 Task: Search one way flight ticket for 4 adults, 1 infant in seat and 1 infant on lap in premium economy from Sioux City: Sioux Gateway Airport (brig. General Bud Day Field) to Riverton: Central Wyoming Regional Airport (was Riverton Regional) on 5-4-2023. Number of bags: 1 checked bag. Price is upto 83000. Outbound departure time preference is 23:00.
Action: Mouse moved to (379, 345)
Screenshot: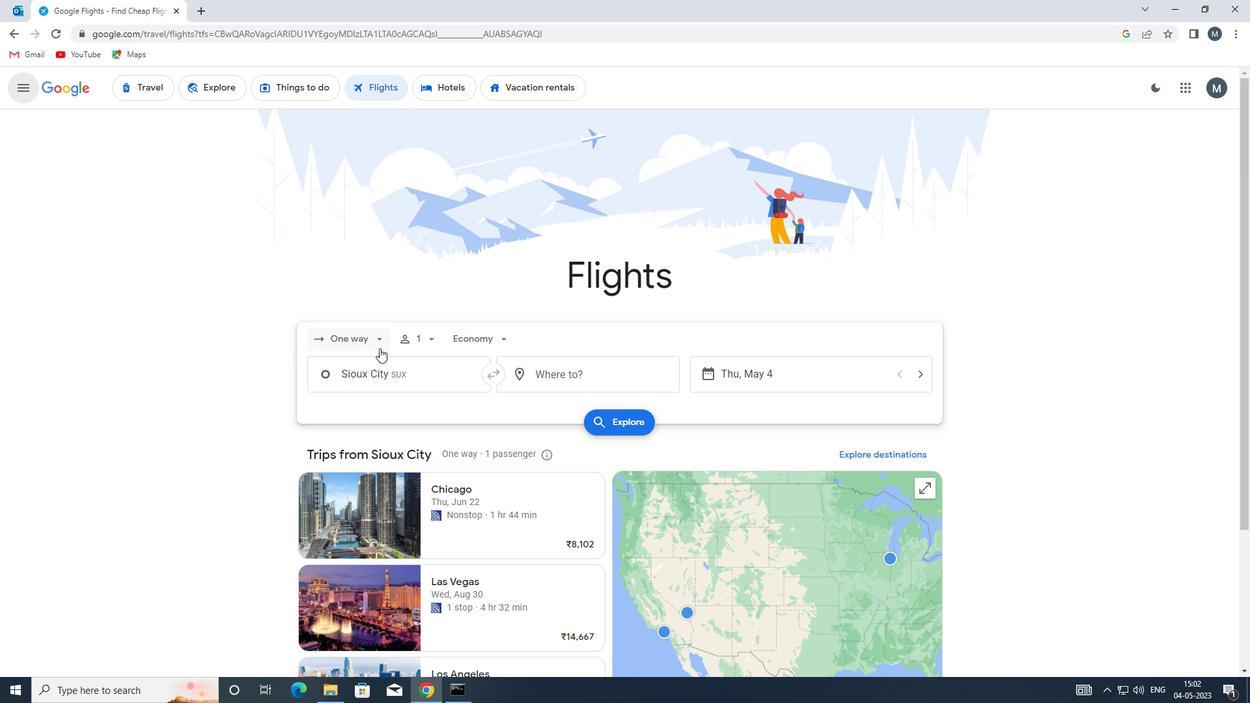 
Action: Mouse pressed left at (379, 345)
Screenshot: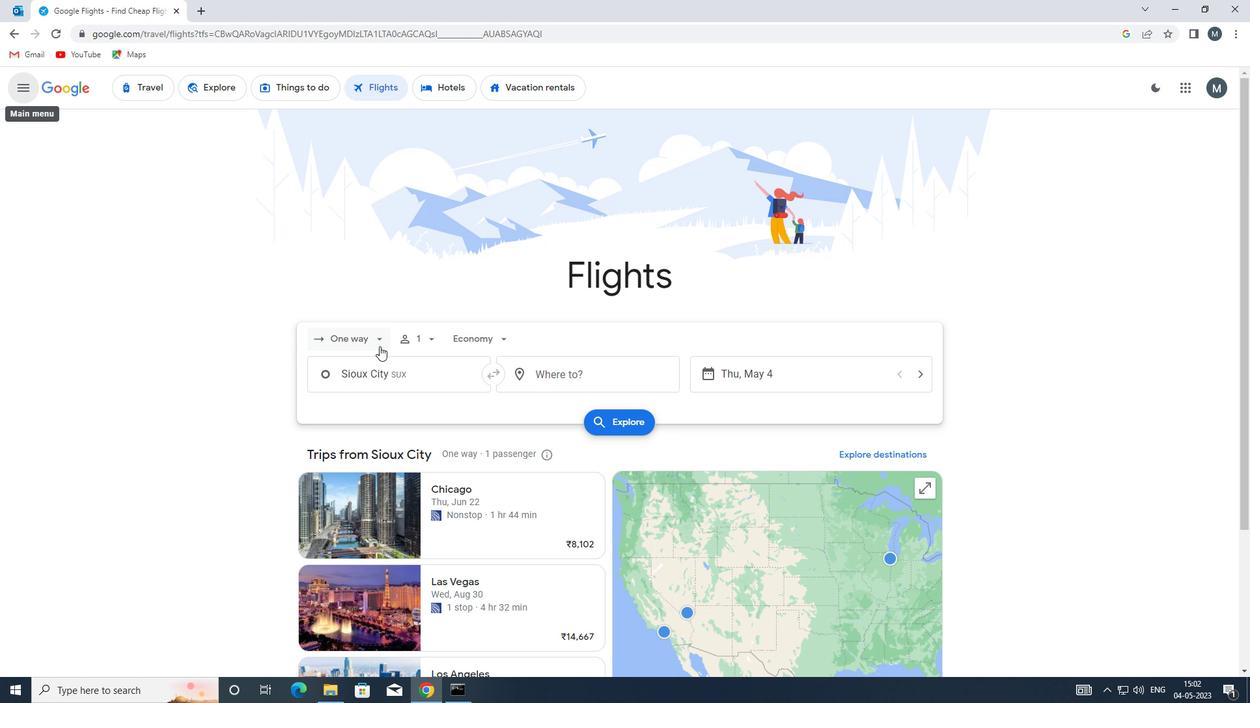 
Action: Mouse moved to (376, 398)
Screenshot: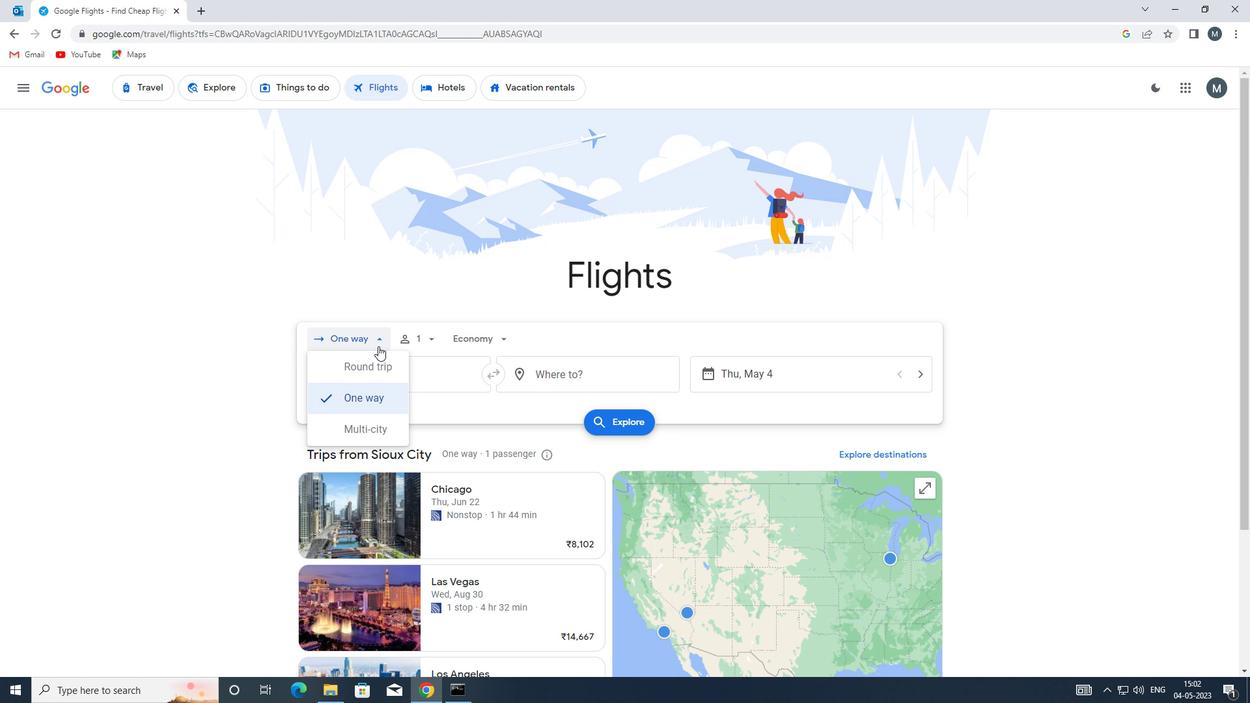 
Action: Mouse pressed left at (376, 398)
Screenshot: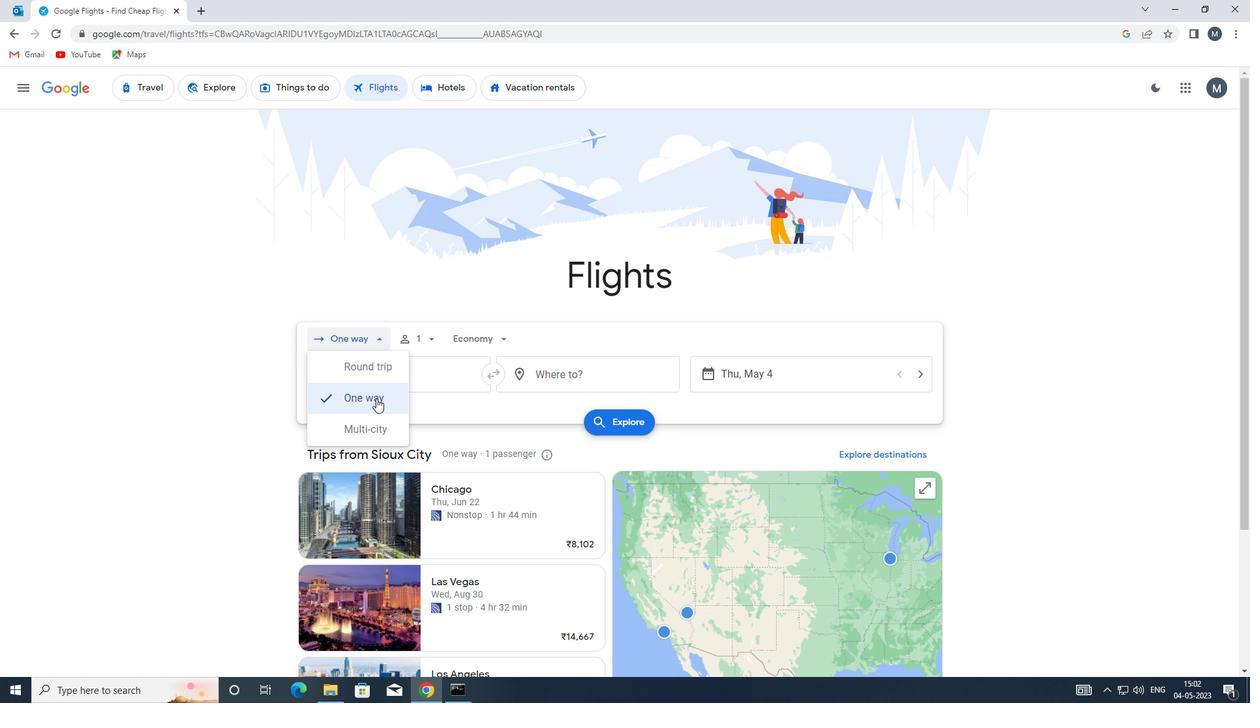 
Action: Mouse moved to (430, 337)
Screenshot: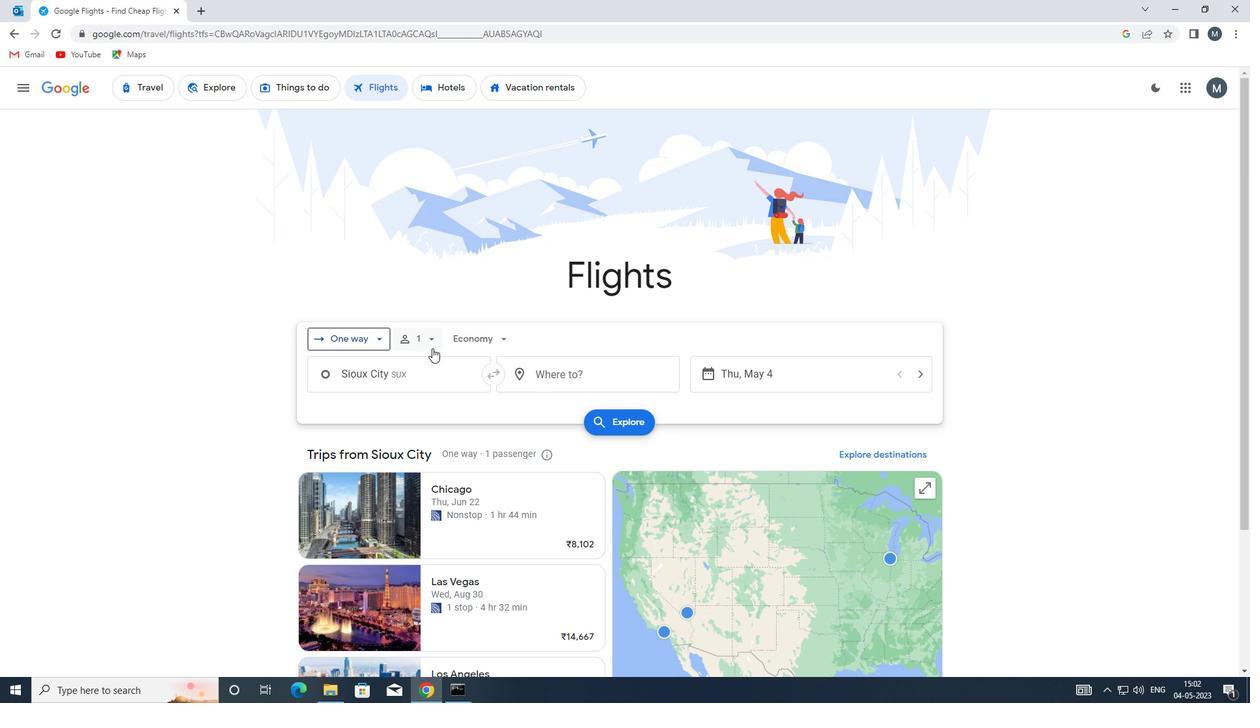
Action: Mouse pressed left at (430, 337)
Screenshot: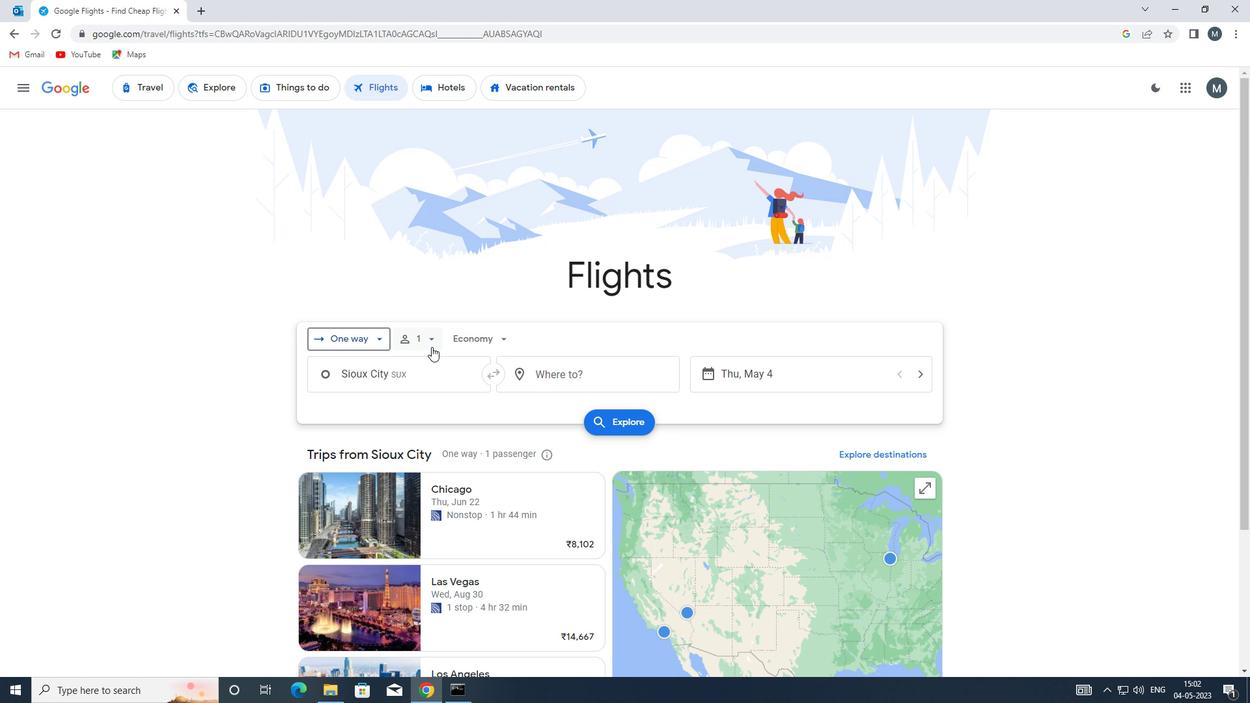 
Action: Mouse moved to (528, 369)
Screenshot: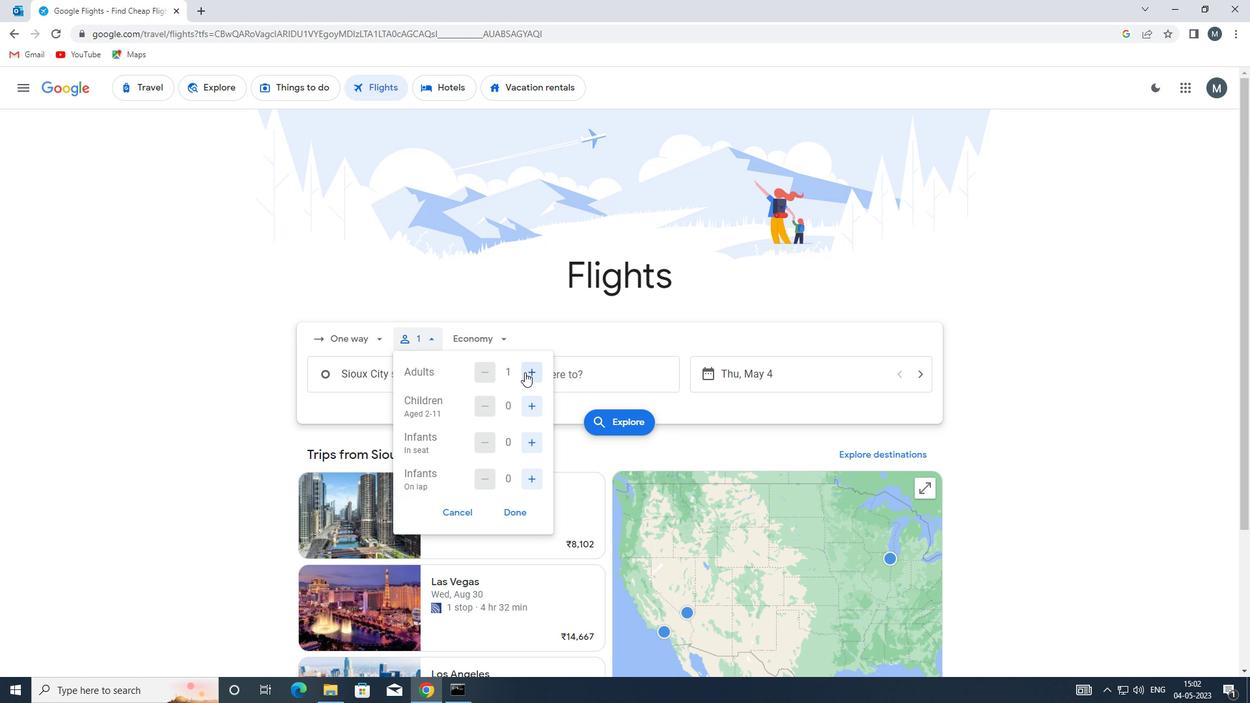 
Action: Mouse pressed left at (528, 369)
Screenshot: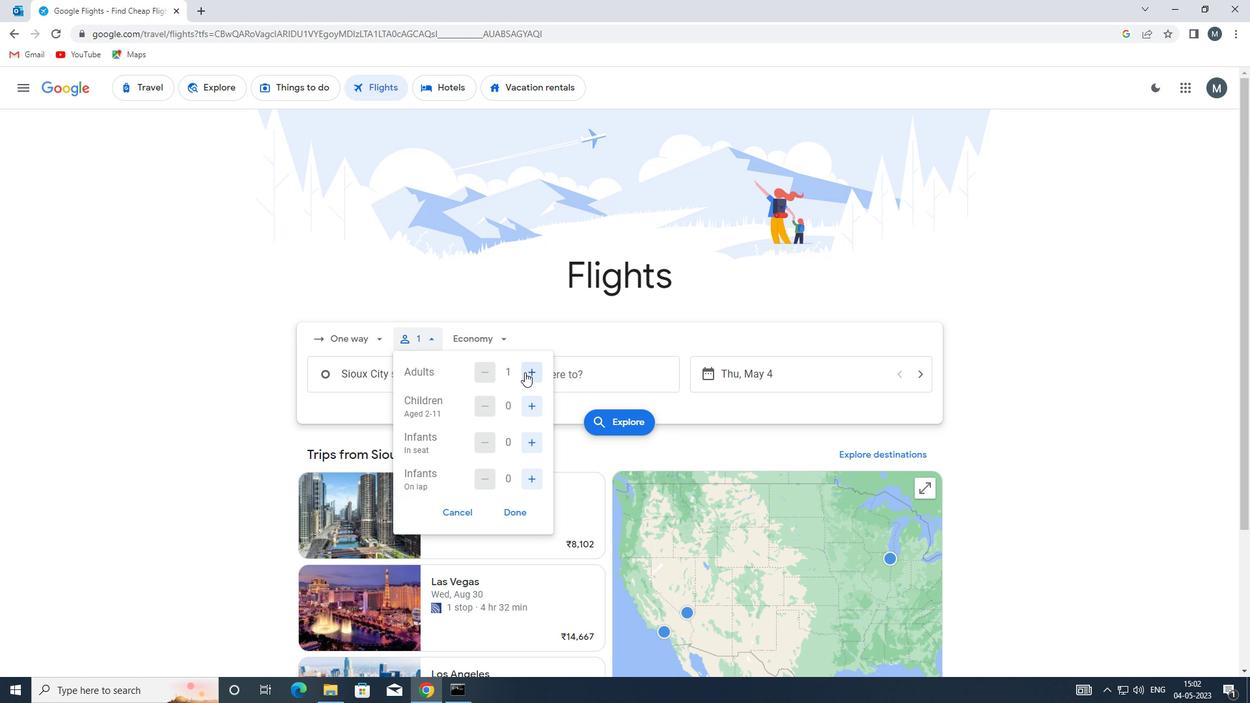 
Action: Mouse pressed left at (528, 369)
Screenshot: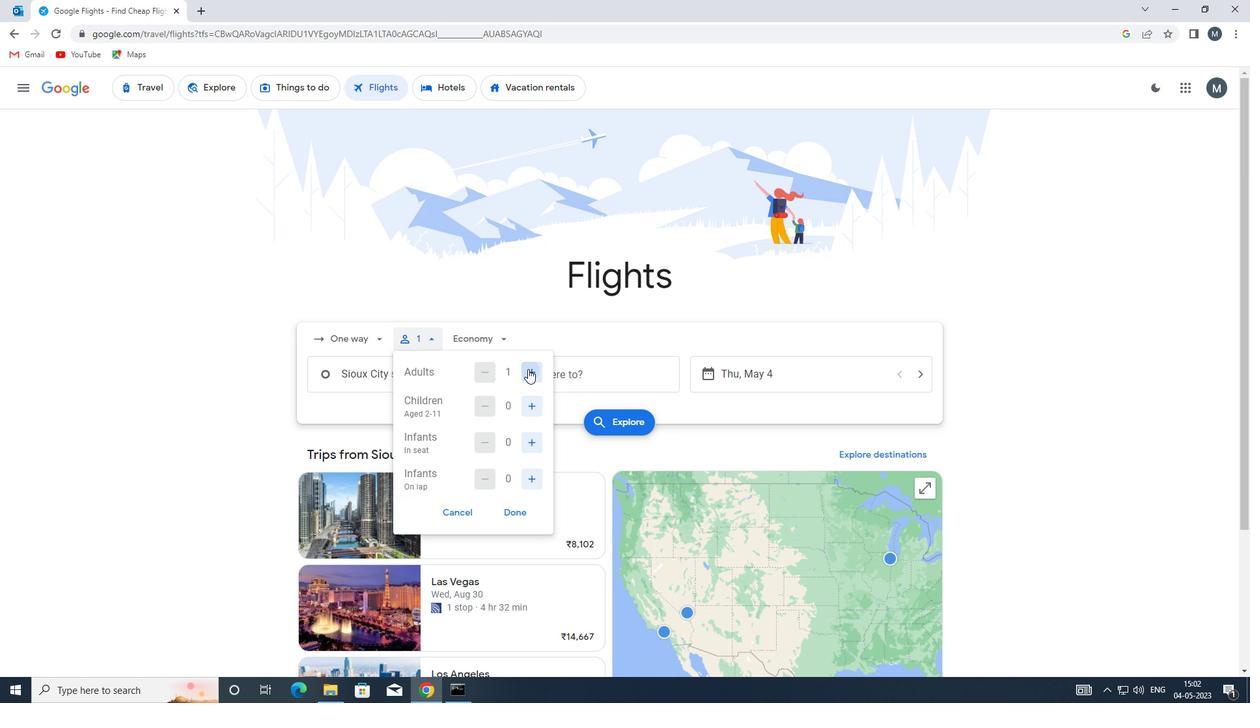 
Action: Mouse pressed left at (528, 369)
Screenshot: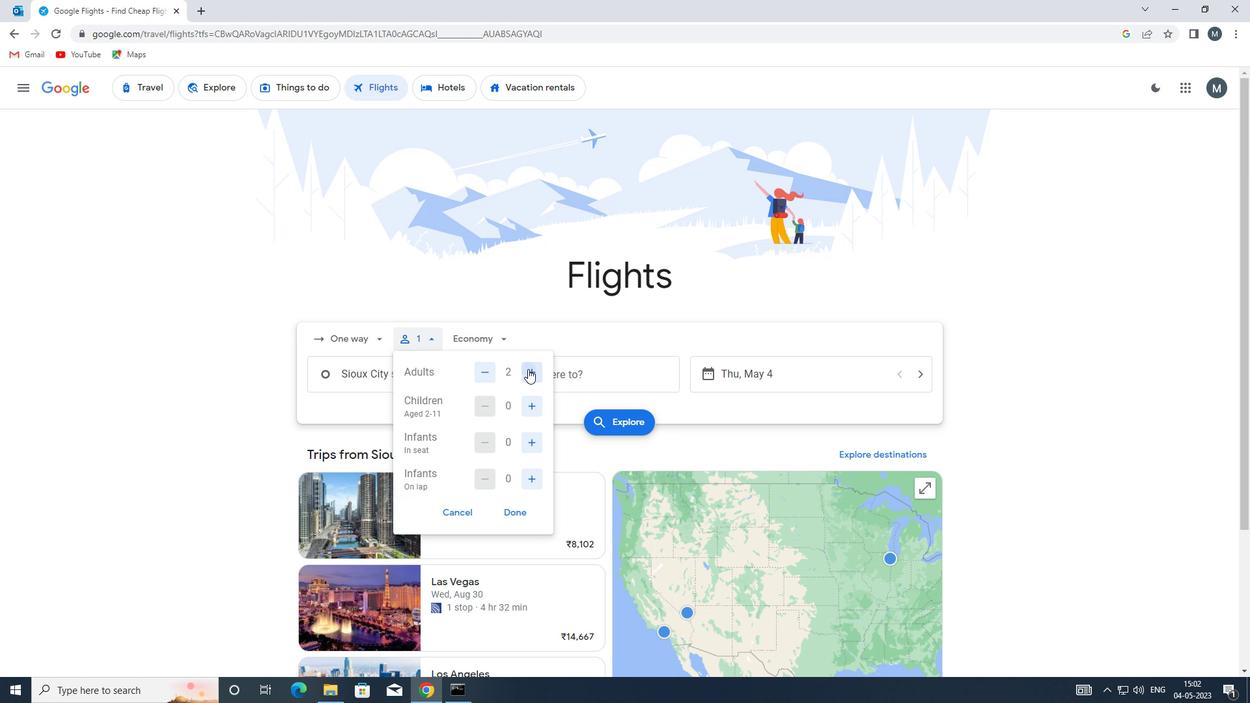 
Action: Mouse moved to (529, 443)
Screenshot: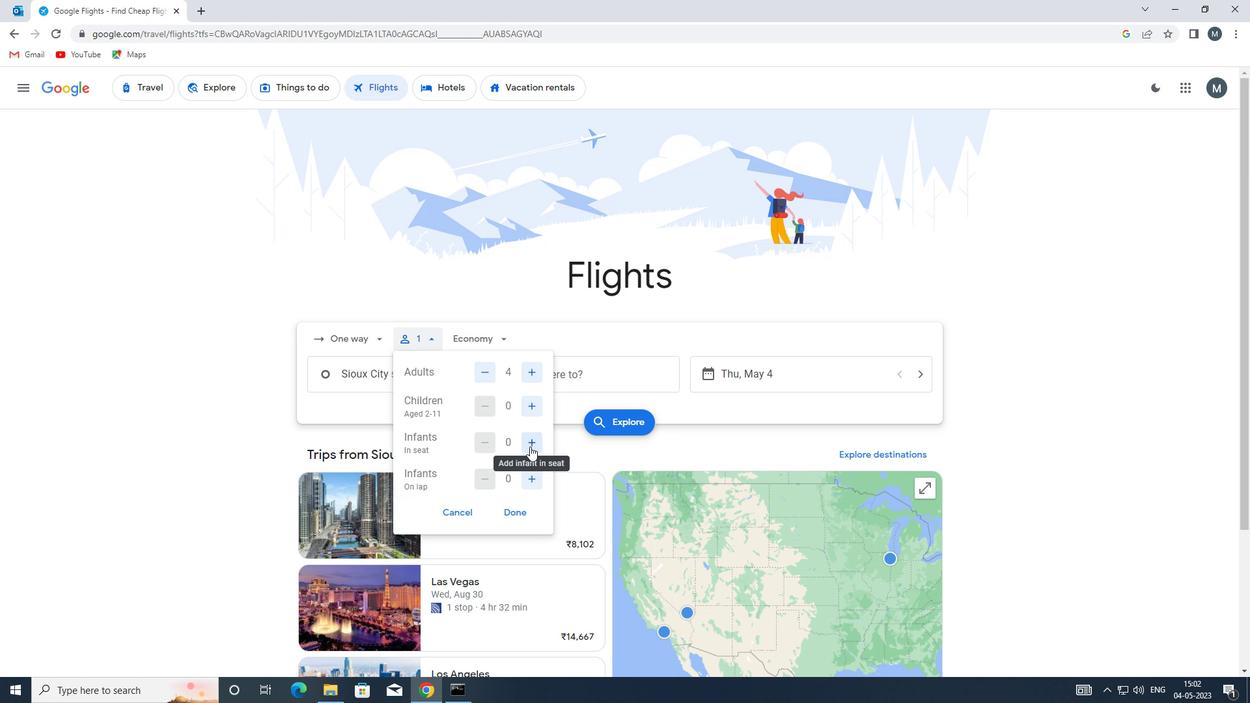 
Action: Mouse pressed left at (529, 443)
Screenshot: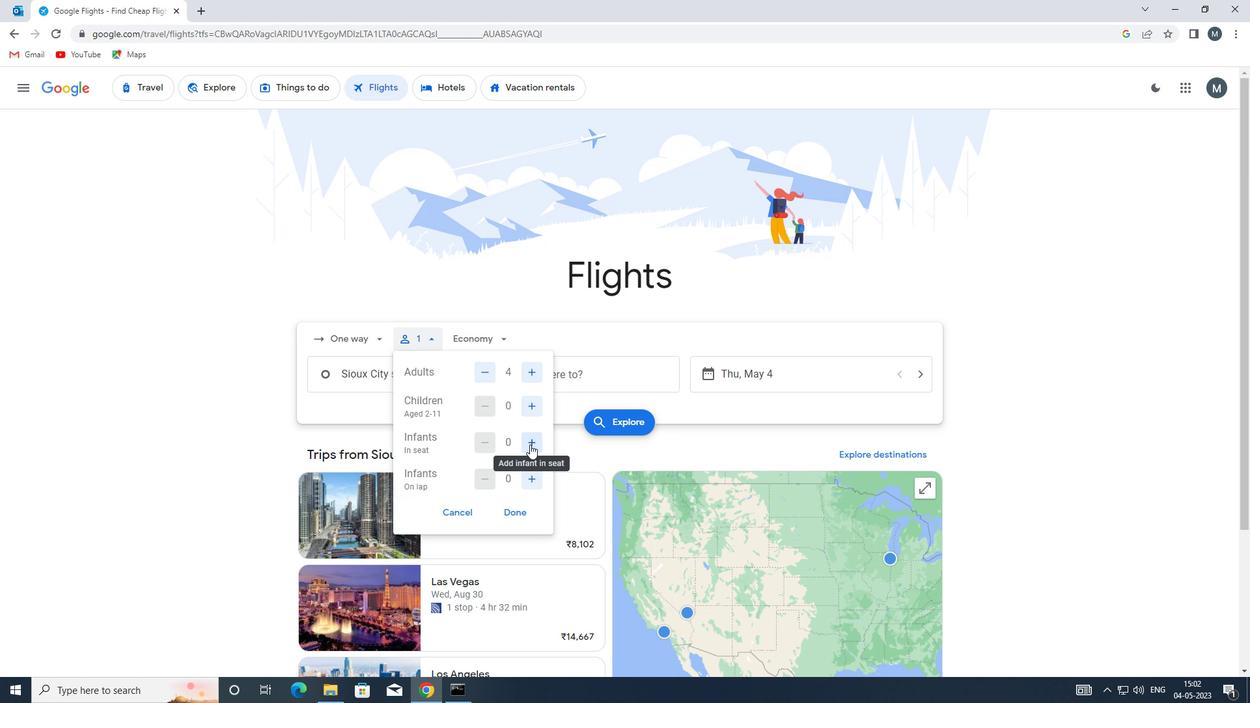 
Action: Mouse moved to (528, 475)
Screenshot: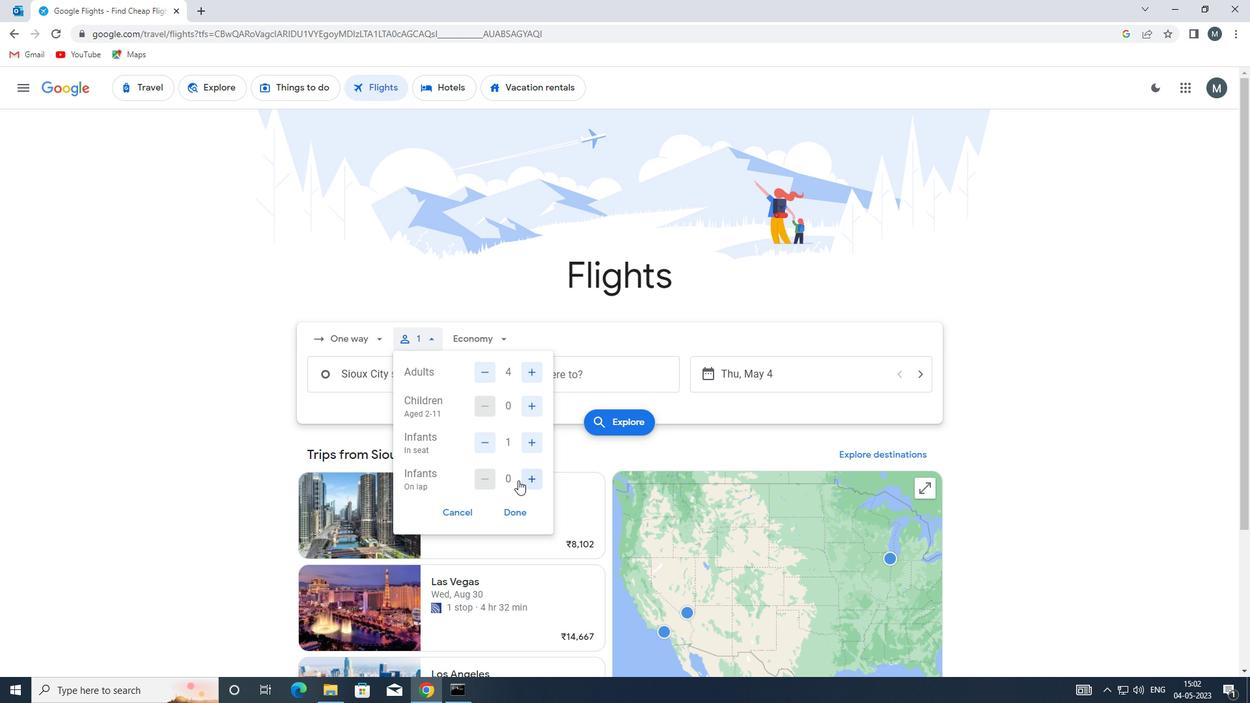 
Action: Mouse pressed left at (528, 475)
Screenshot: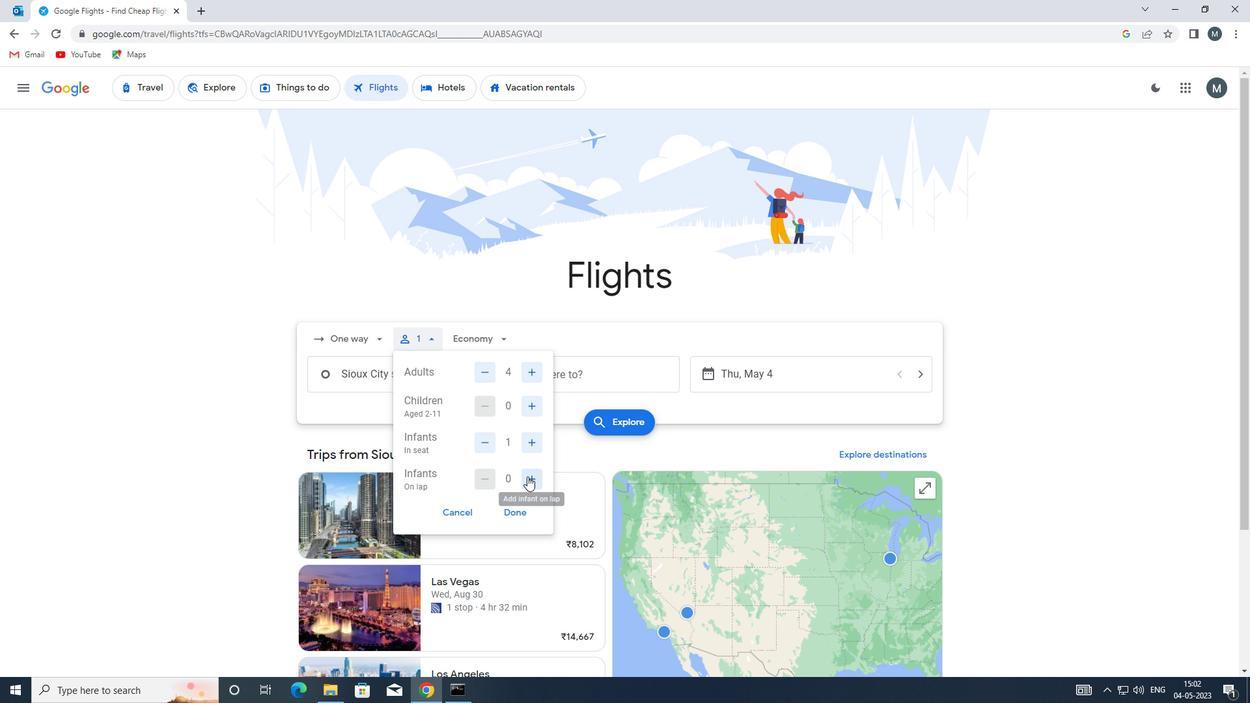 
Action: Mouse moved to (520, 514)
Screenshot: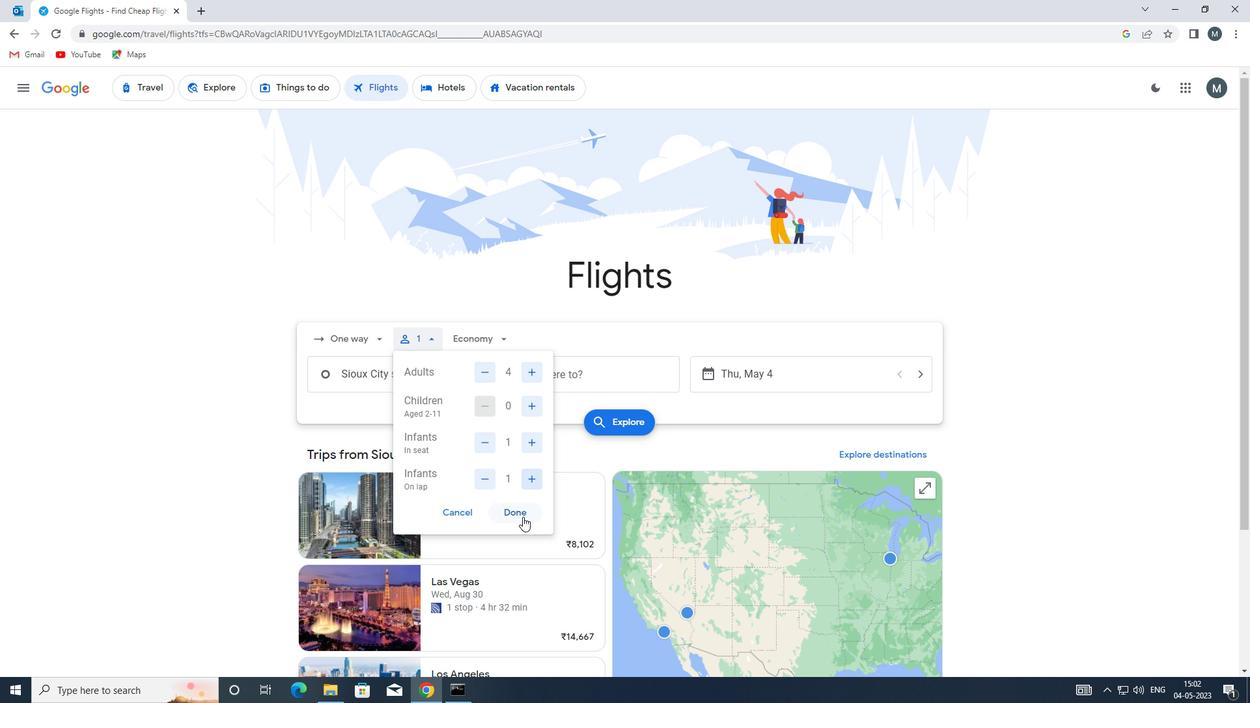 
Action: Mouse pressed left at (520, 514)
Screenshot: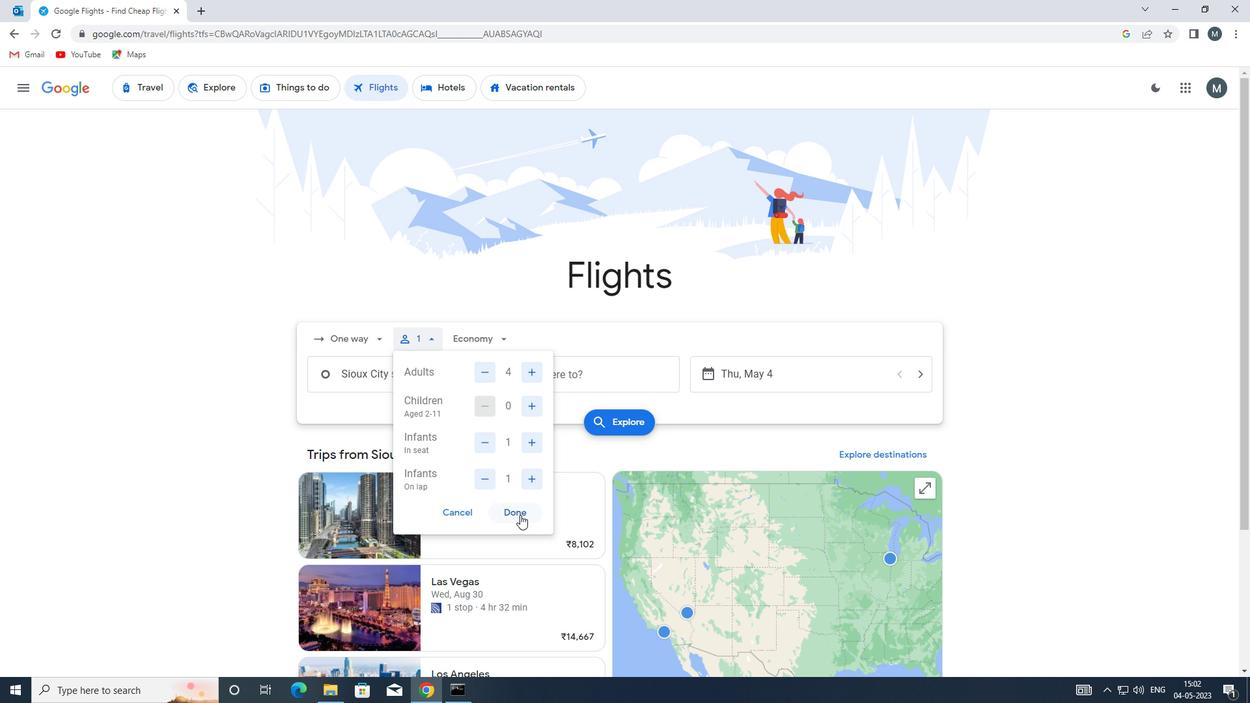 
Action: Mouse moved to (487, 342)
Screenshot: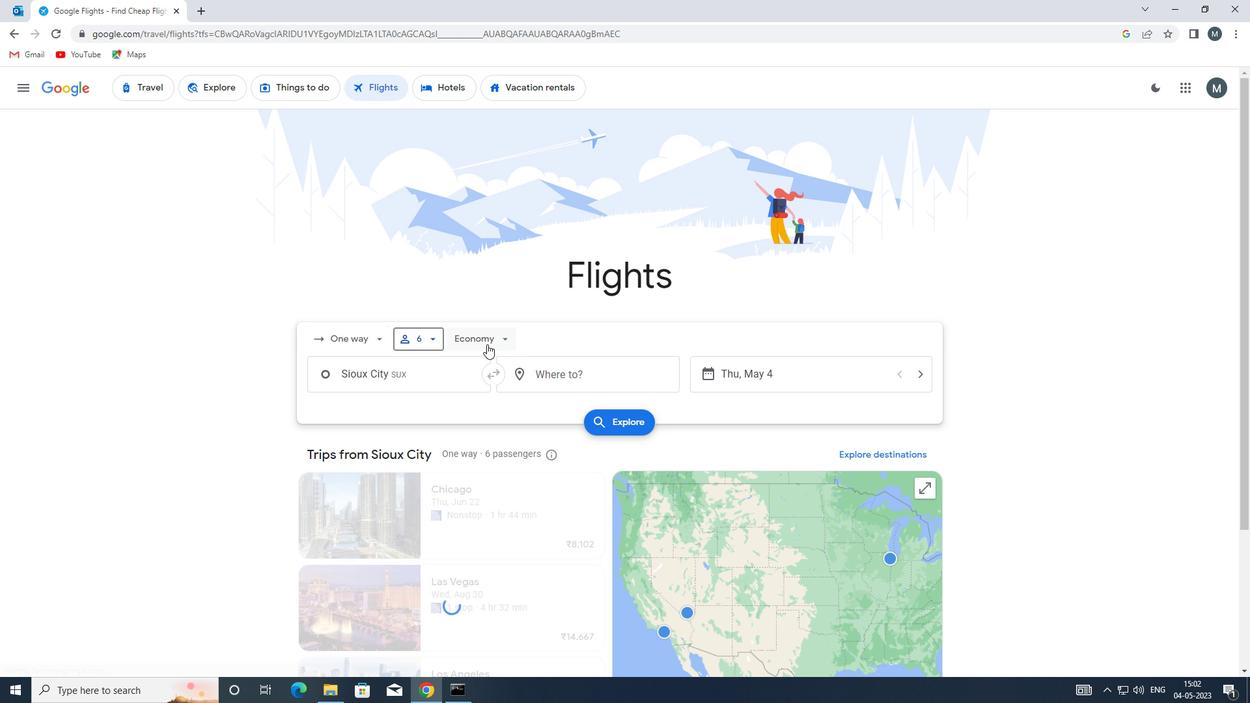 
Action: Mouse pressed left at (487, 342)
Screenshot: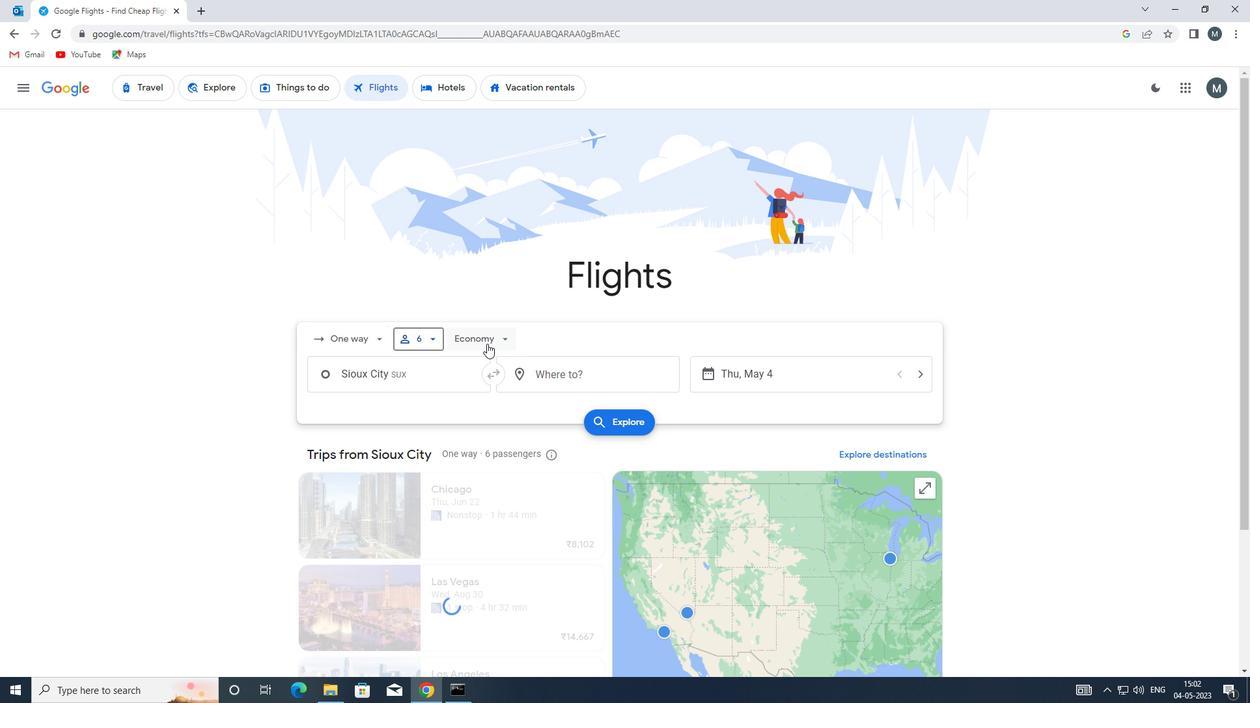 
Action: Mouse moved to (505, 396)
Screenshot: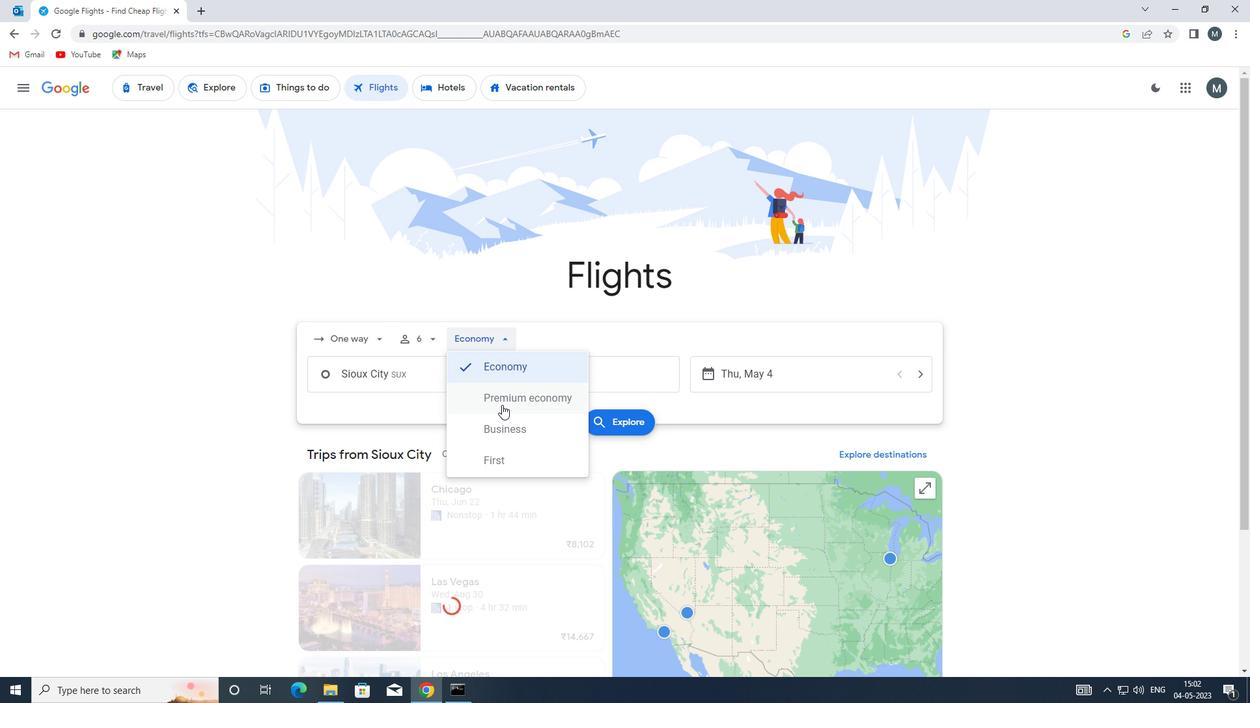 
Action: Mouse pressed left at (505, 396)
Screenshot: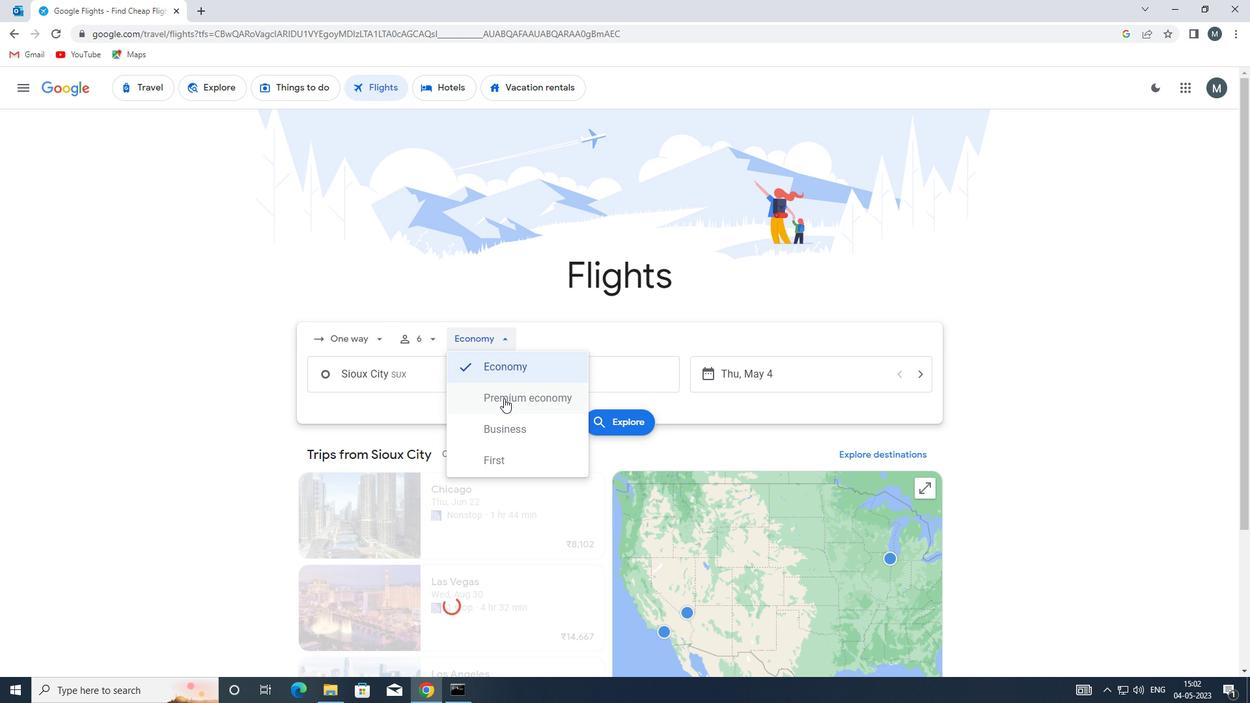 
Action: Mouse moved to (432, 378)
Screenshot: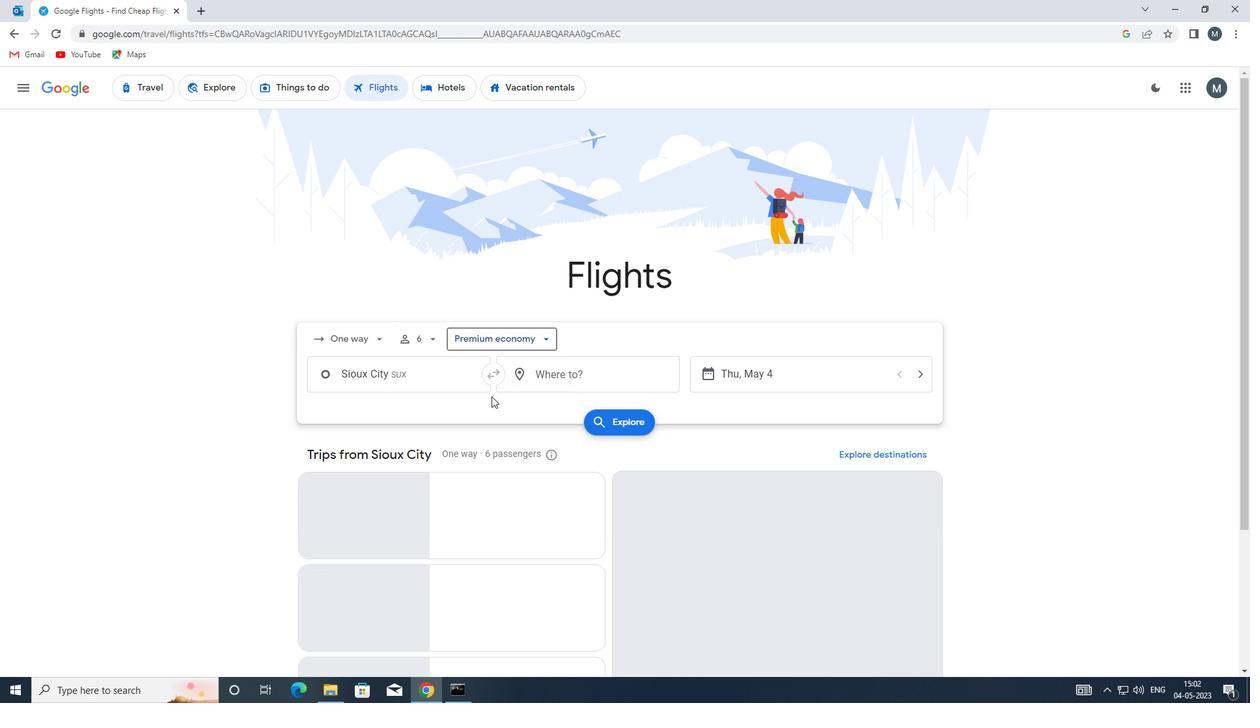 
Action: Mouse pressed left at (432, 378)
Screenshot: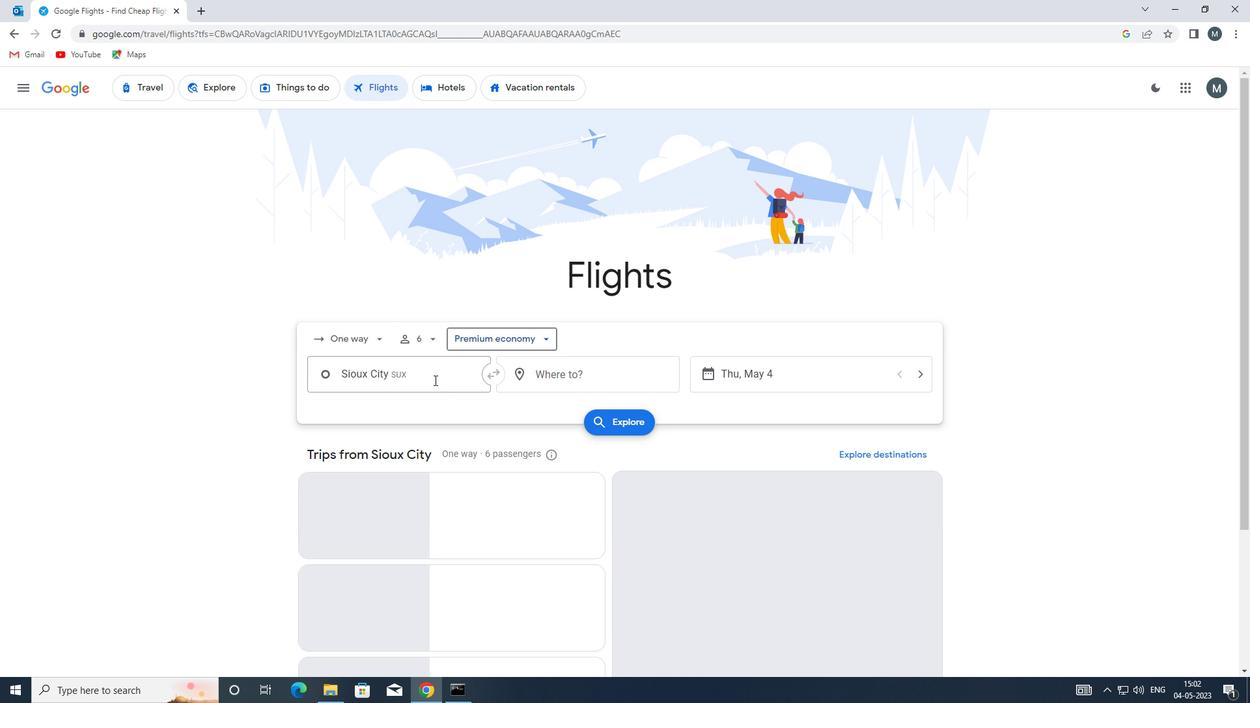 
Action: Mouse moved to (432, 378)
Screenshot: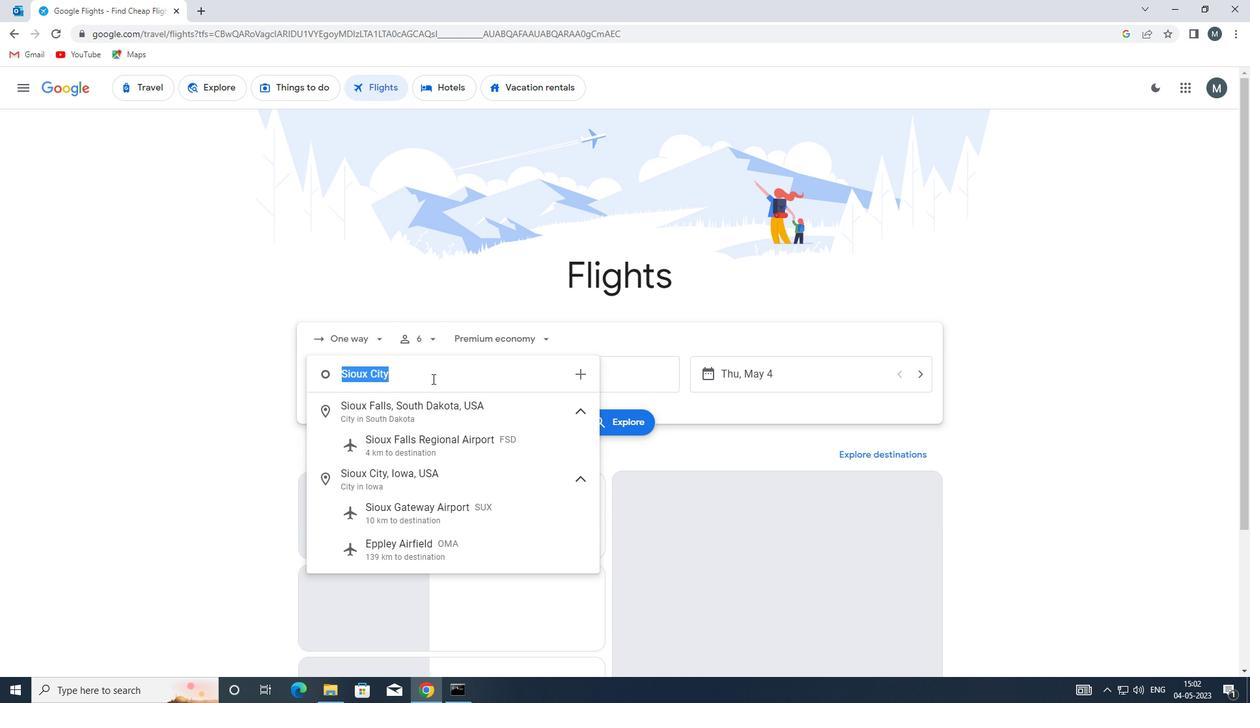 
Action: Key pressed sux
Screenshot: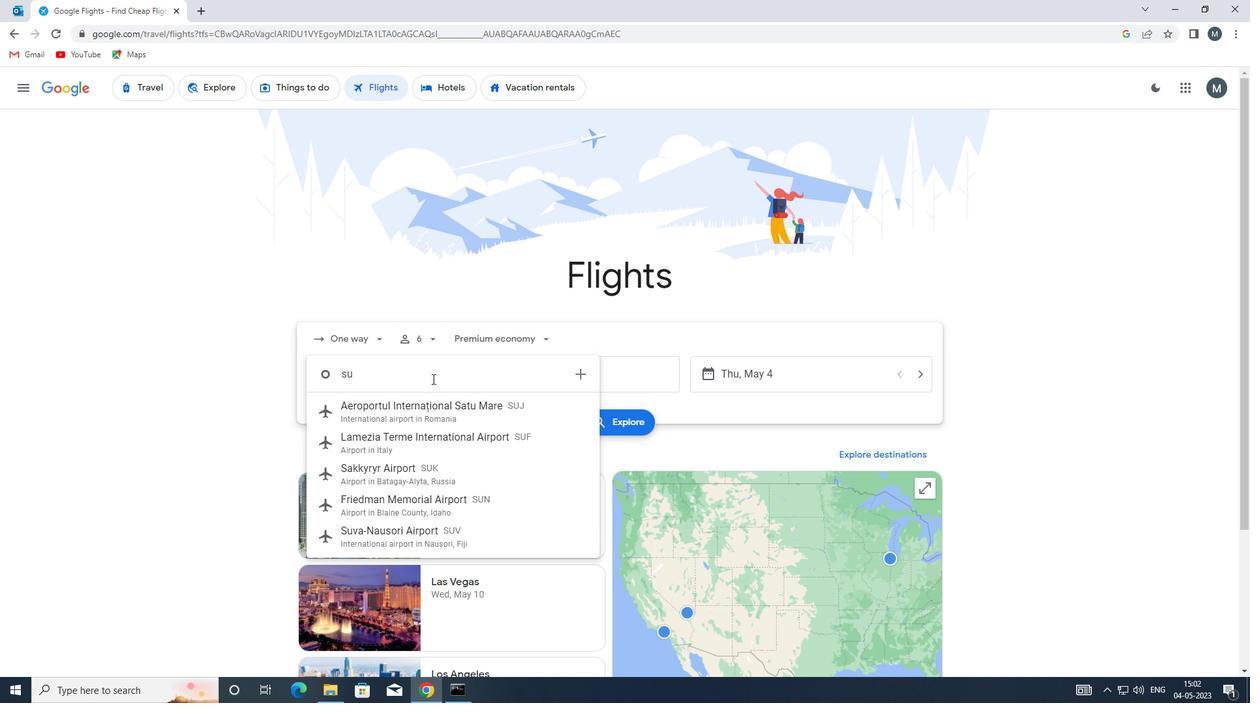 
Action: Mouse moved to (434, 413)
Screenshot: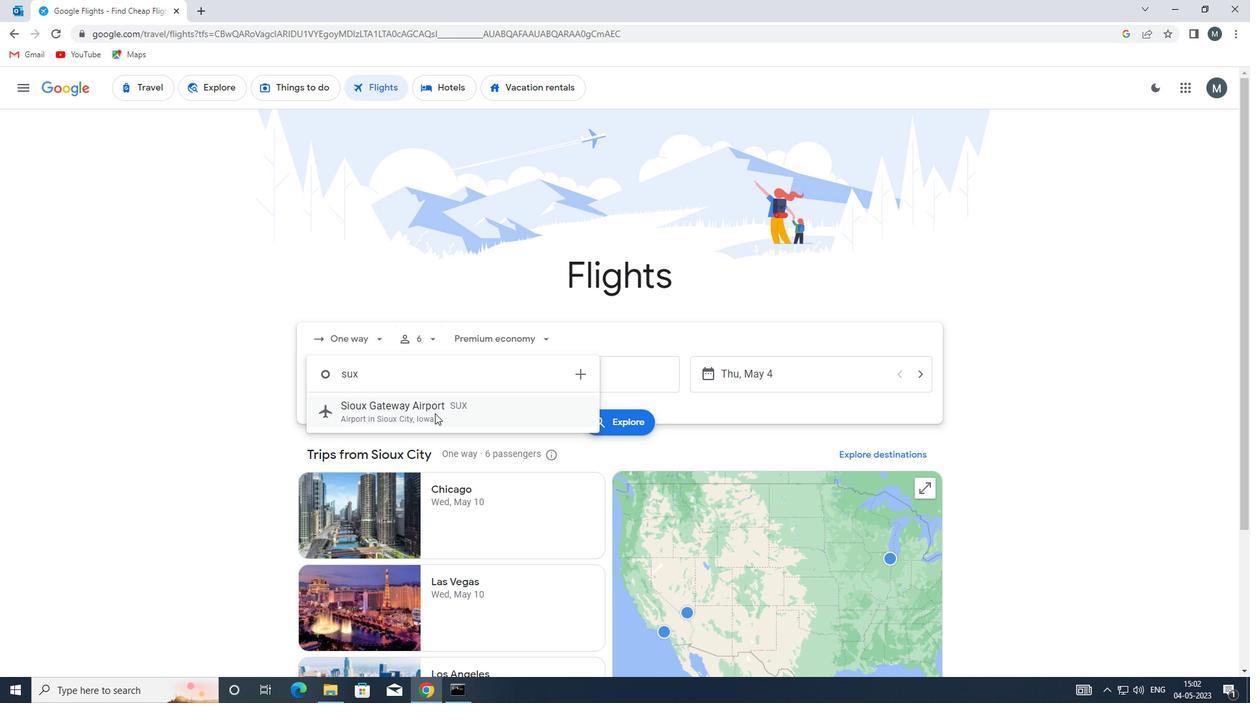 
Action: Mouse pressed left at (434, 413)
Screenshot: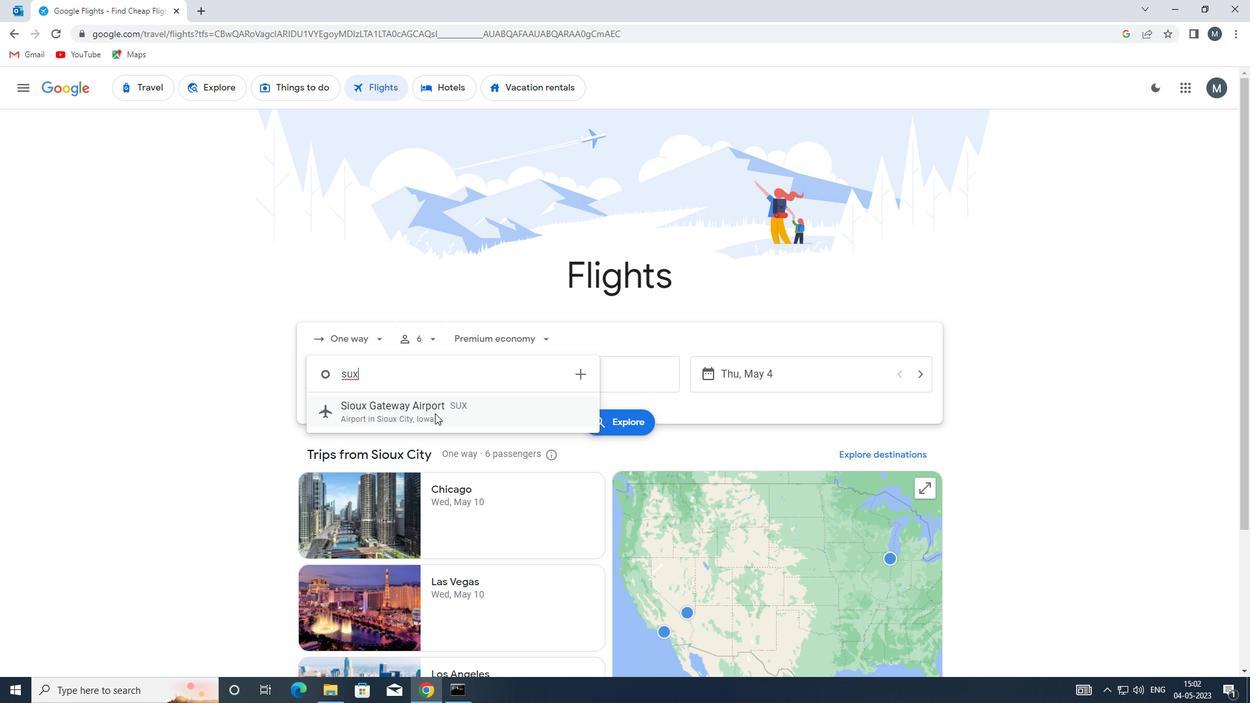 
Action: Mouse moved to (551, 375)
Screenshot: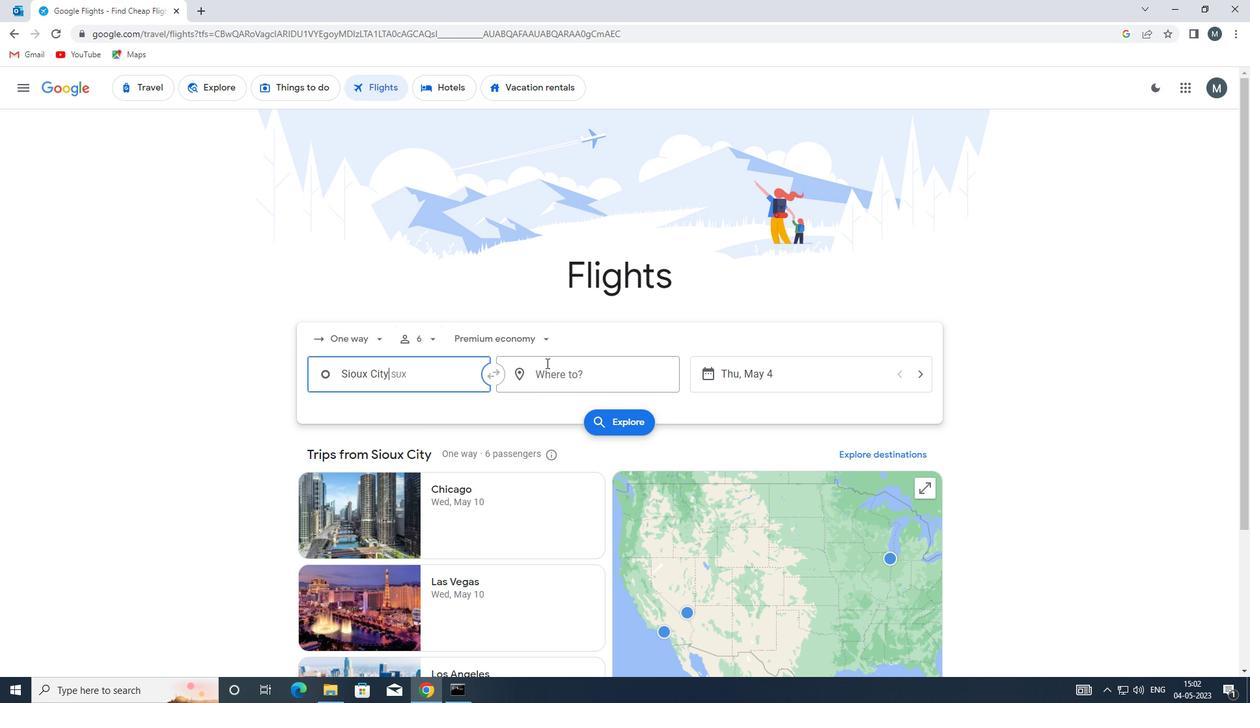 
Action: Mouse pressed left at (551, 375)
Screenshot: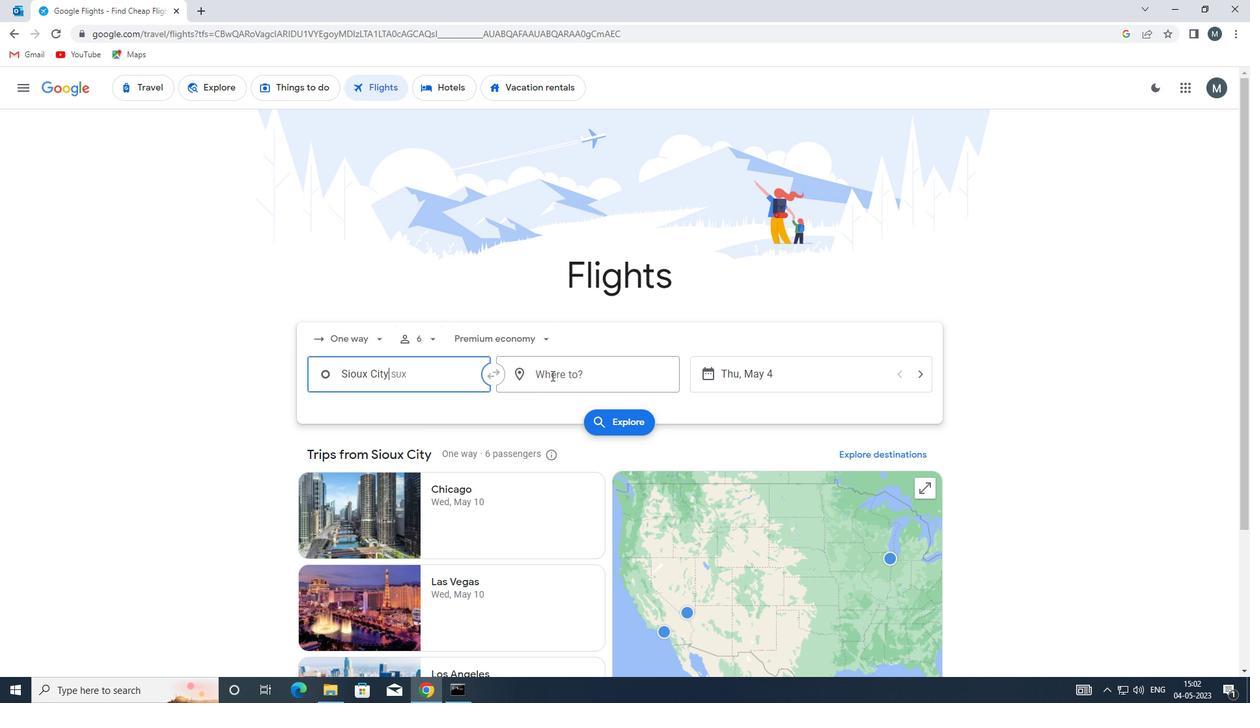 
Action: Mouse moved to (551, 375)
Screenshot: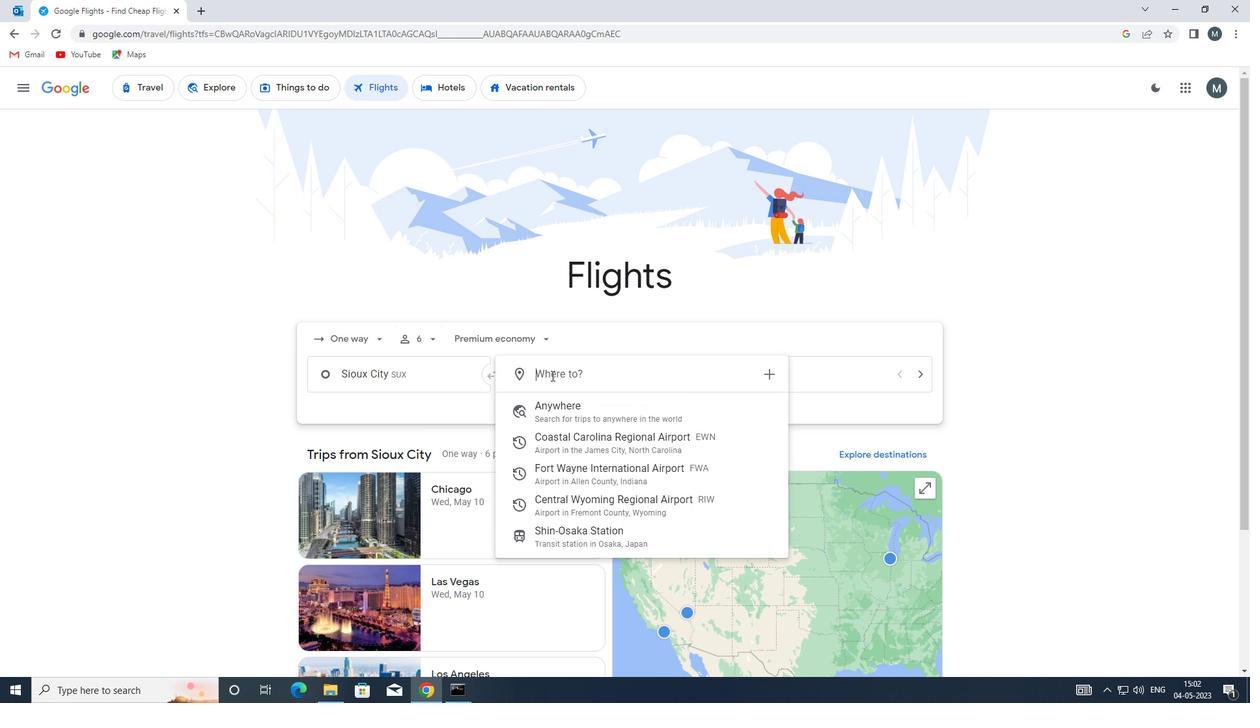 
Action: Key pressed riw
Screenshot: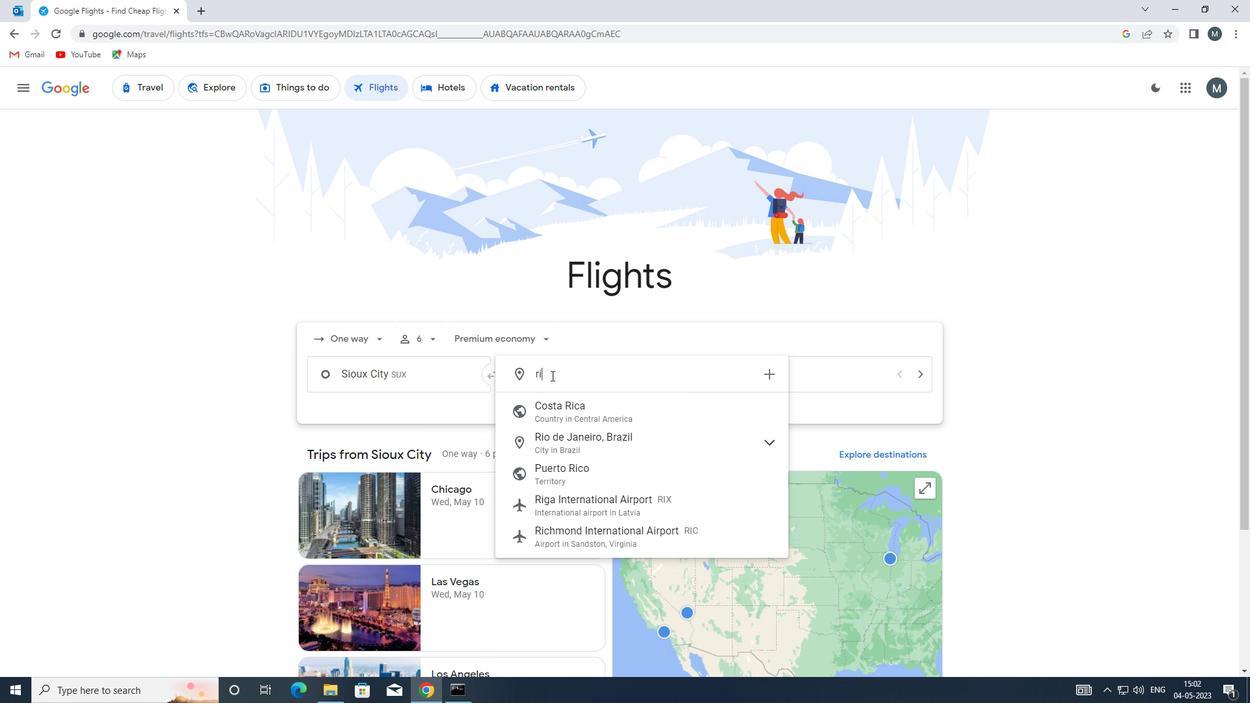 
Action: Mouse moved to (581, 406)
Screenshot: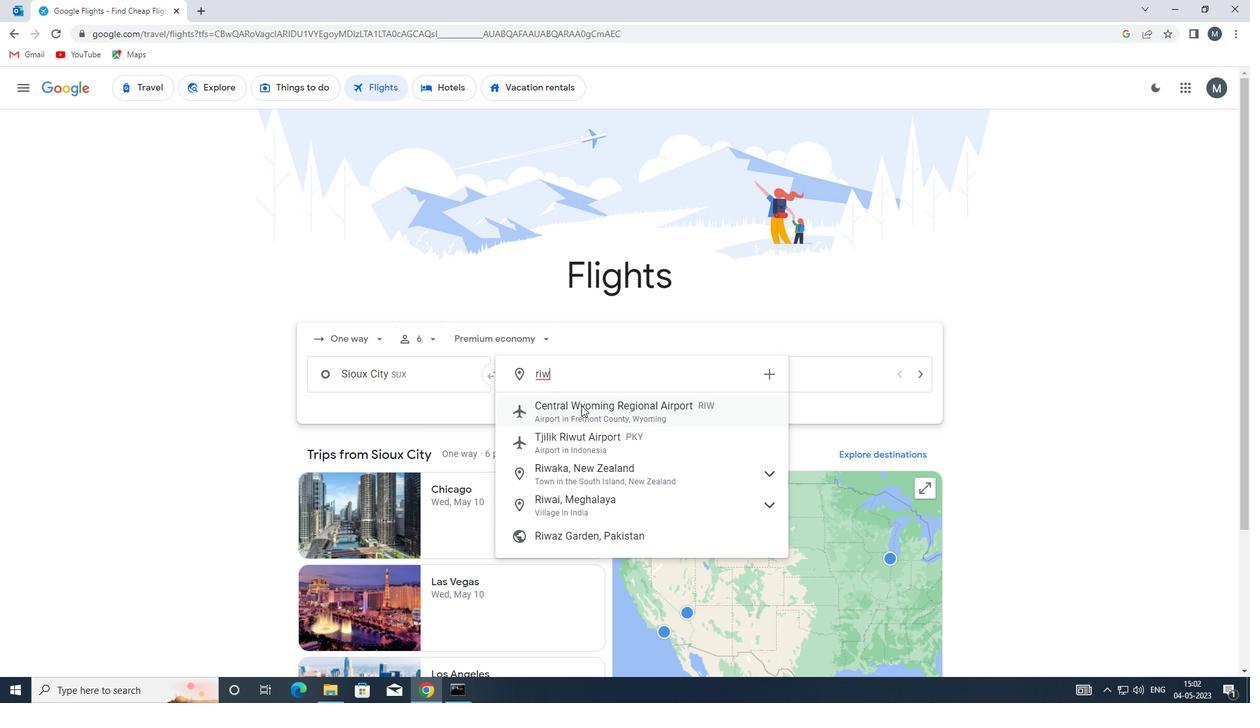 
Action: Mouse pressed left at (581, 406)
Screenshot: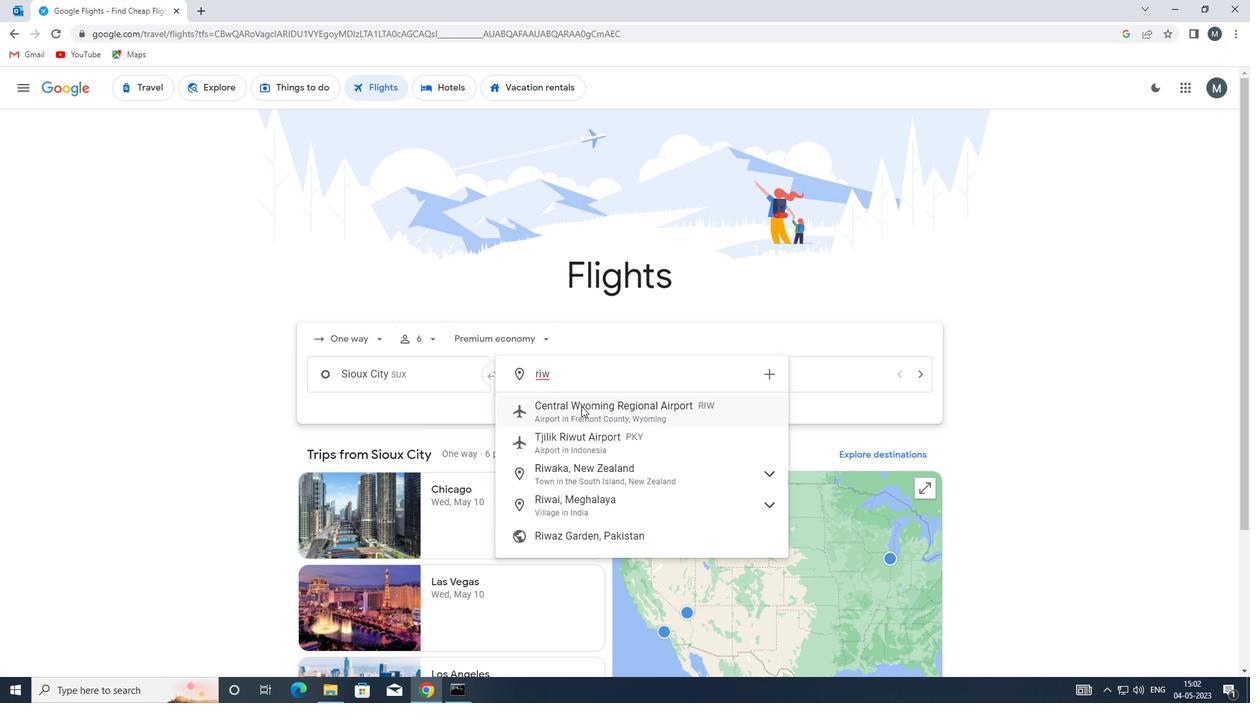 
Action: Mouse moved to (599, 413)
Screenshot: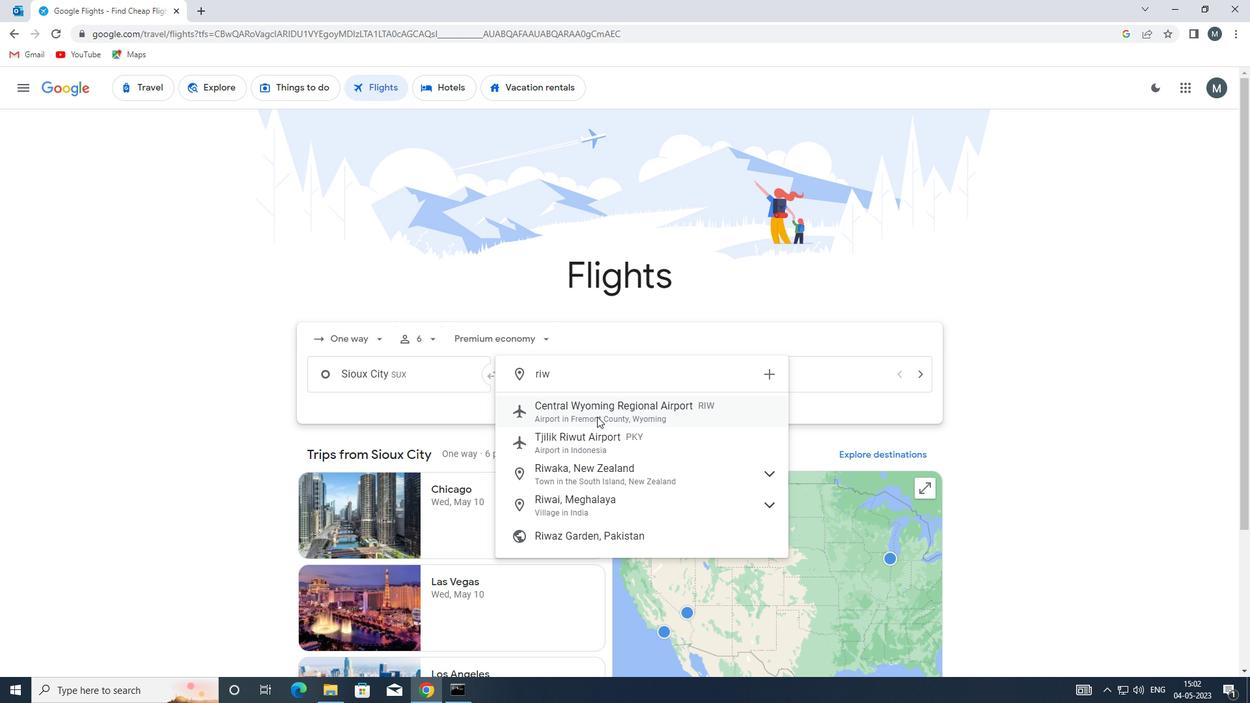 
Action: Mouse pressed left at (599, 413)
Screenshot: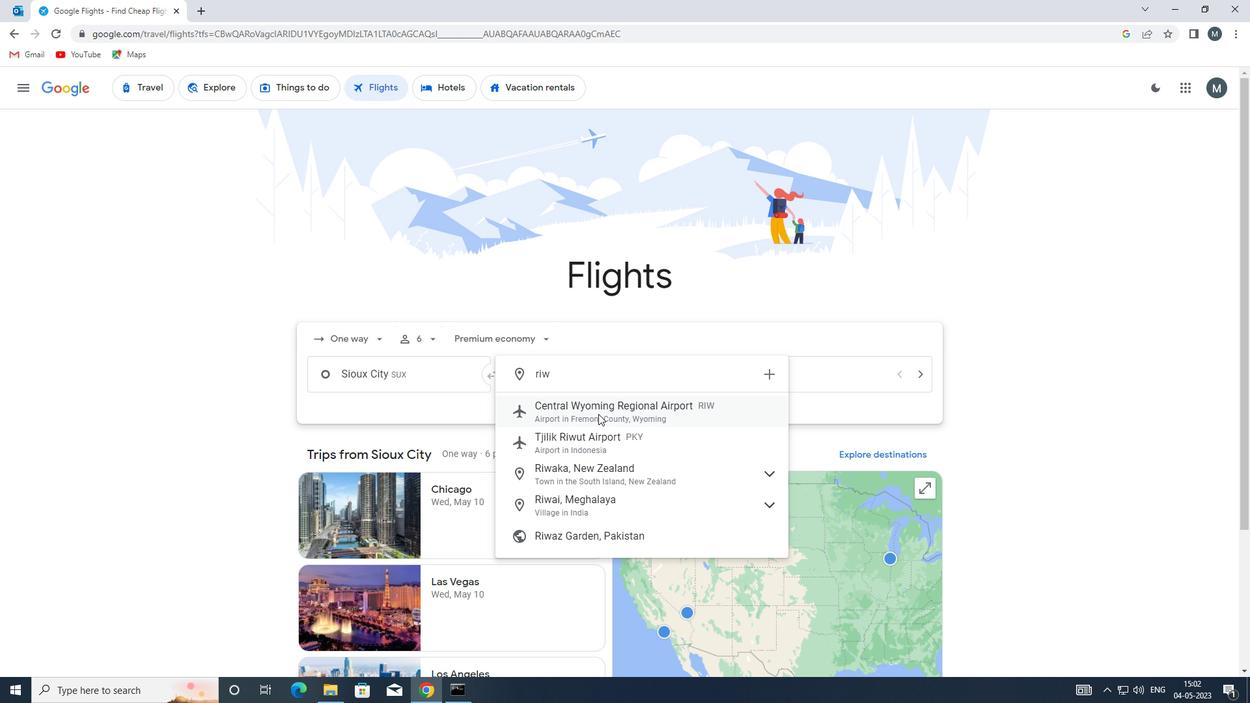 
Action: Mouse moved to (600, 175)
Screenshot: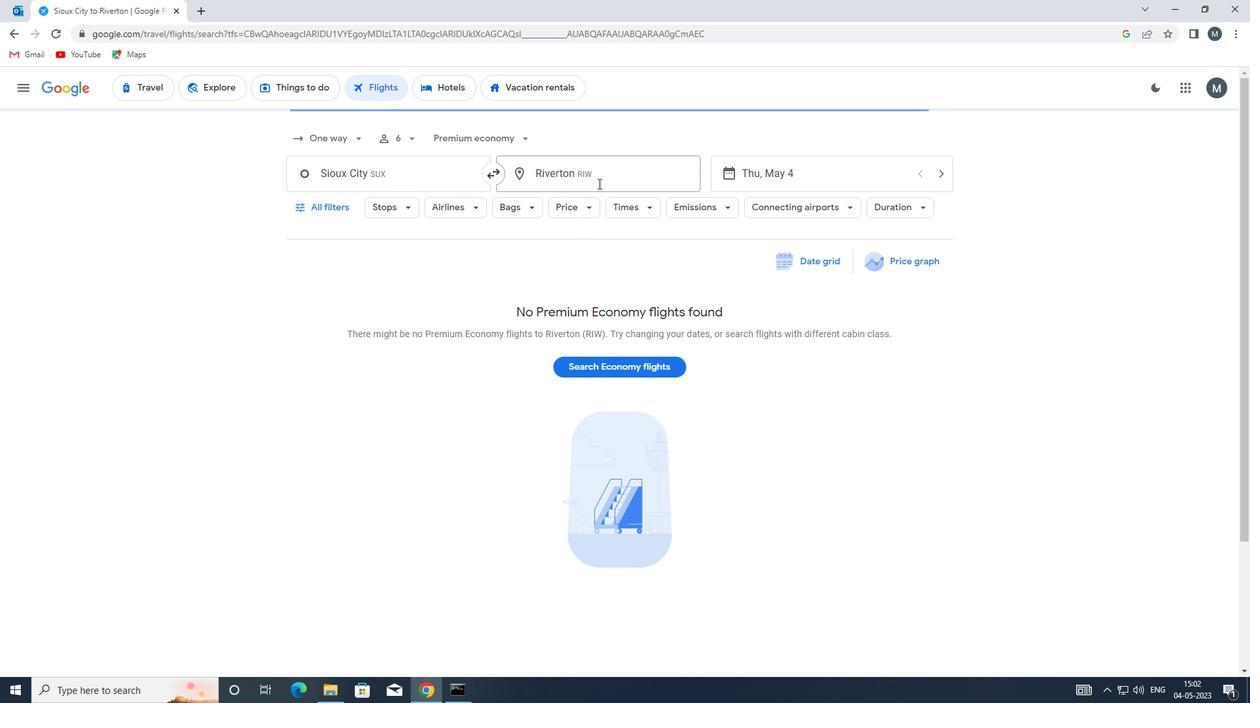 
Action: Mouse pressed left at (600, 175)
Screenshot: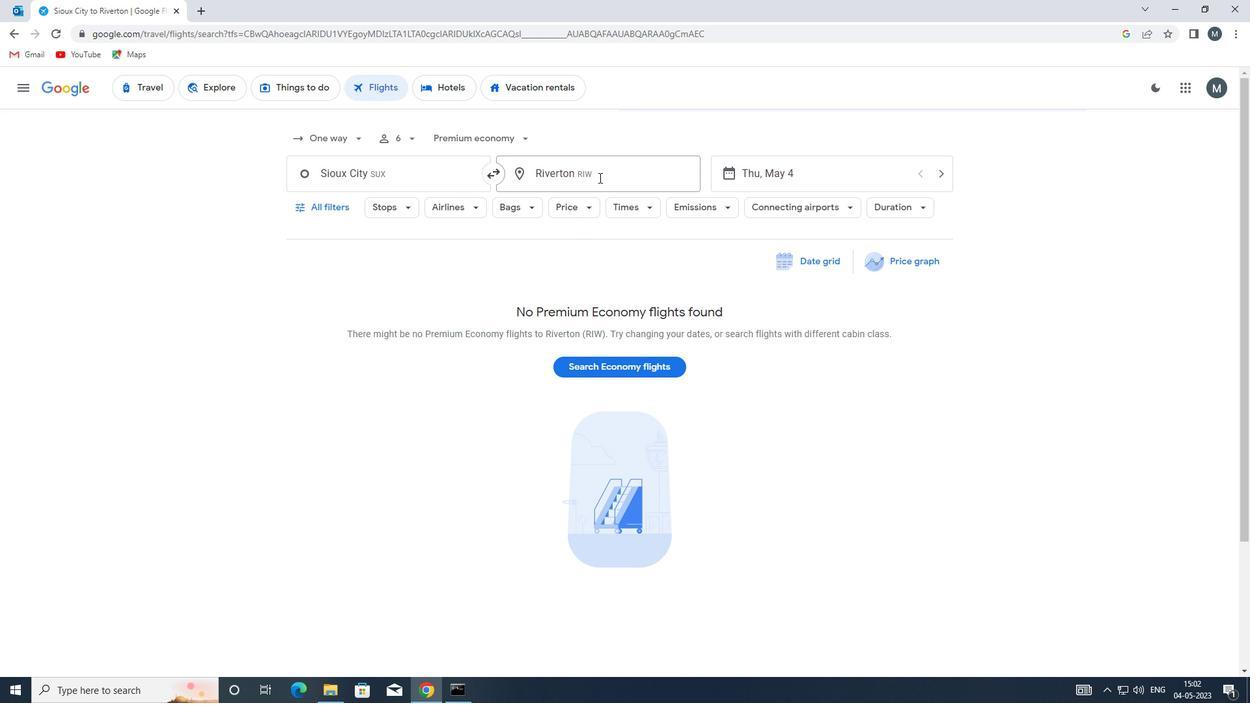 
Action: Mouse moved to (595, 241)
Screenshot: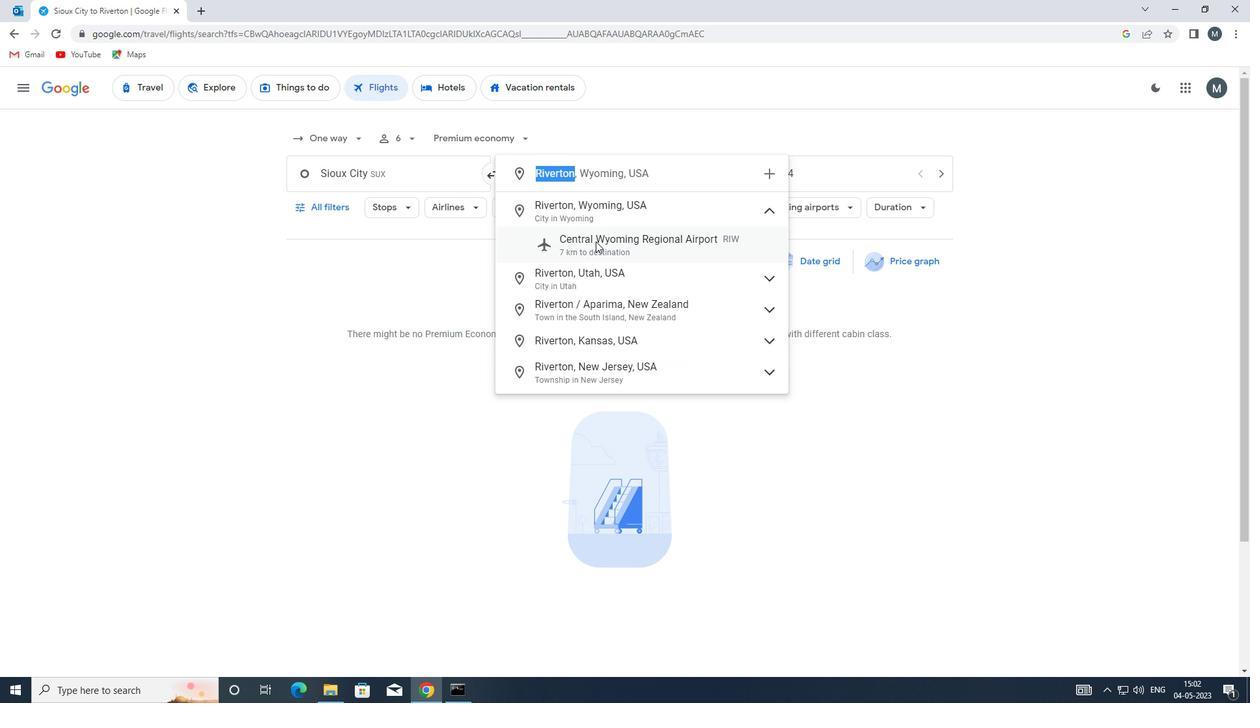 
Action: Mouse pressed left at (595, 241)
Screenshot: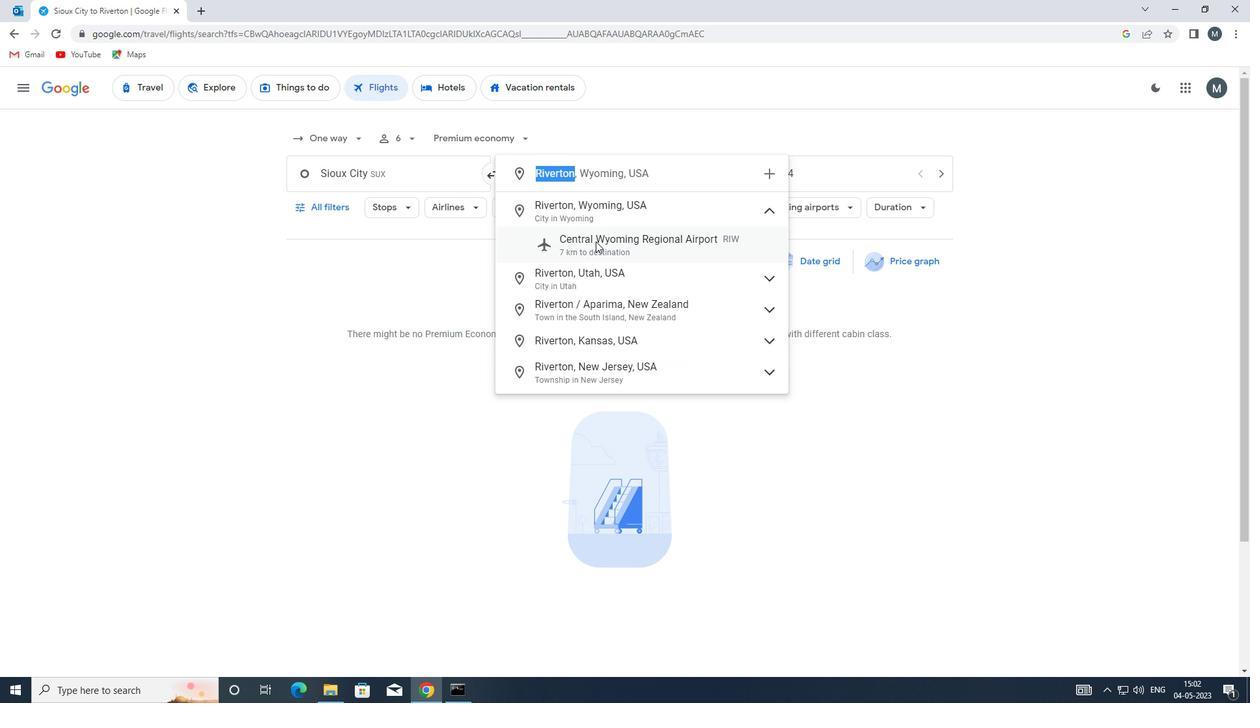 
Action: Mouse moved to (756, 173)
Screenshot: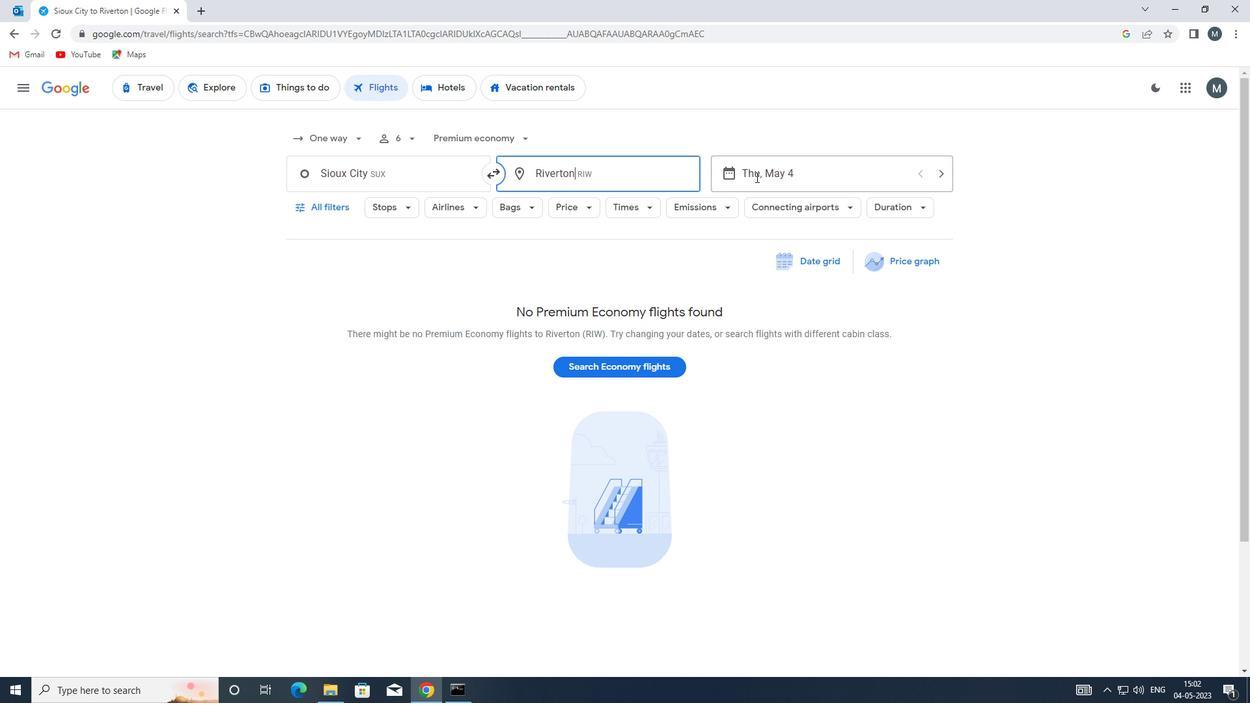
Action: Mouse pressed left at (756, 173)
Screenshot: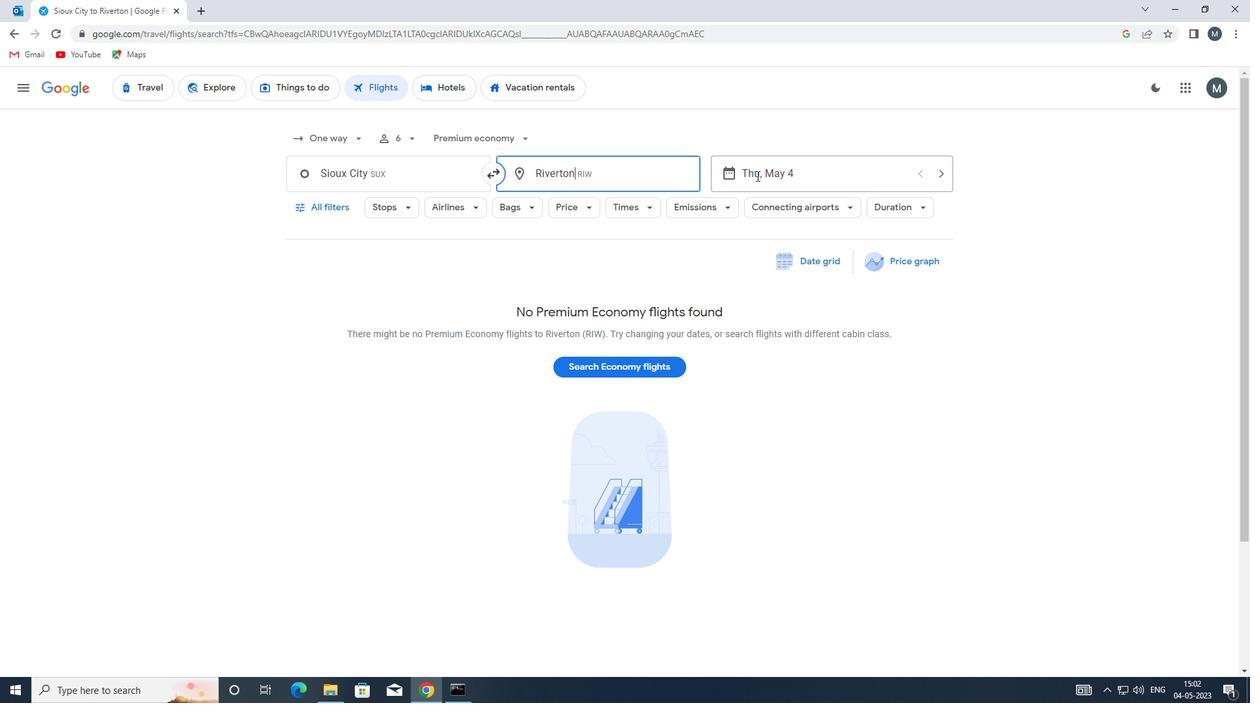 
Action: Mouse moved to (615, 281)
Screenshot: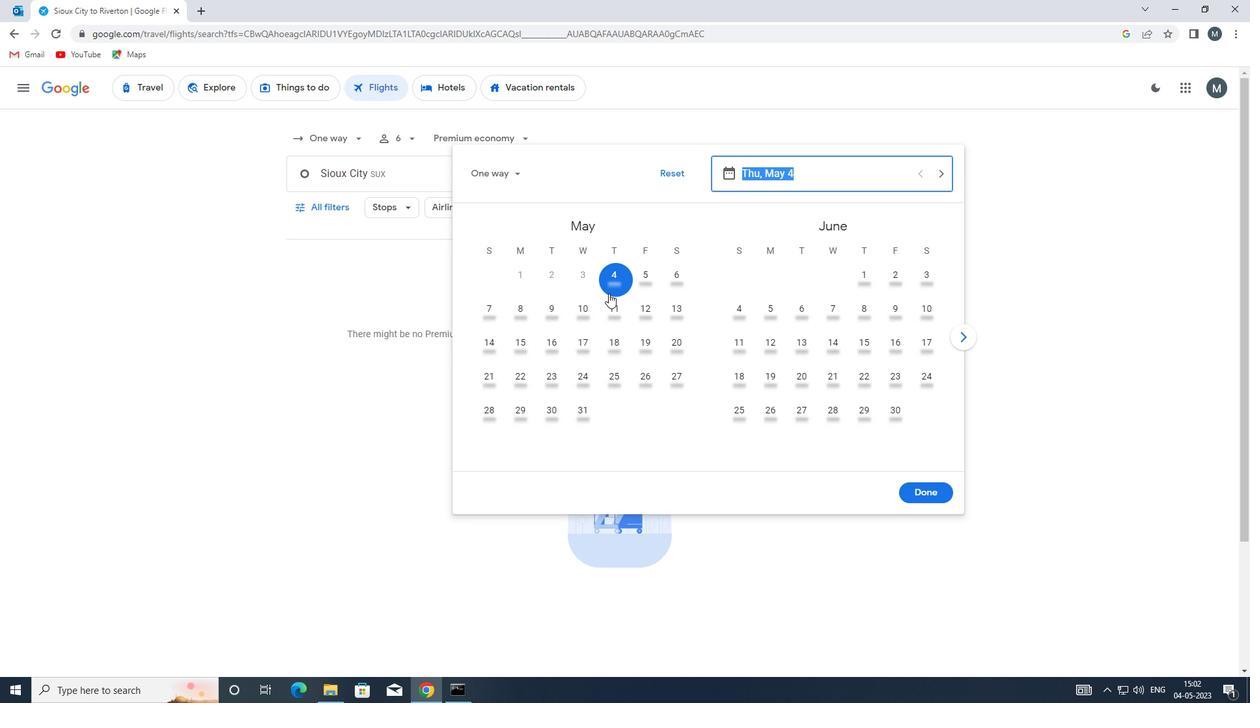 
Action: Mouse pressed left at (615, 281)
Screenshot: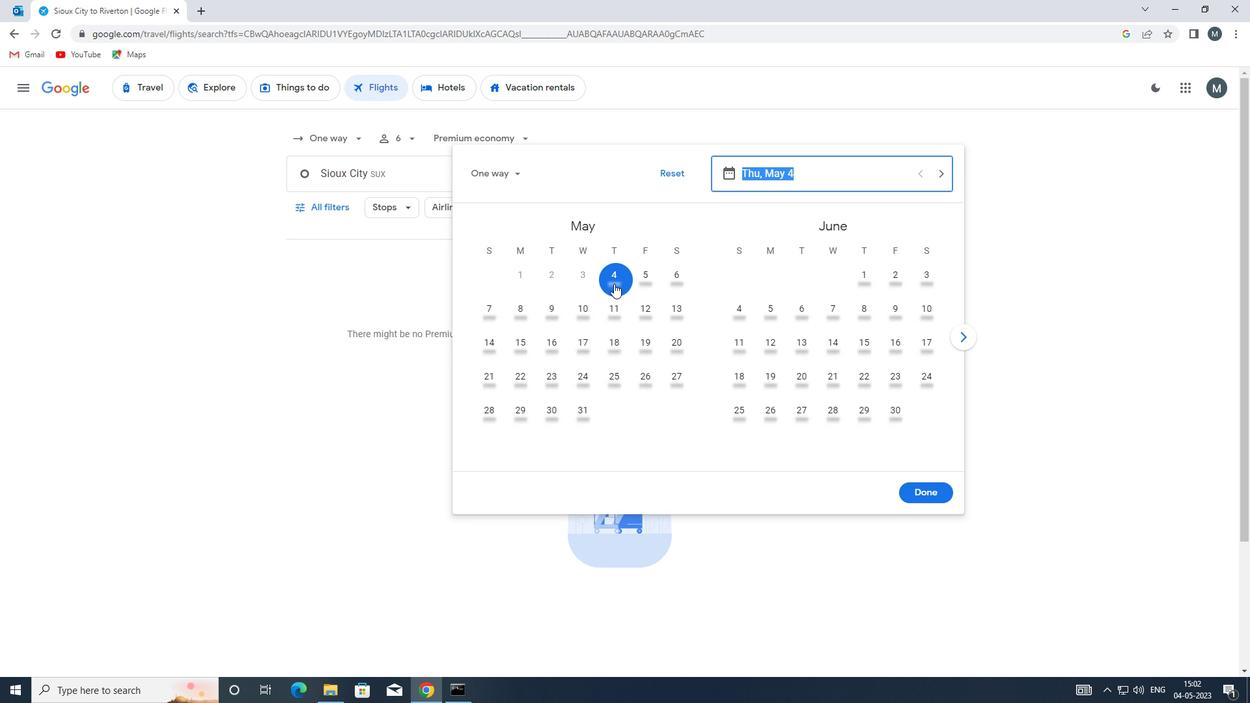 
Action: Mouse moved to (905, 490)
Screenshot: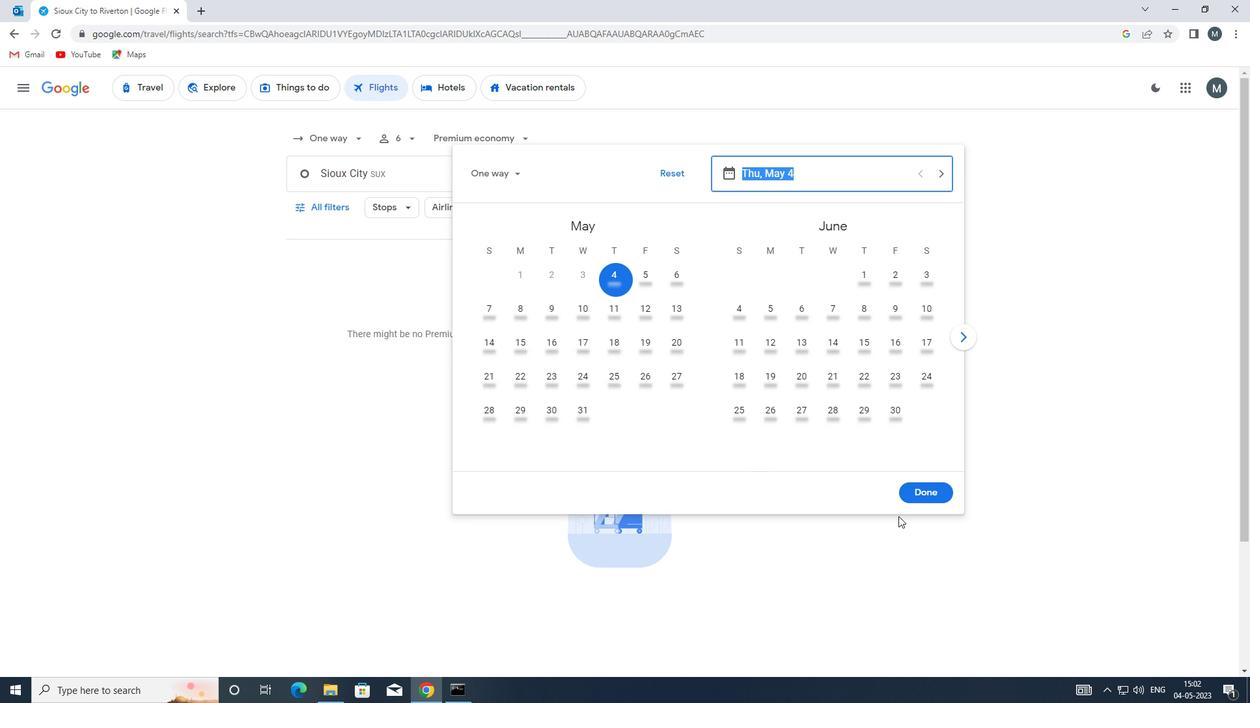 
Action: Mouse pressed left at (905, 490)
Screenshot: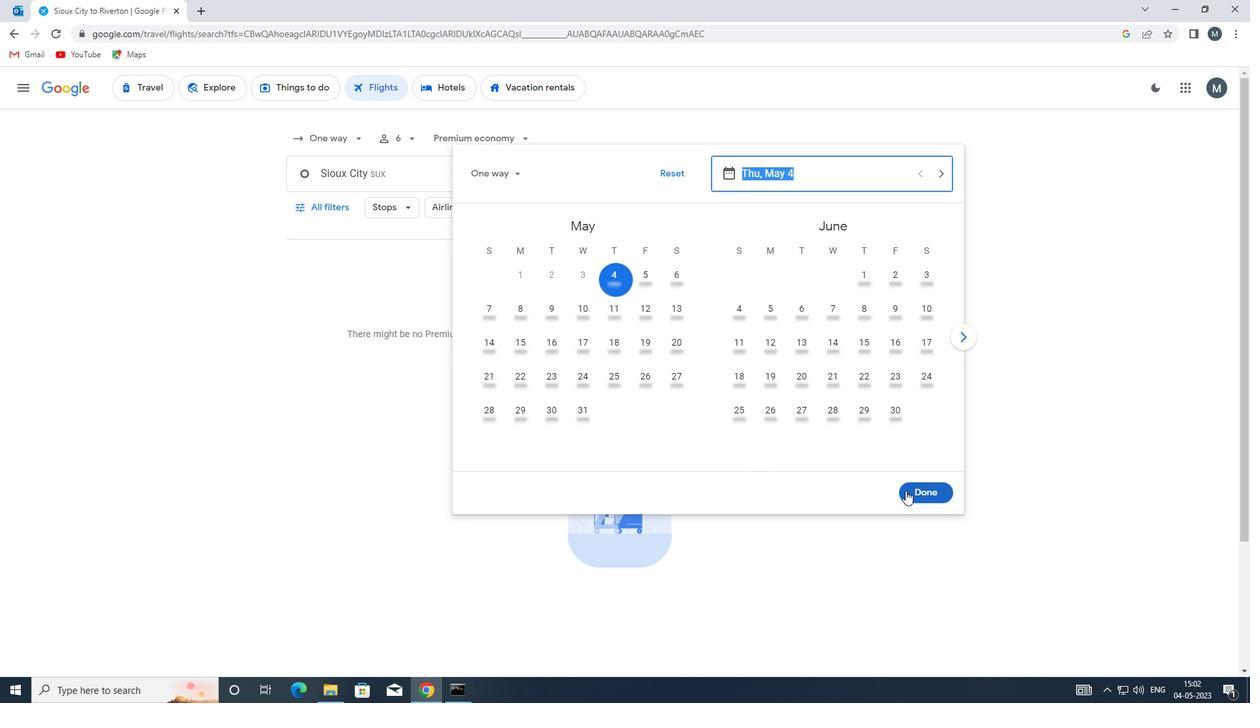
Action: Mouse moved to (323, 201)
Screenshot: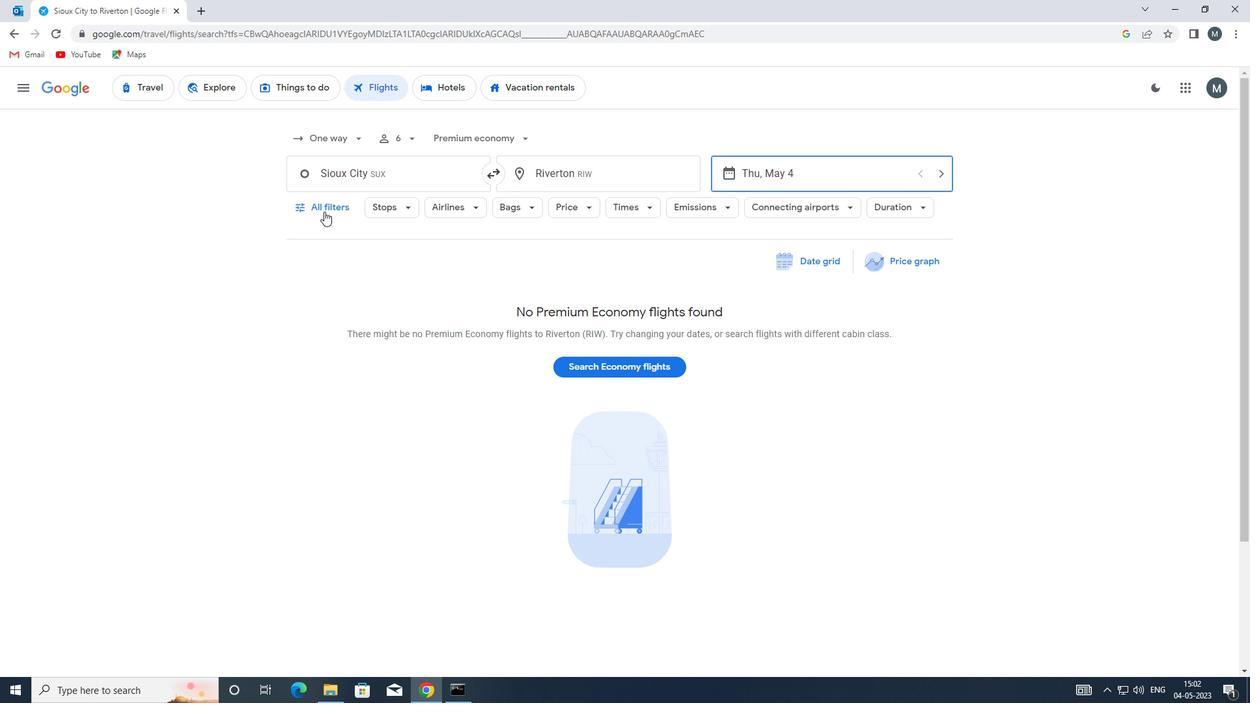 
Action: Mouse pressed left at (323, 201)
Screenshot: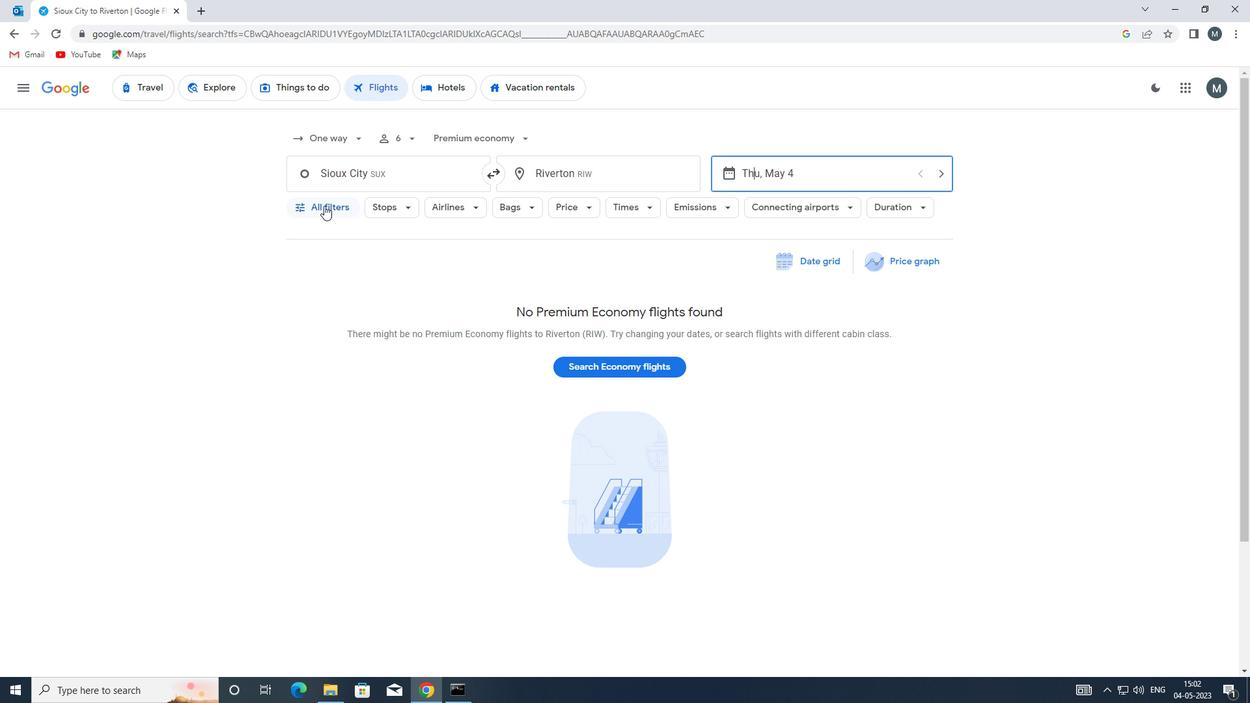 
Action: Mouse moved to (397, 333)
Screenshot: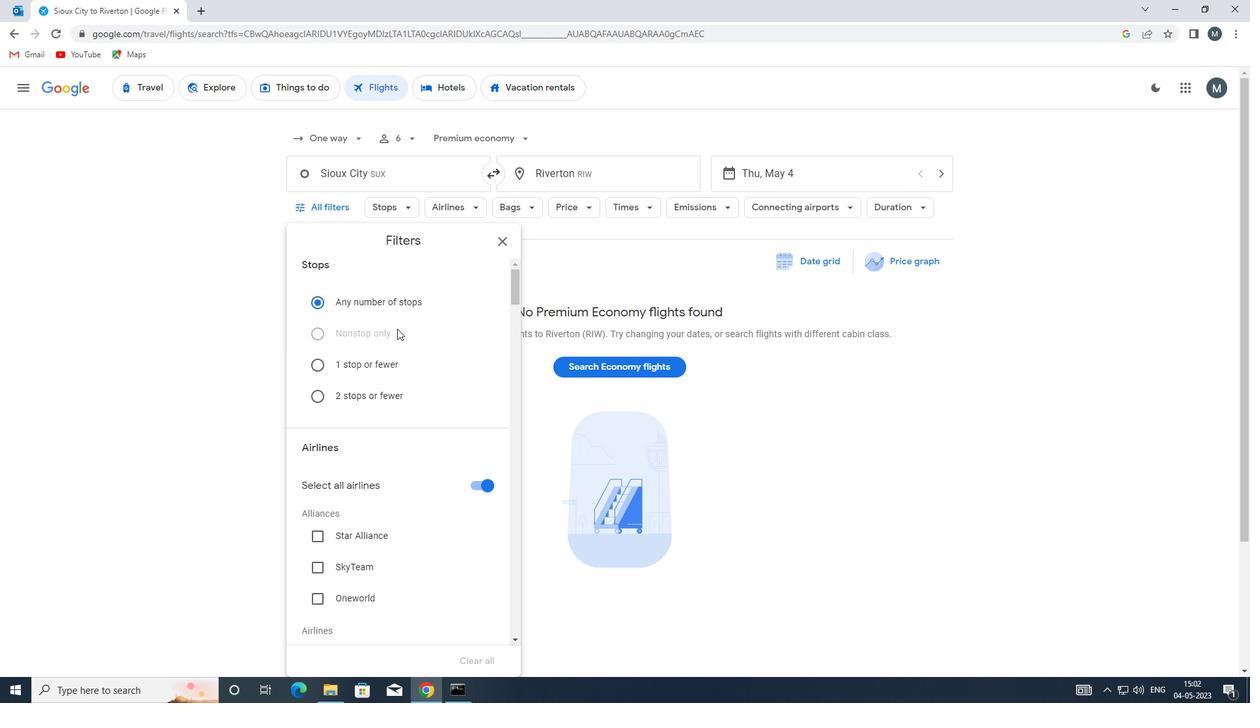 
Action: Mouse scrolled (397, 332) with delta (0, 0)
Screenshot: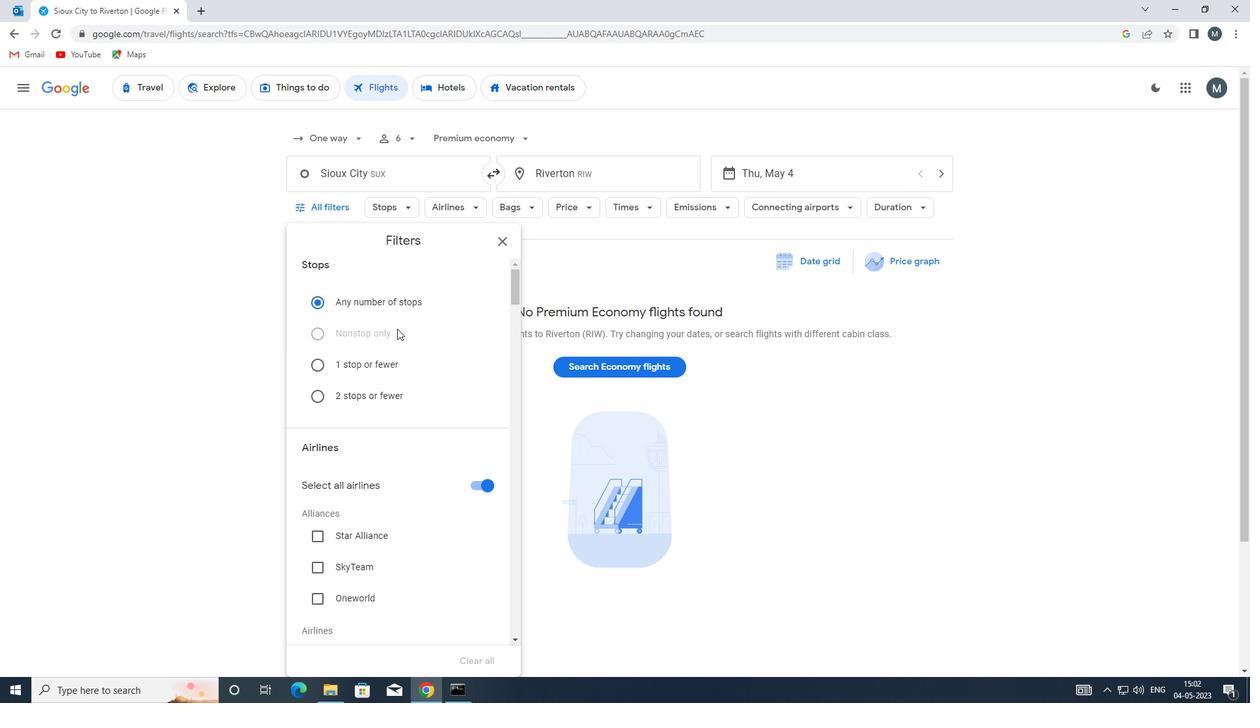 
Action: Mouse moved to (478, 421)
Screenshot: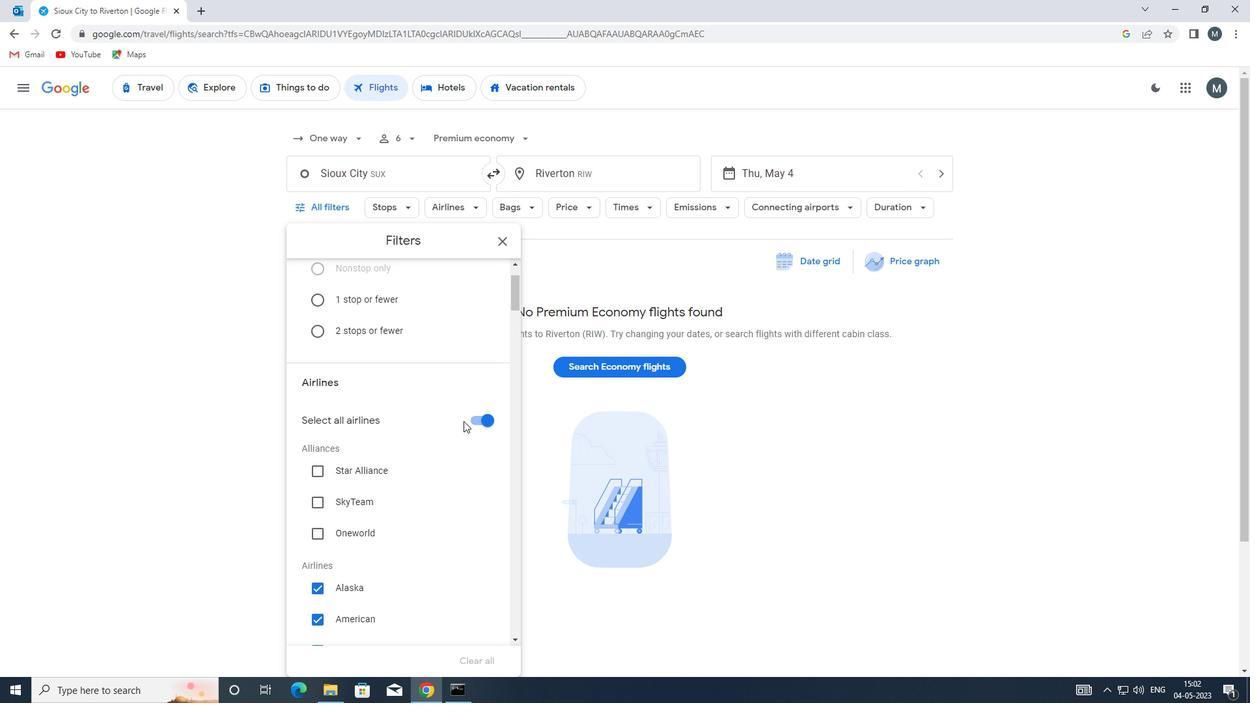 
Action: Mouse pressed left at (478, 421)
Screenshot: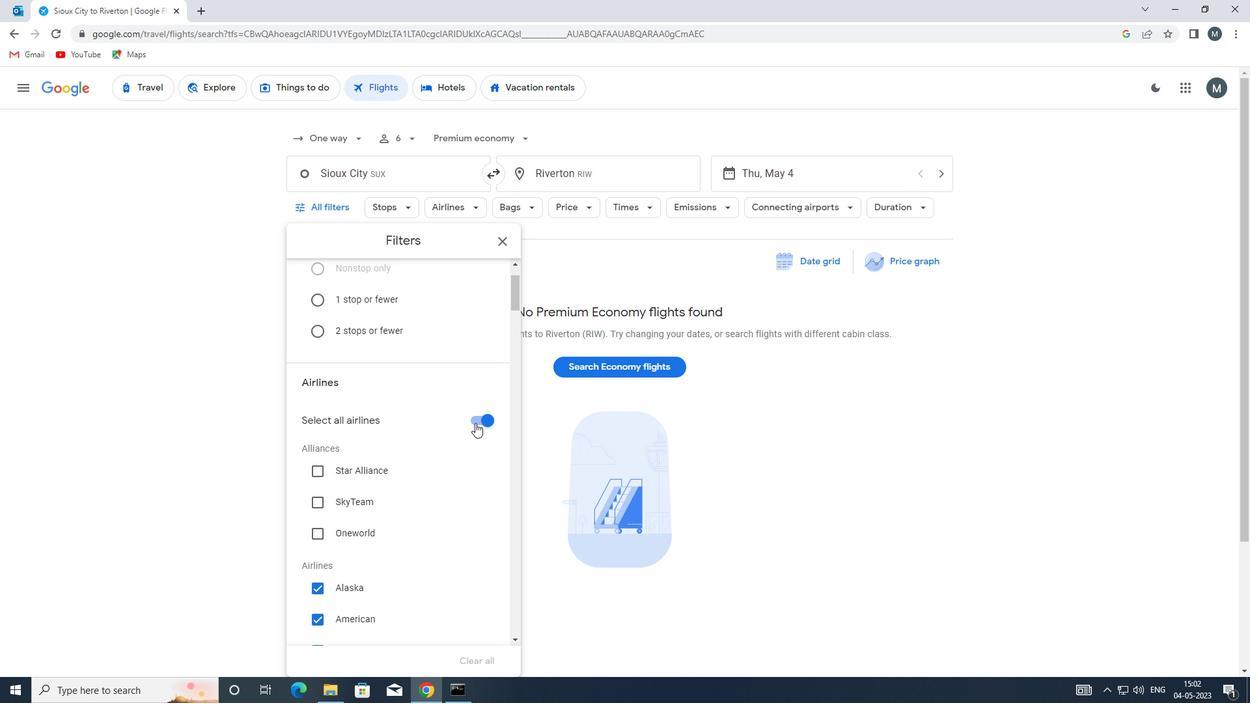 
Action: Mouse moved to (441, 419)
Screenshot: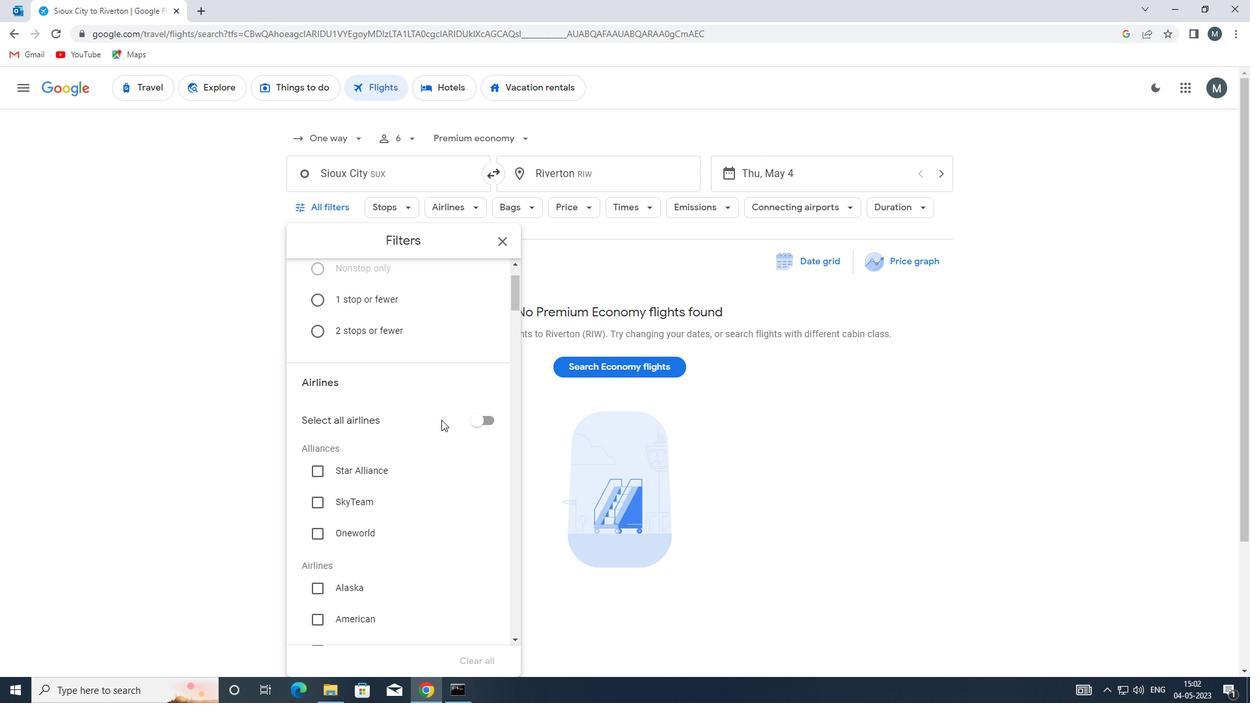 
Action: Mouse scrolled (441, 419) with delta (0, 0)
Screenshot: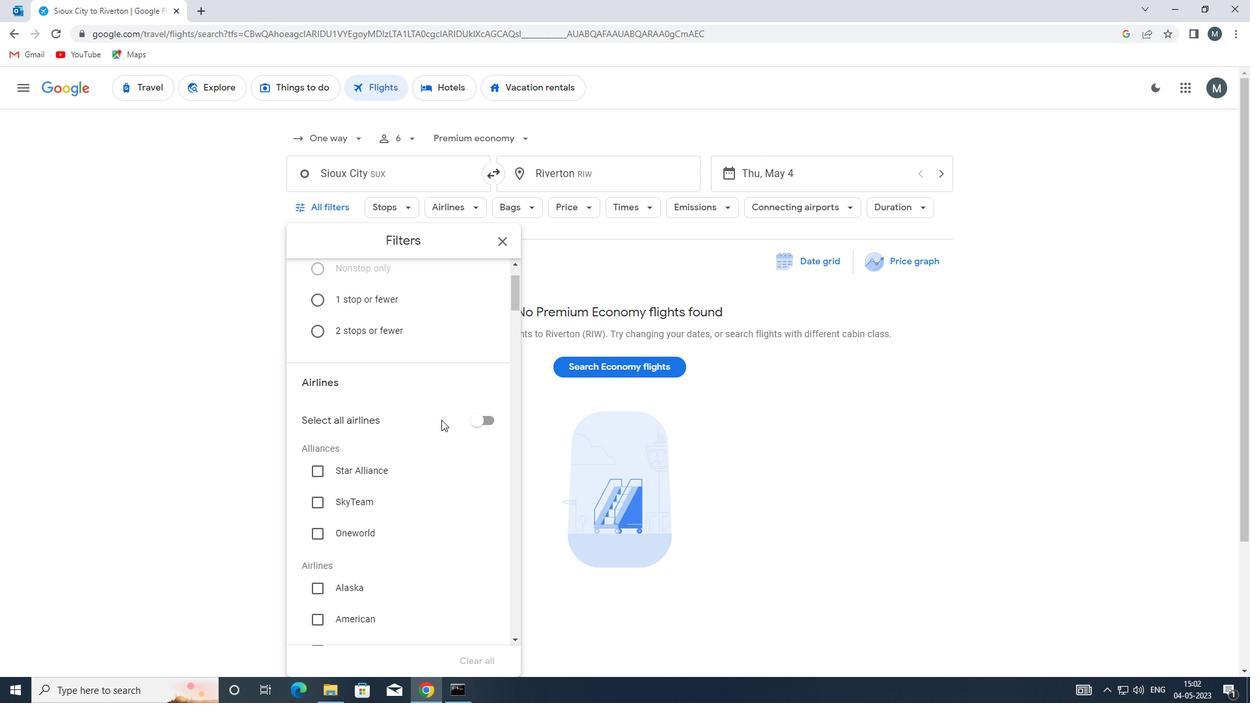 
Action: Mouse moved to (442, 422)
Screenshot: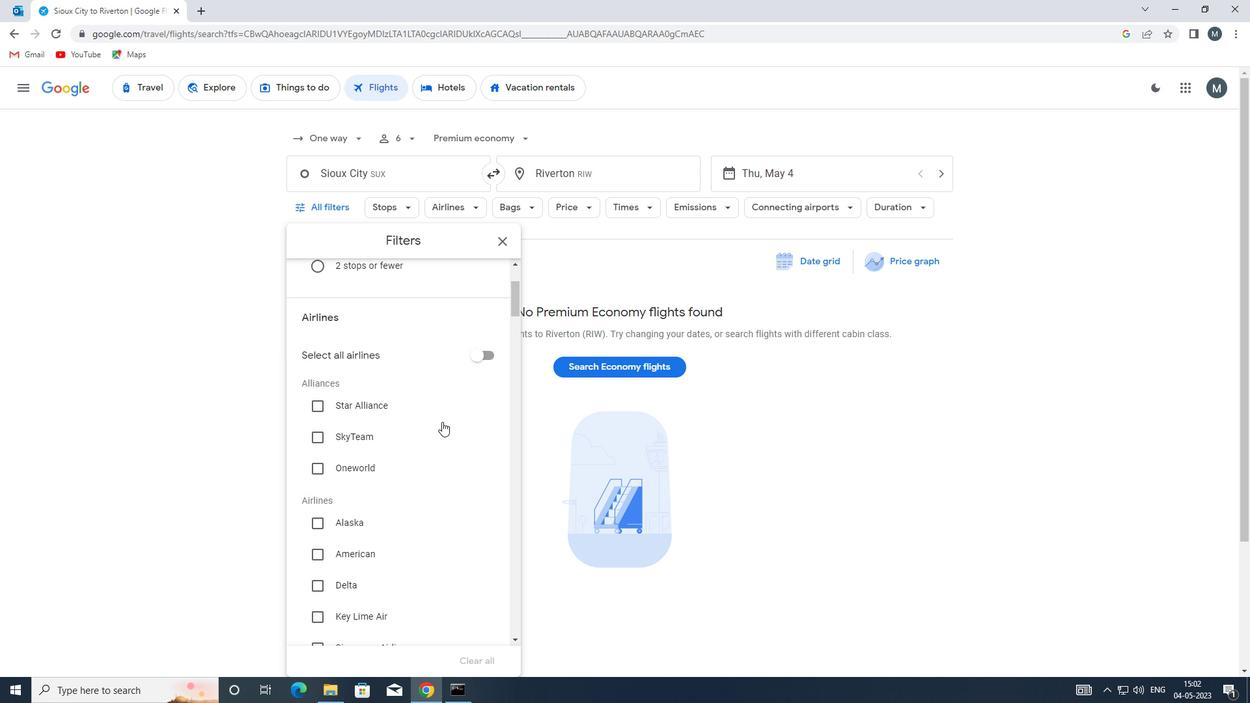 
Action: Mouse scrolled (442, 421) with delta (0, 0)
Screenshot: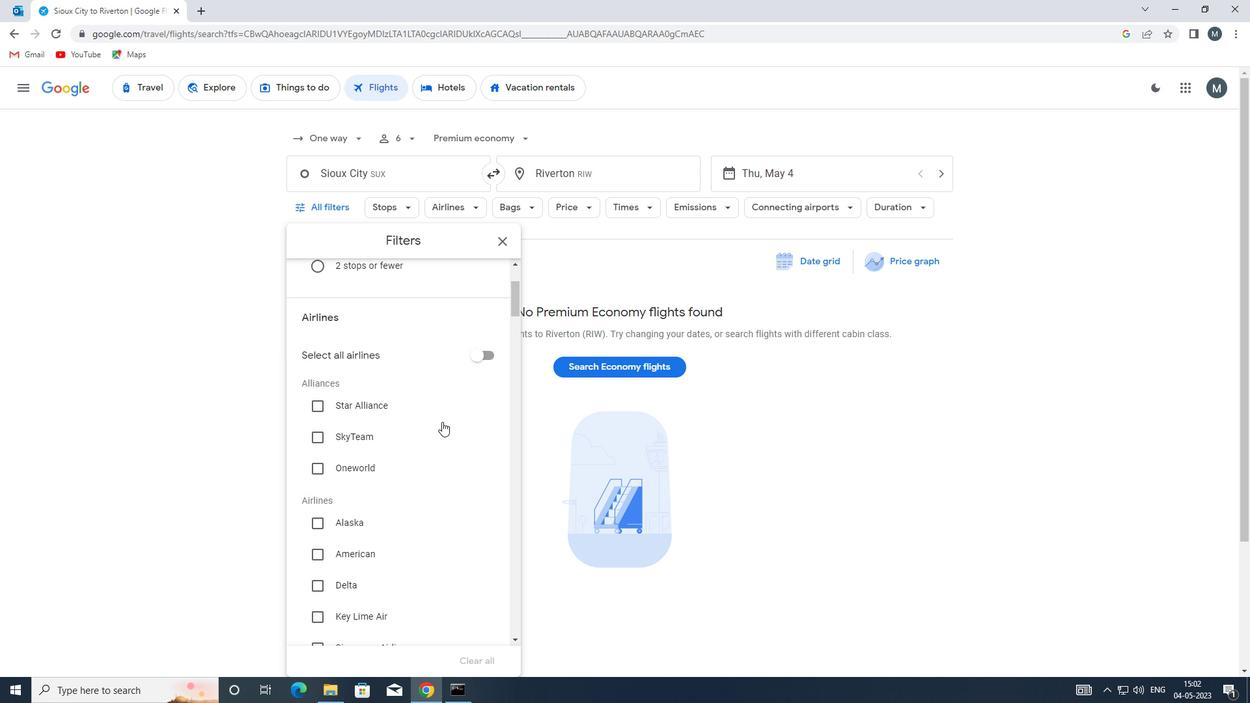 
Action: Mouse moved to (442, 423)
Screenshot: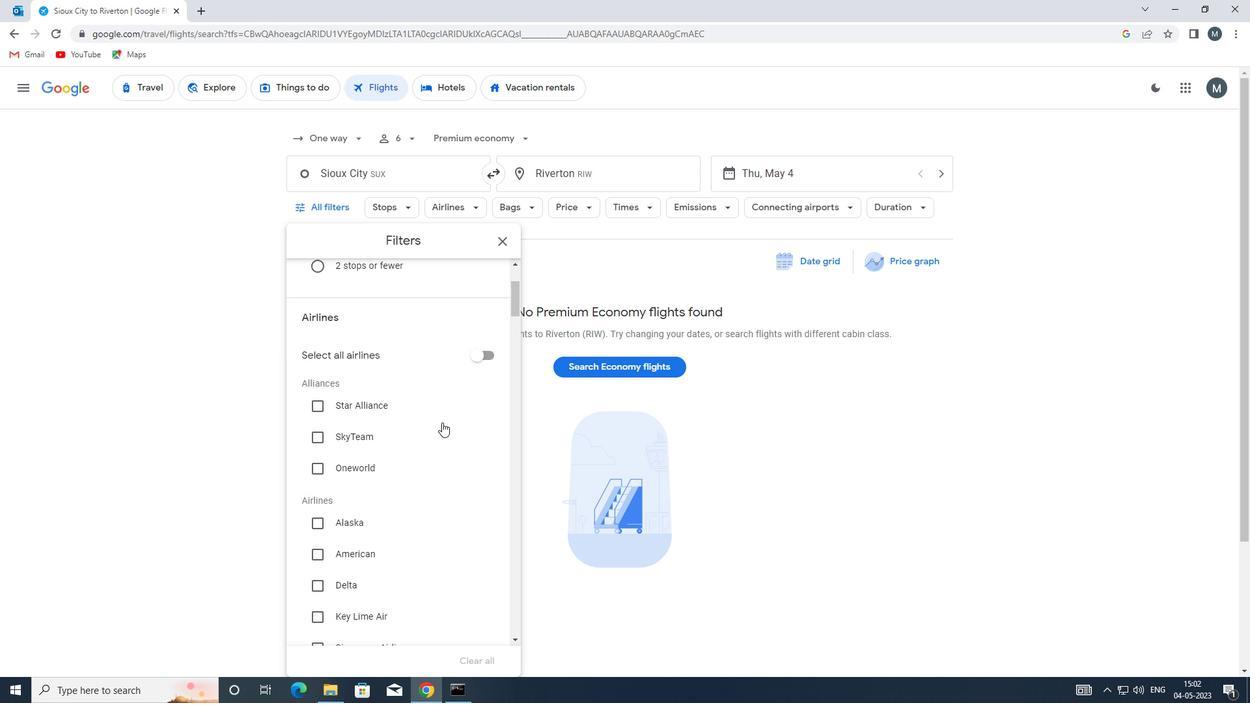 
Action: Mouse scrolled (442, 422) with delta (0, 0)
Screenshot: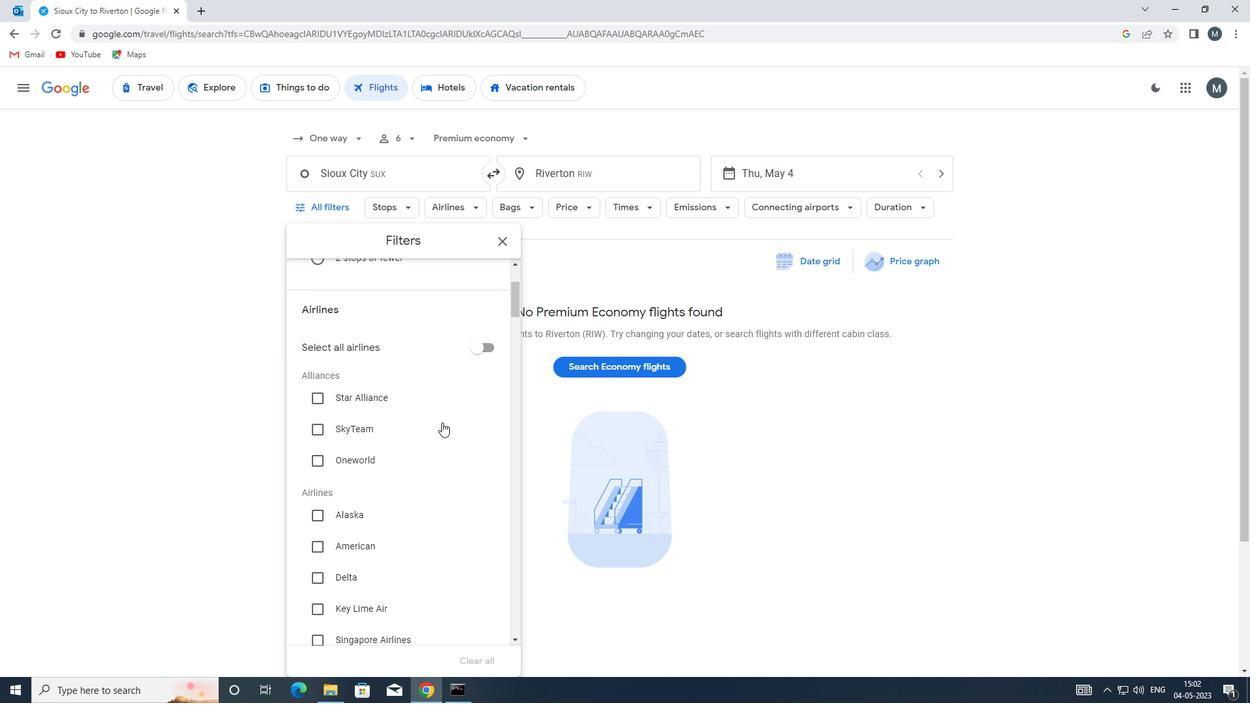 
Action: Mouse scrolled (442, 422) with delta (0, 0)
Screenshot: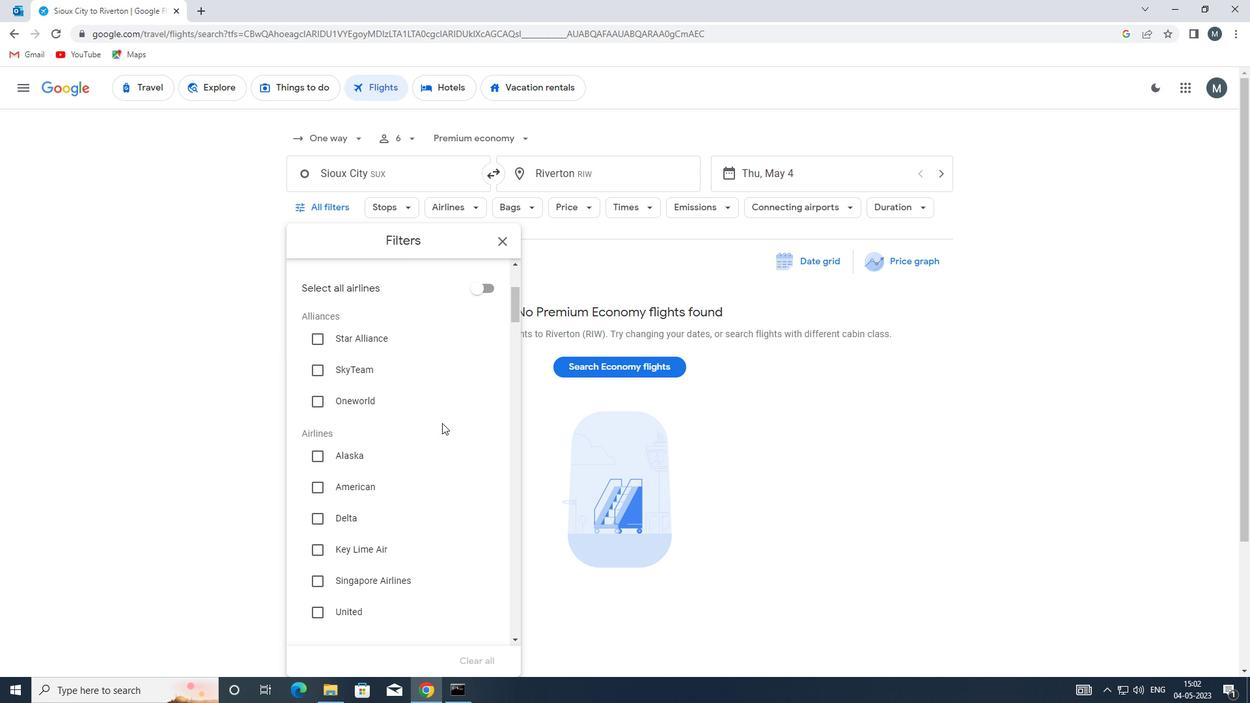 
Action: Mouse moved to (442, 423)
Screenshot: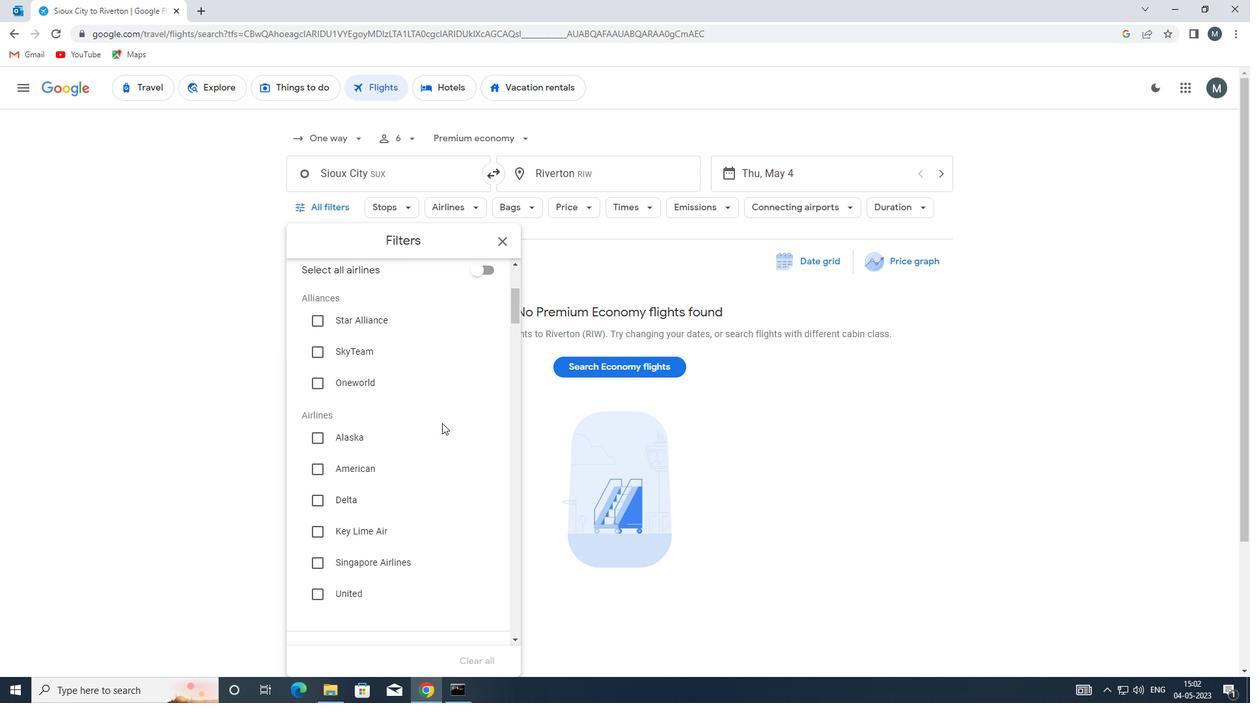 
Action: Mouse scrolled (442, 422) with delta (0, 0)
Screenshot: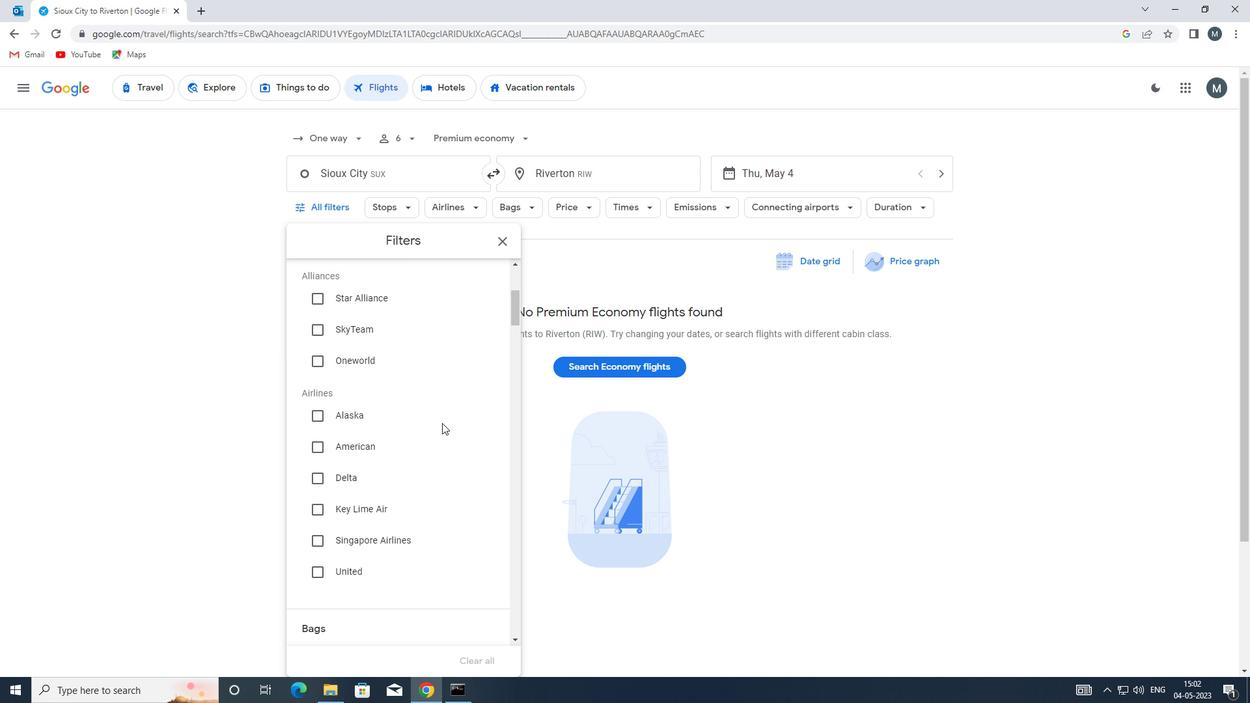 
Action: Mouse moved to (442, 424)
Screenshot: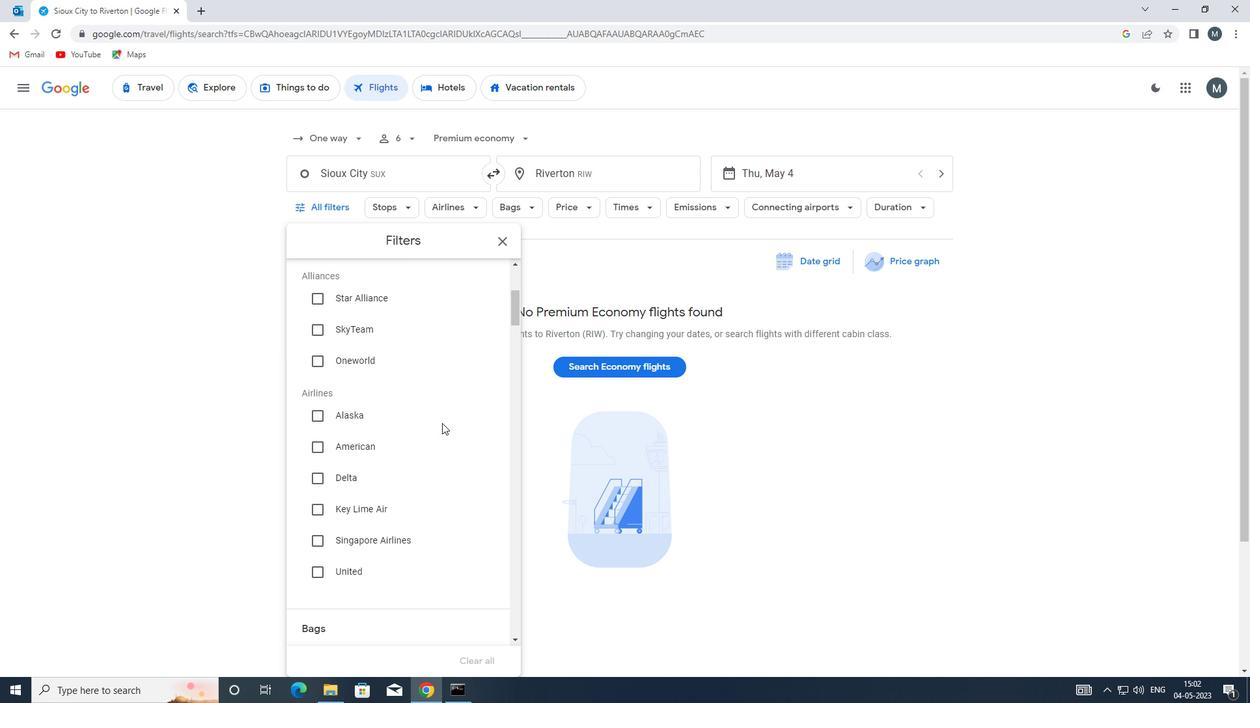 
Action: Mouse scrolled (442, 423) with delta (0, 0)
Screenshot: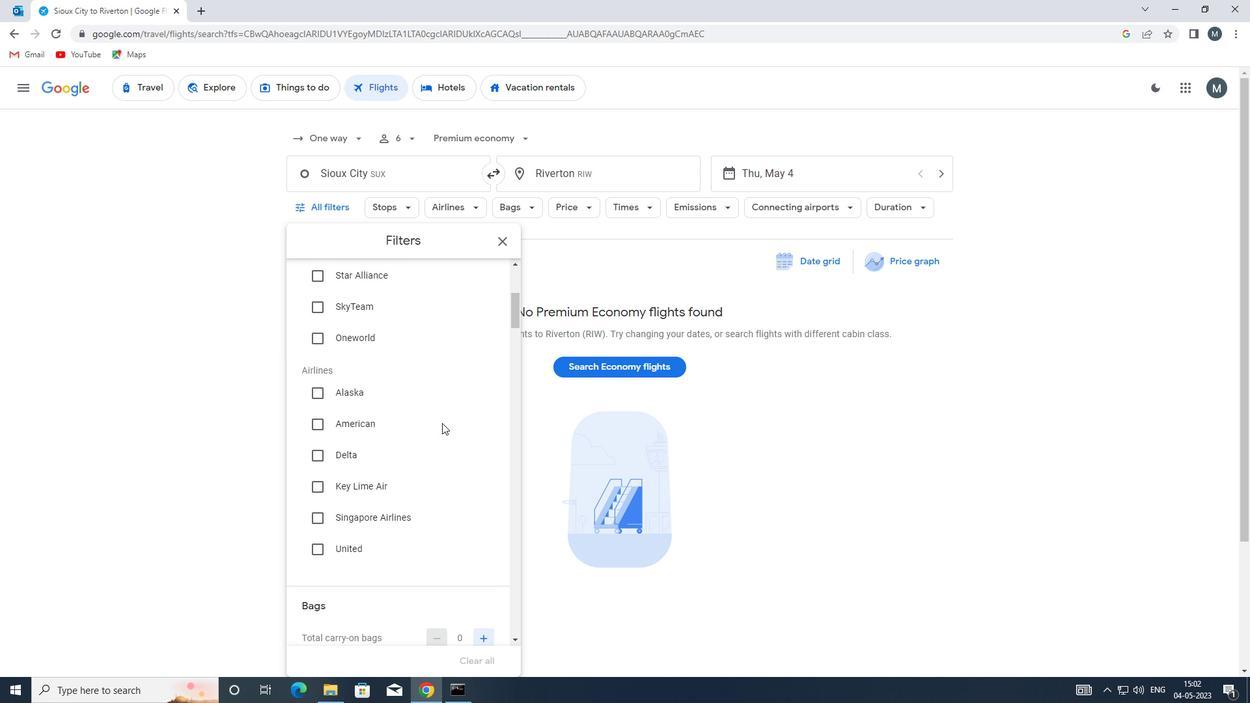 
Action: Mouse moved to (484, 468)
Screenshot: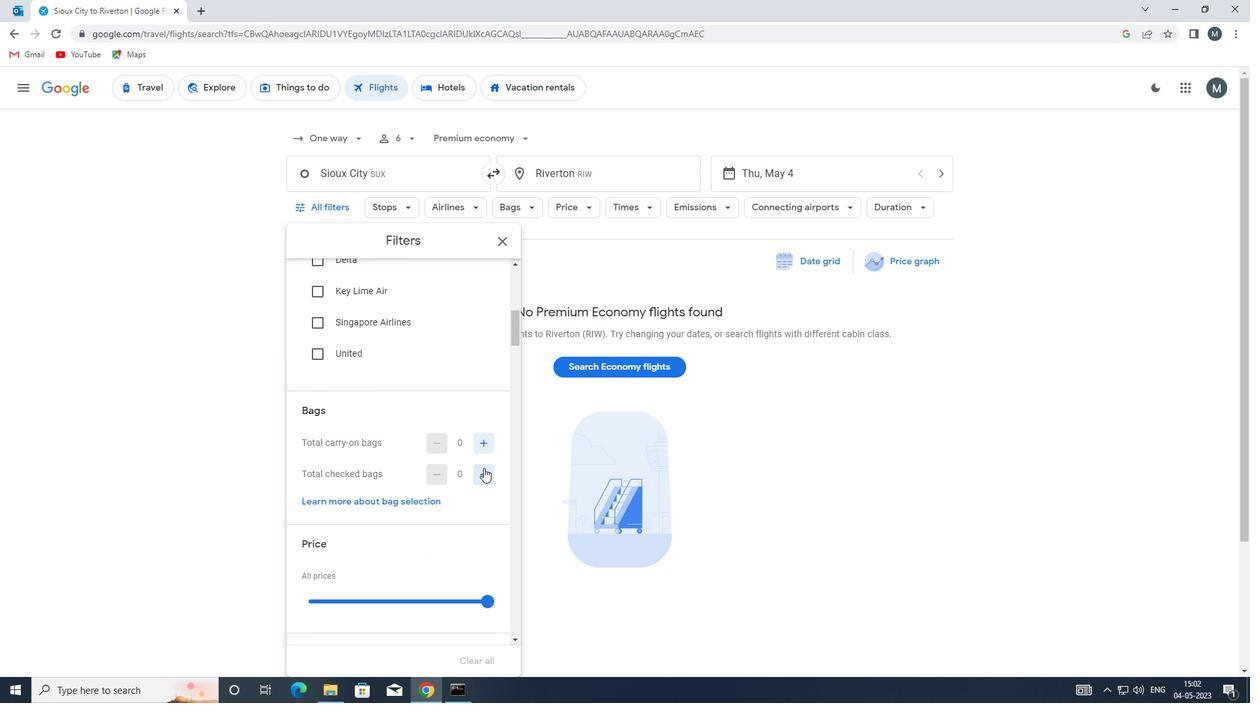 
Action: Mouse pressed left at (484, 468)
Screenshot: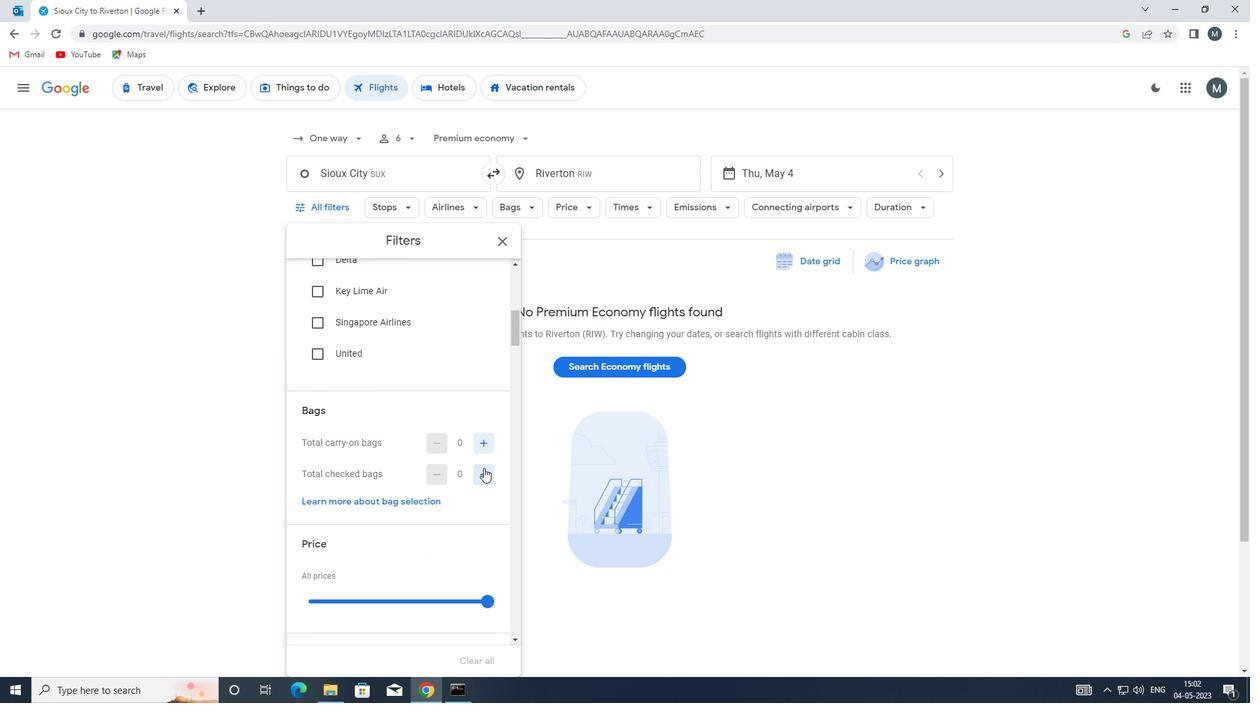 
Action: Mouse moved to (446, 453)
Screenshot: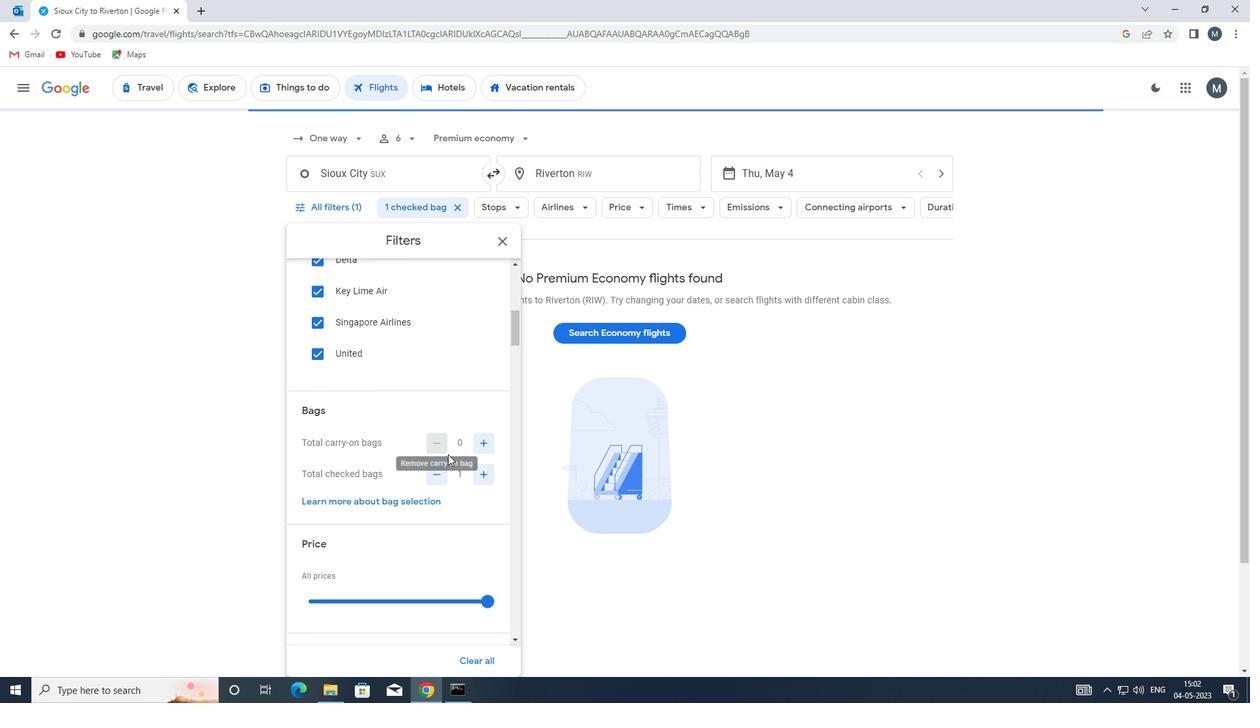 
Action: Mouse scrolled (446, 452) with delta (0, 0)
Screenshot: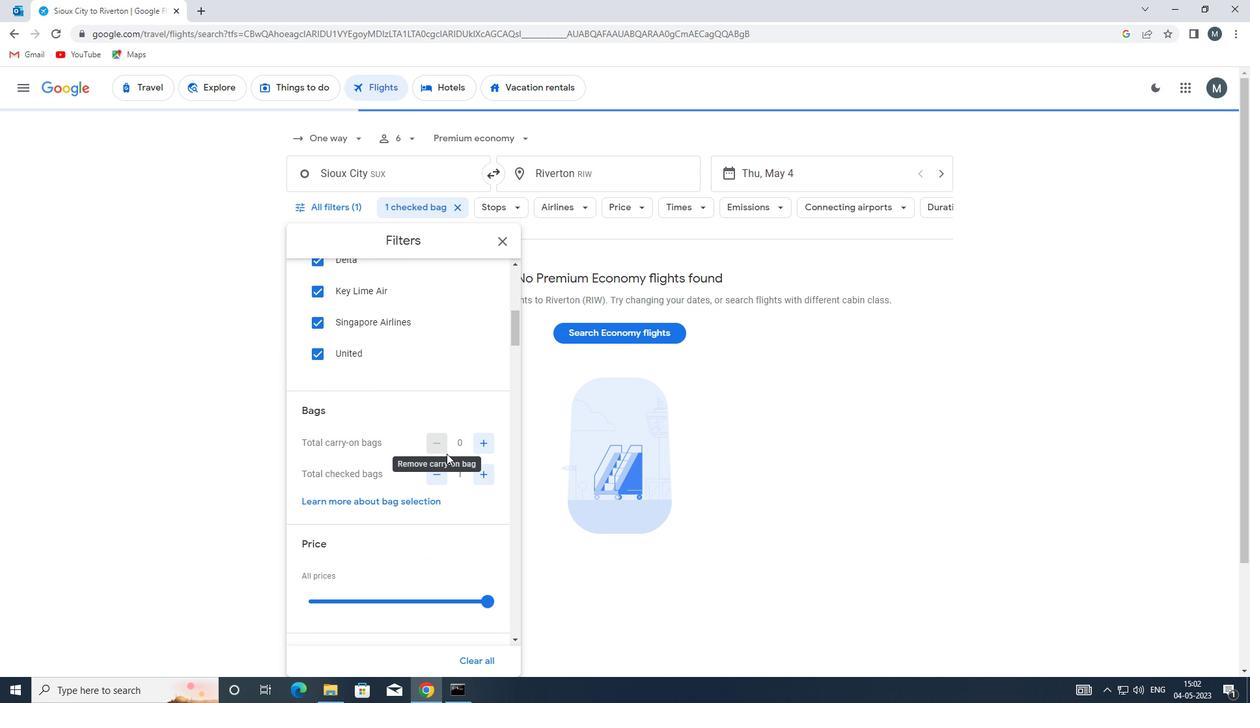
Action: Mouse moved to (445, 453)
Screenshot: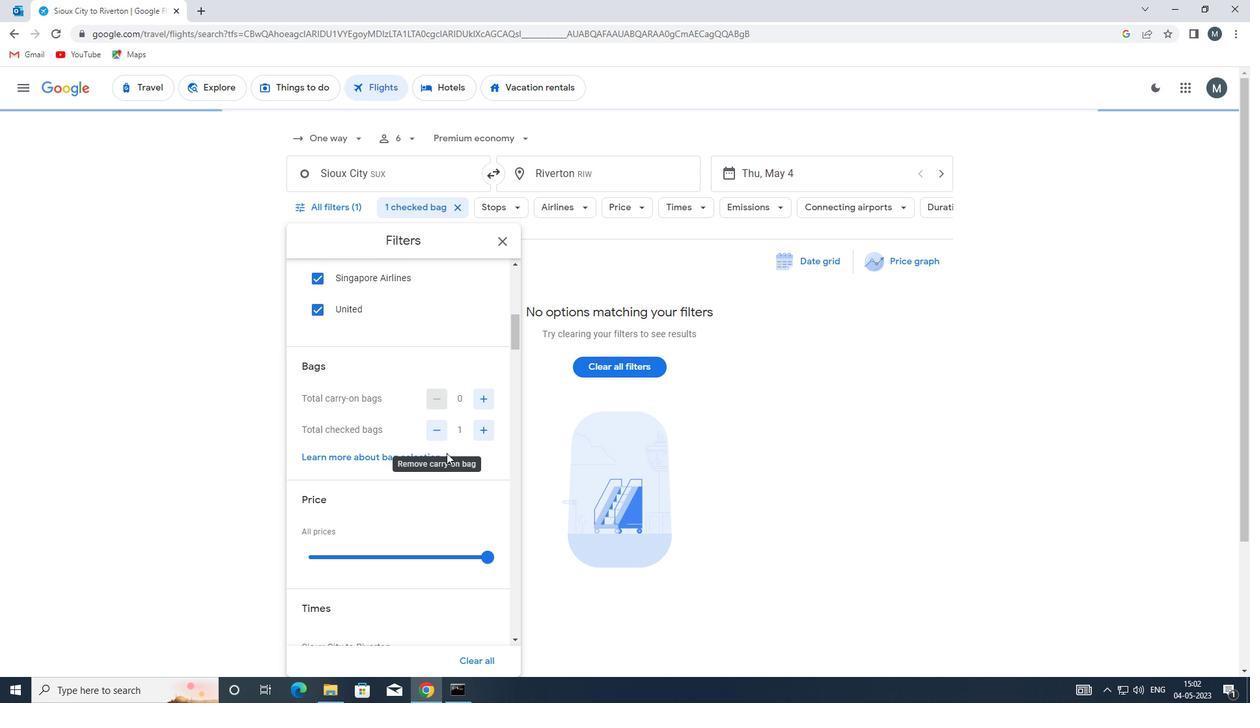 
Action: Mouse scrolled (445, 452) with delta (0, 0)
Screenshot: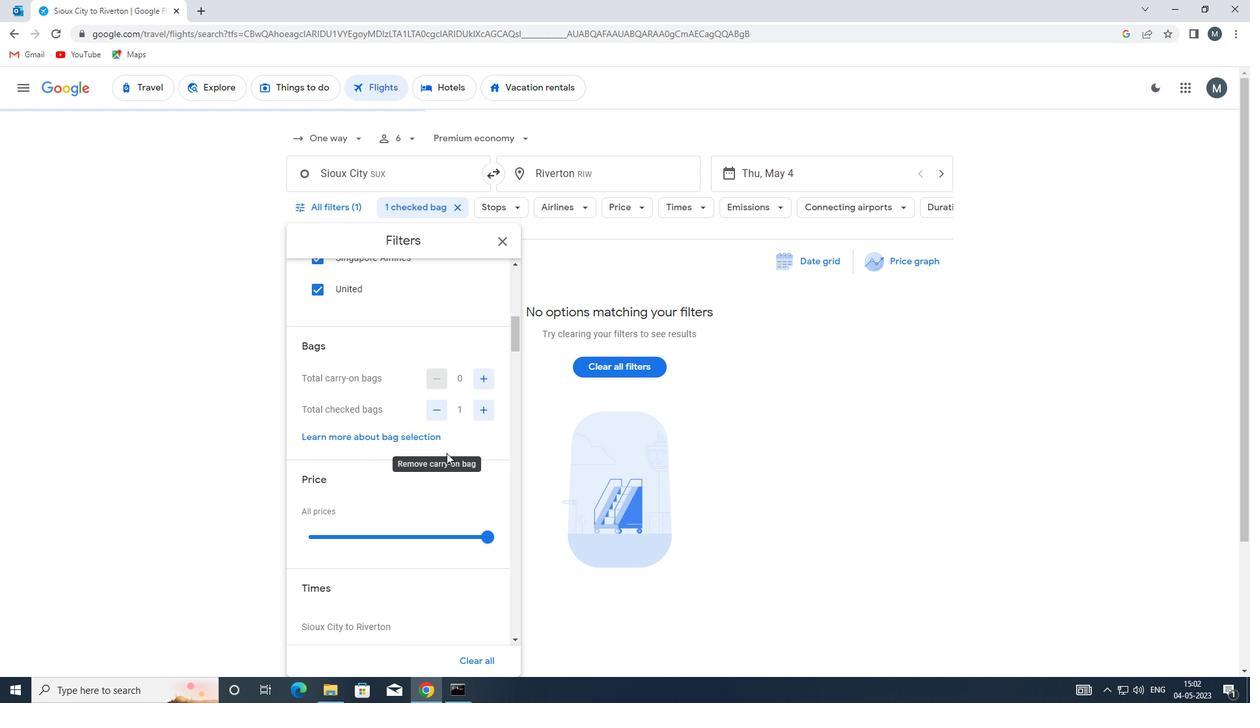 
Action: Mouse moved to (391, 469)
Screenshot: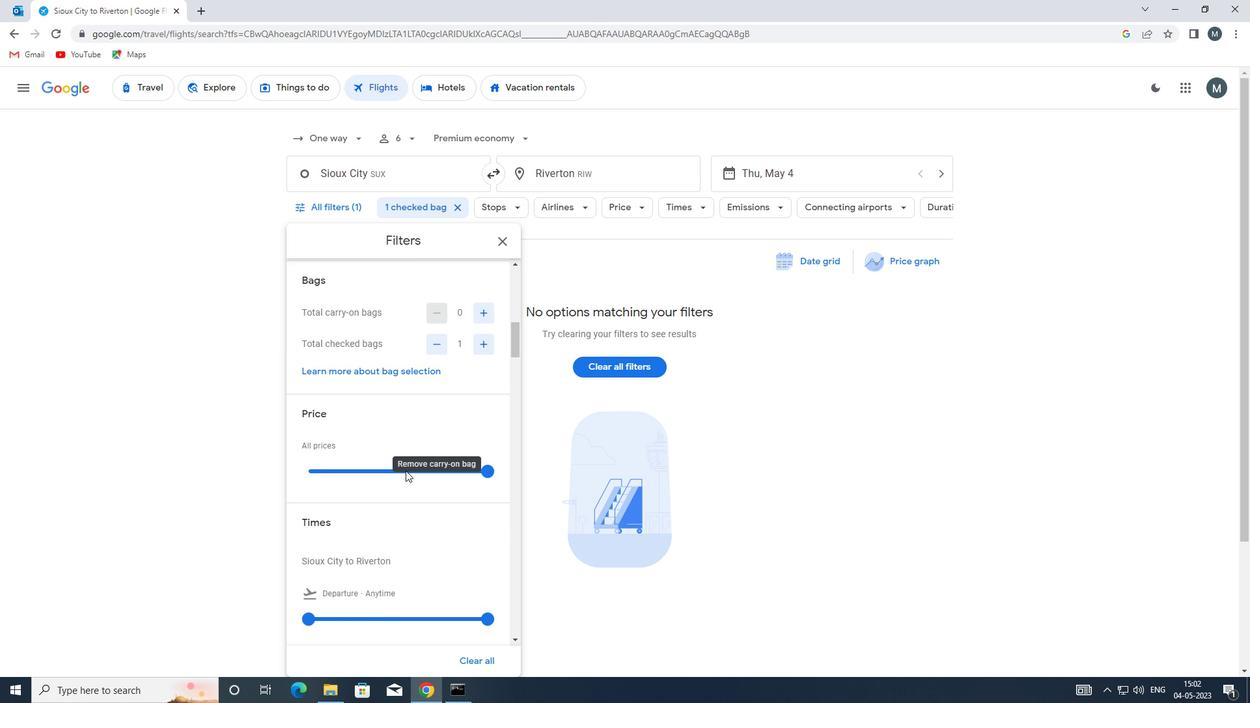 
Action: Mouse pressed left at (391, 469)
Screenshot: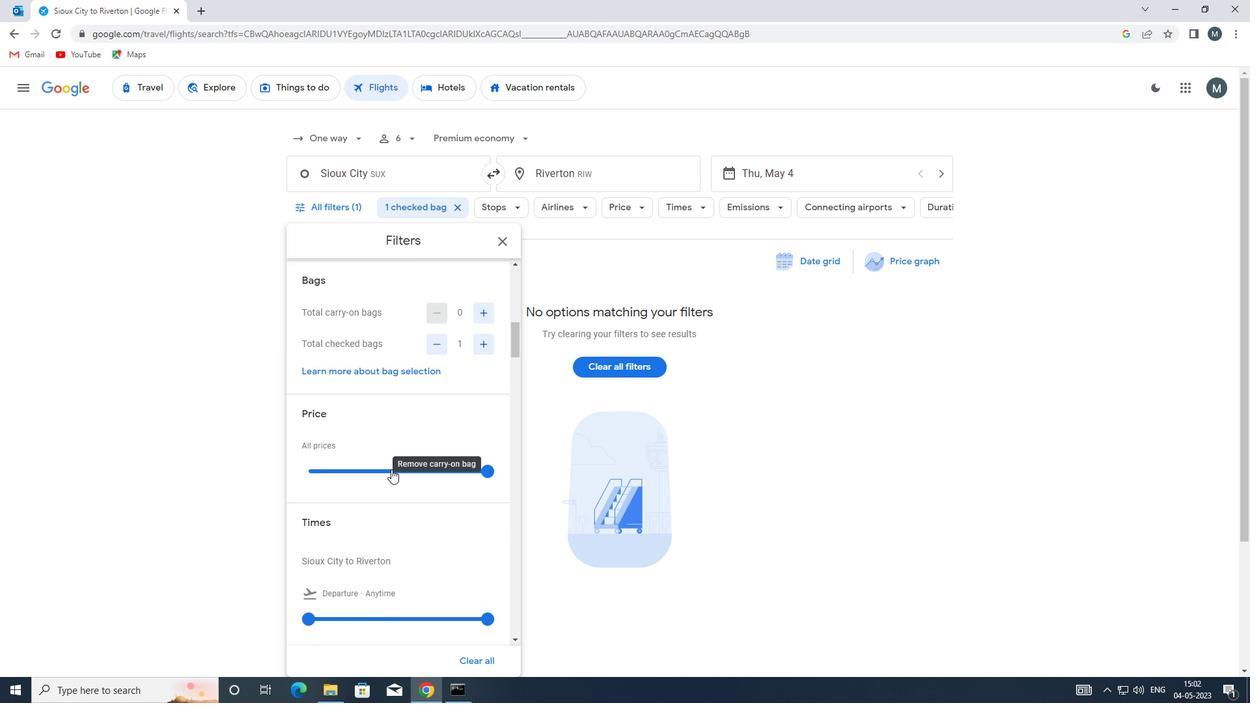 
Action: Mouse pressed left at (391, 469)
Screenshot: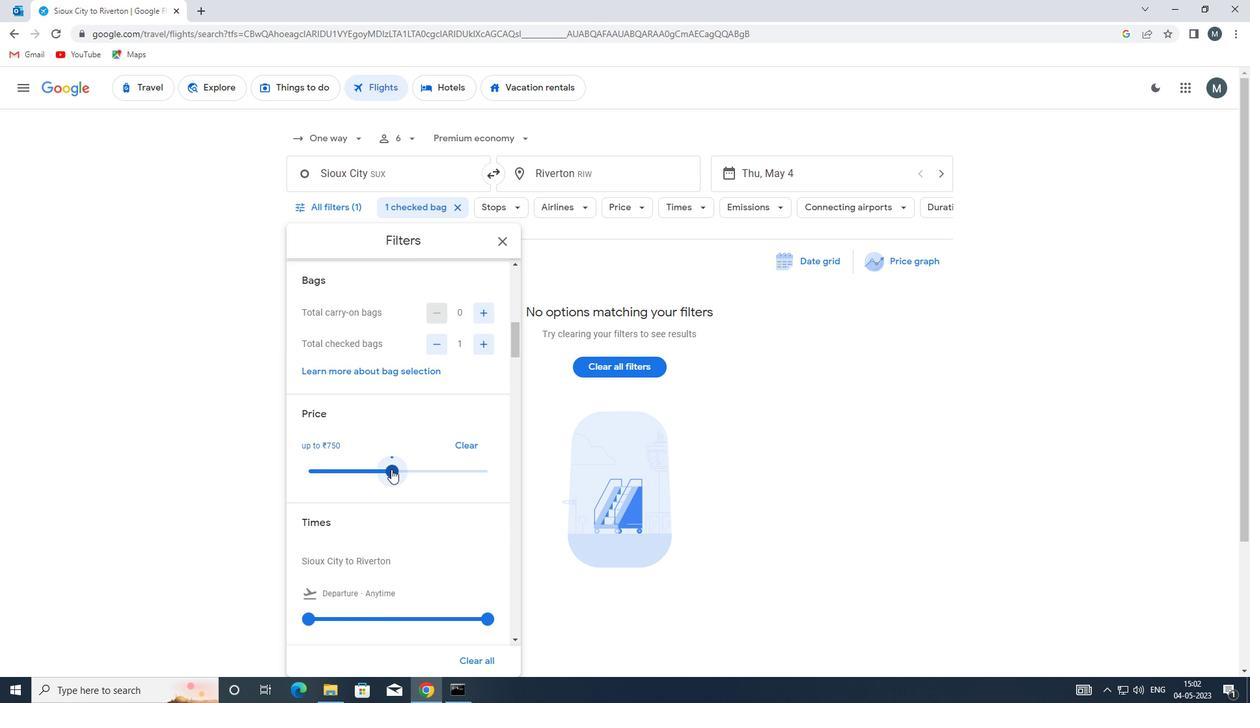 
Action: Mouse moved to (427, 465)
Screenshot: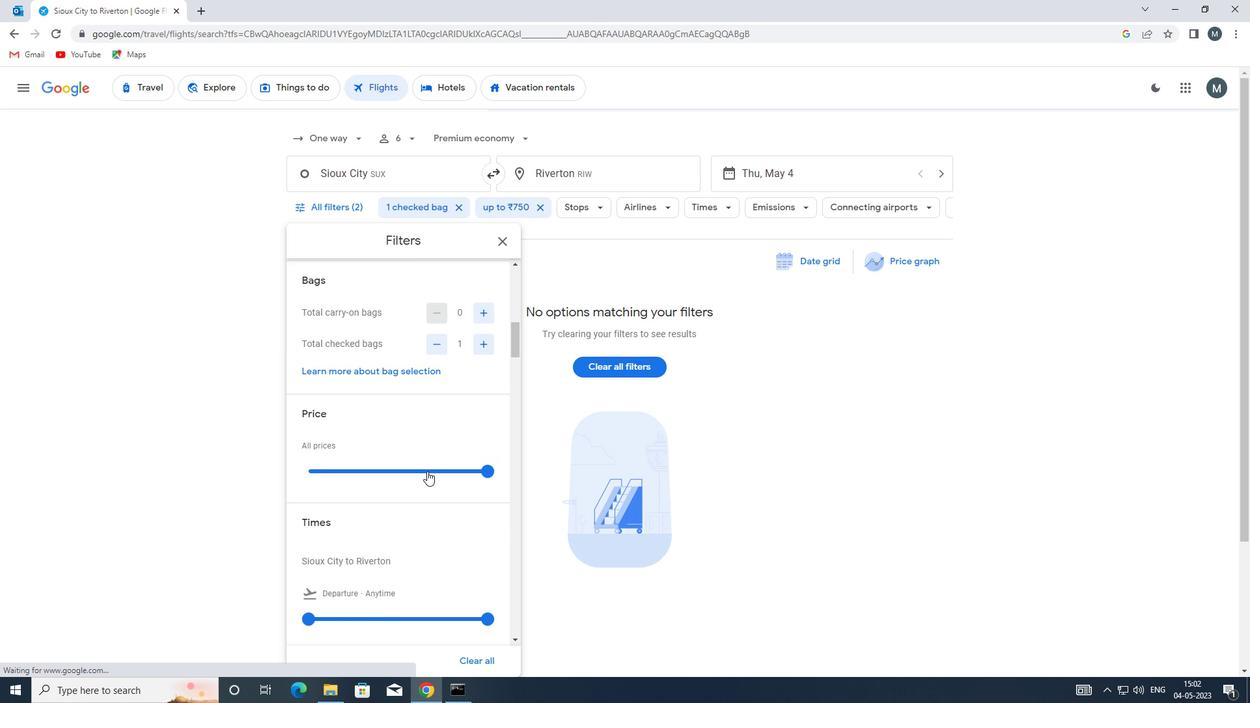 
Action: Mouse scrolled (427, 464) with delta (0, 0)
Screenshot: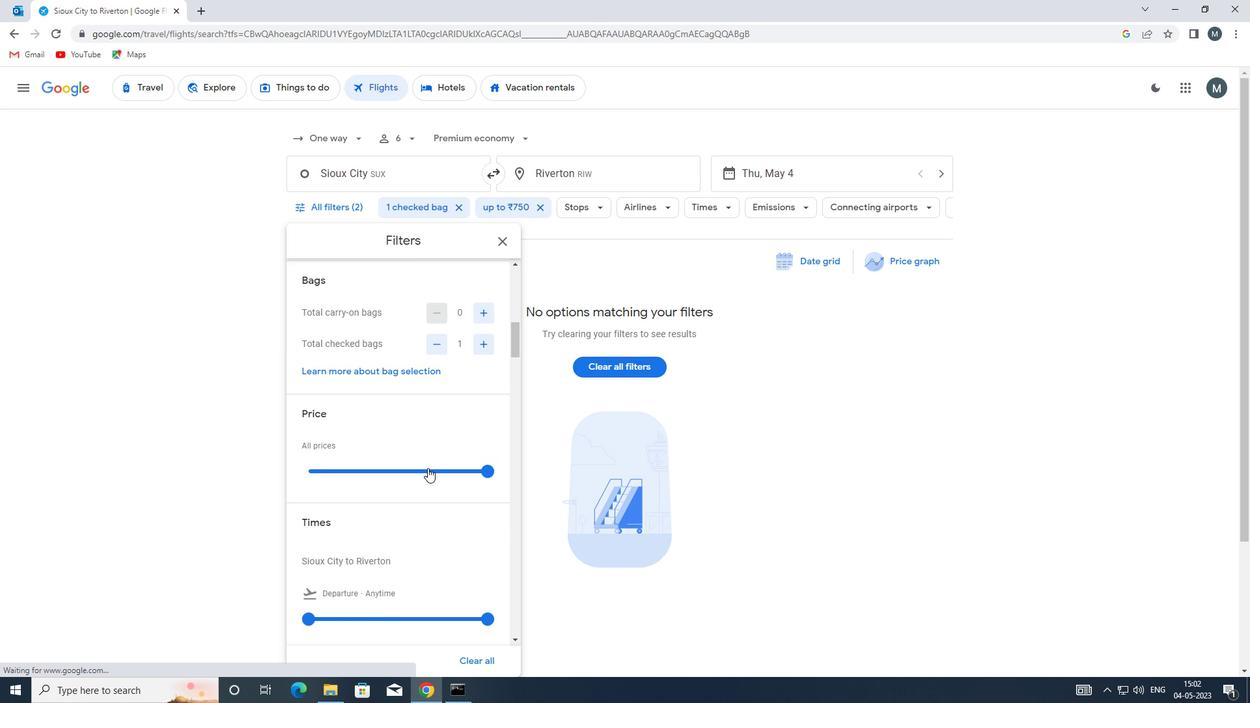 
Action: Mouse moved to (423, 466)
Screenshot: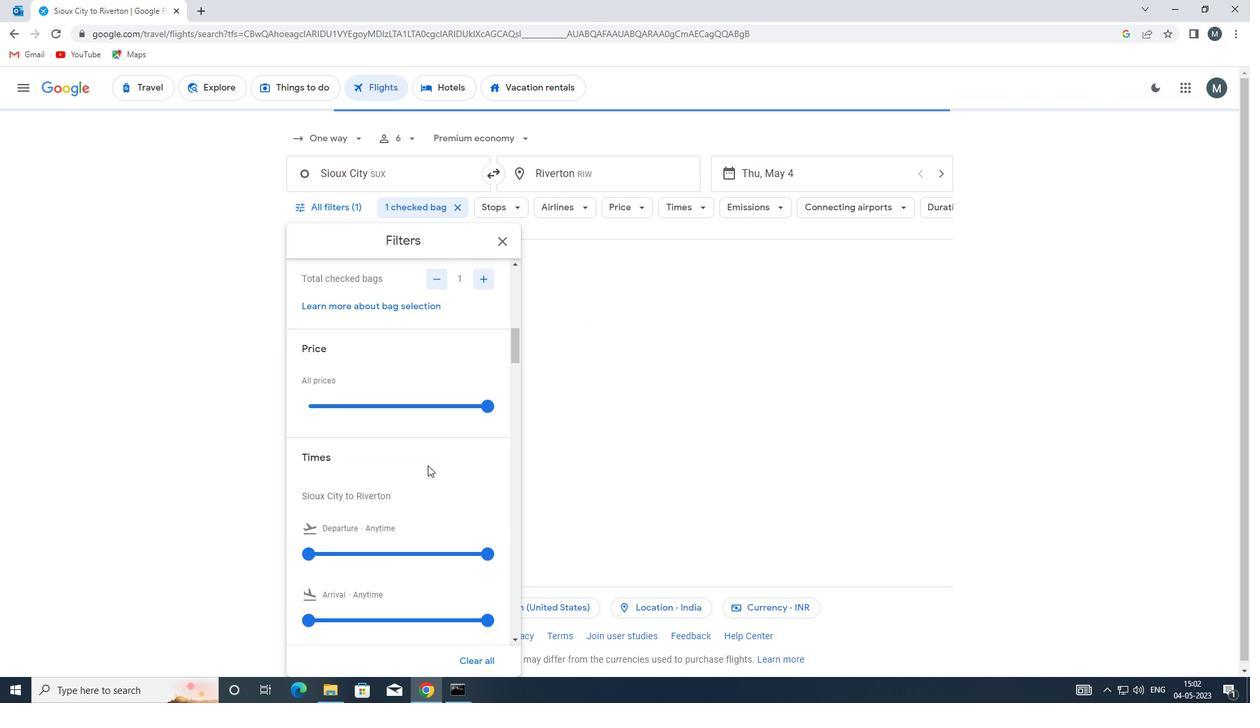 
Action: Mouse scrolled (423, 465) with delta (0, 0)
Screenshot: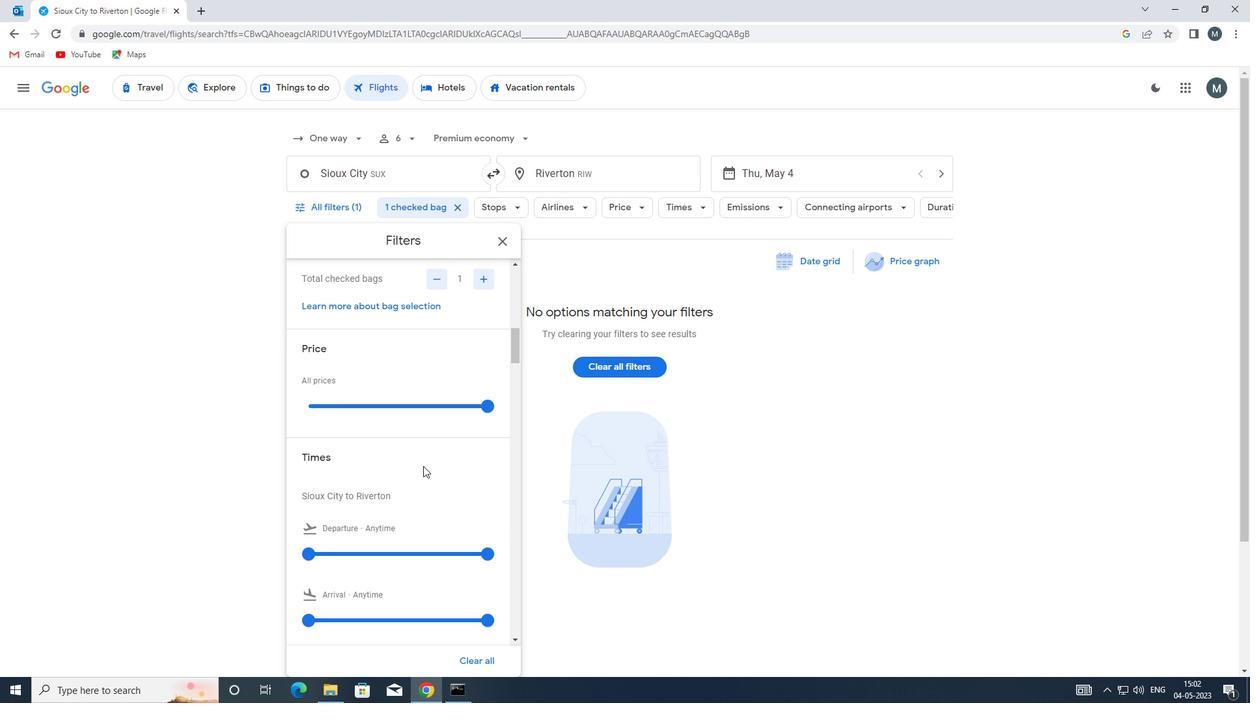 
Action: Mouse moved to (300, 485)
Screenshot: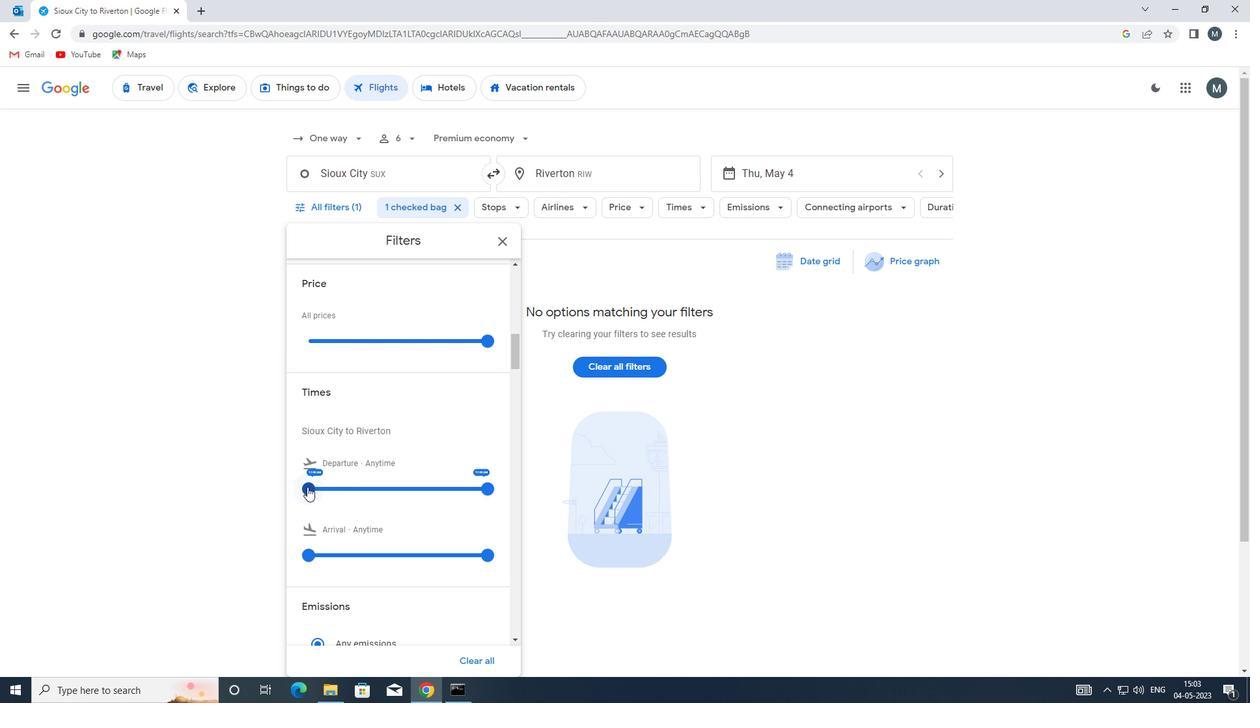 
Action: Mouse pressed left at (300, 485)
Screenshot: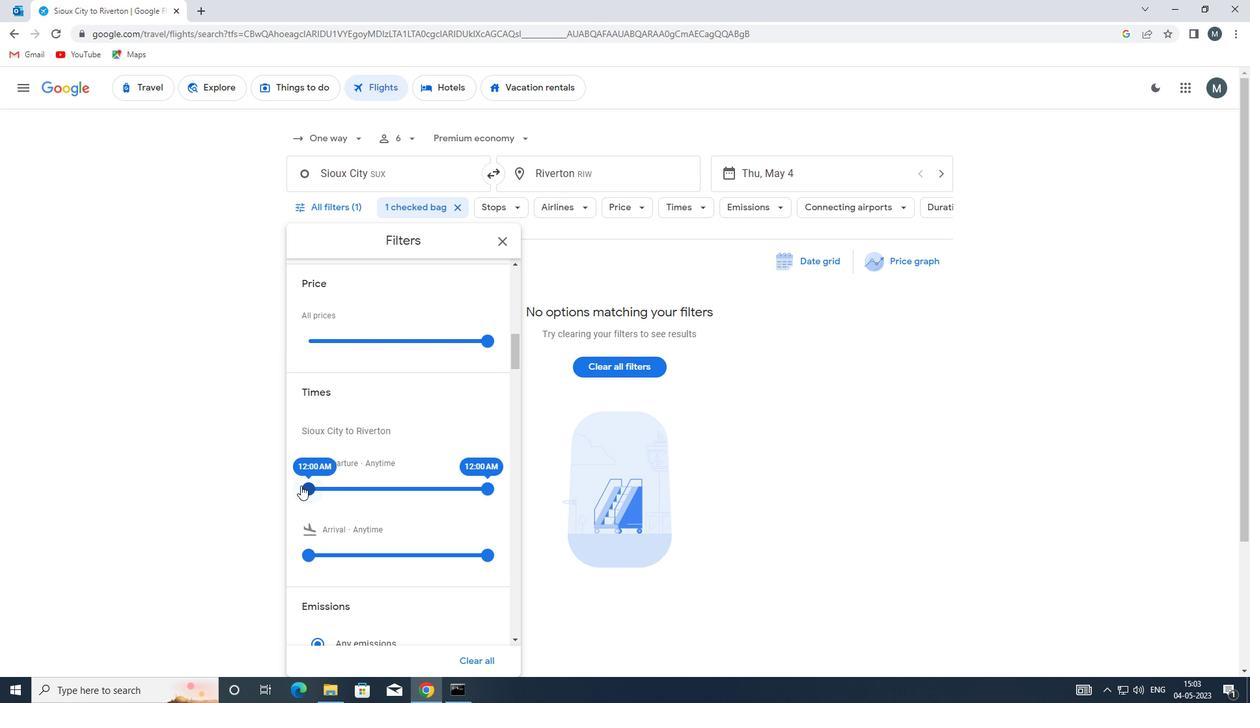 
Action: Mouse moved to (429, 472)
Screenshot: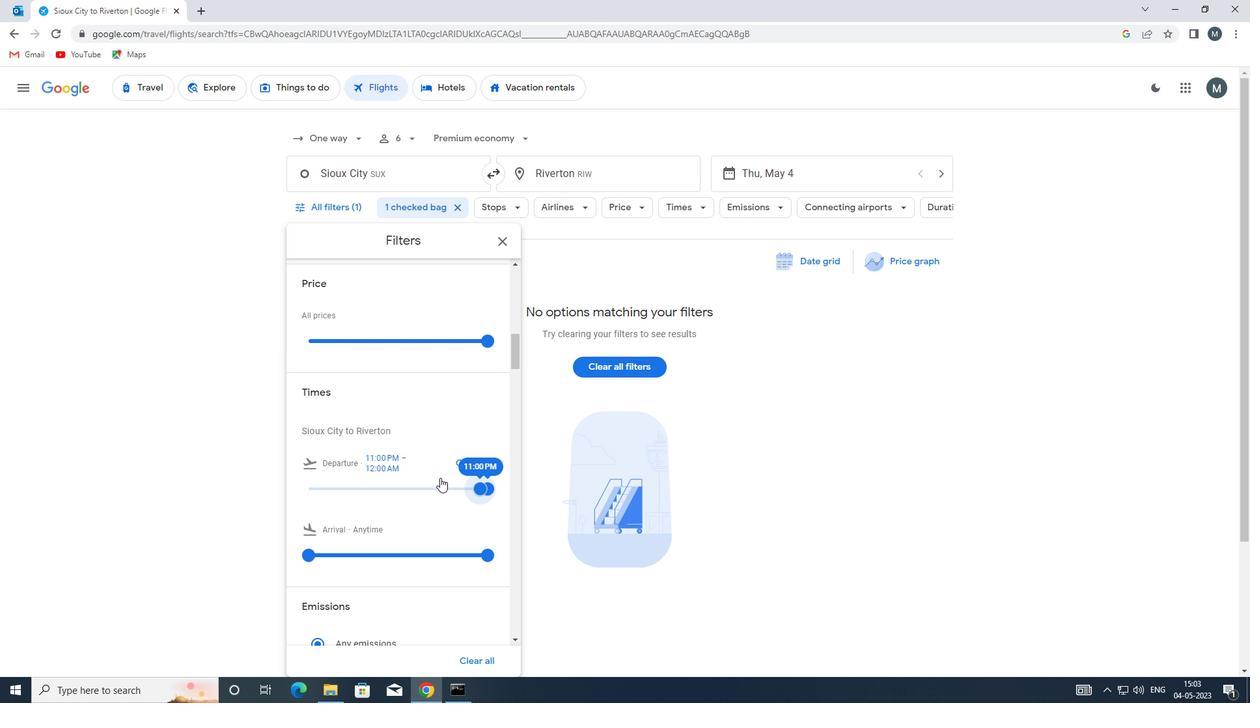 
Action: Mouse scrolled (429, 472) with delta (0, 0)
Screenshot: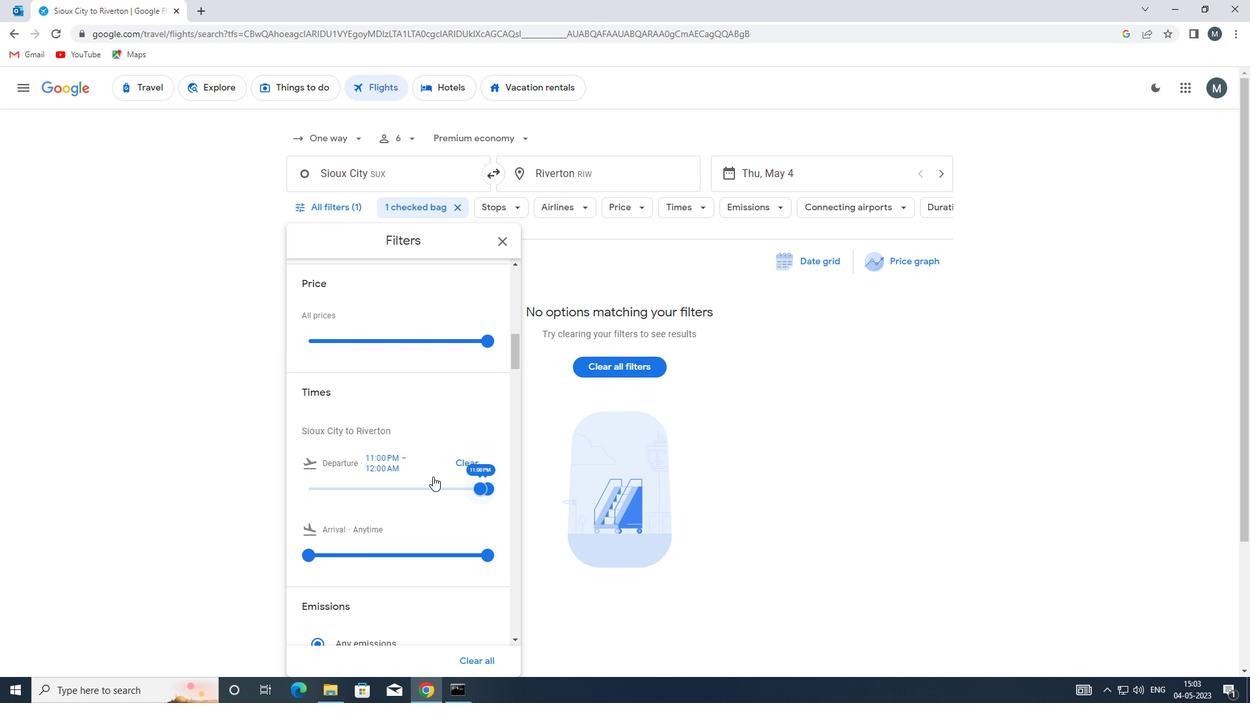 
Action: Mouse scrolled (429, 472) with delta (0, 0)
Screenshot: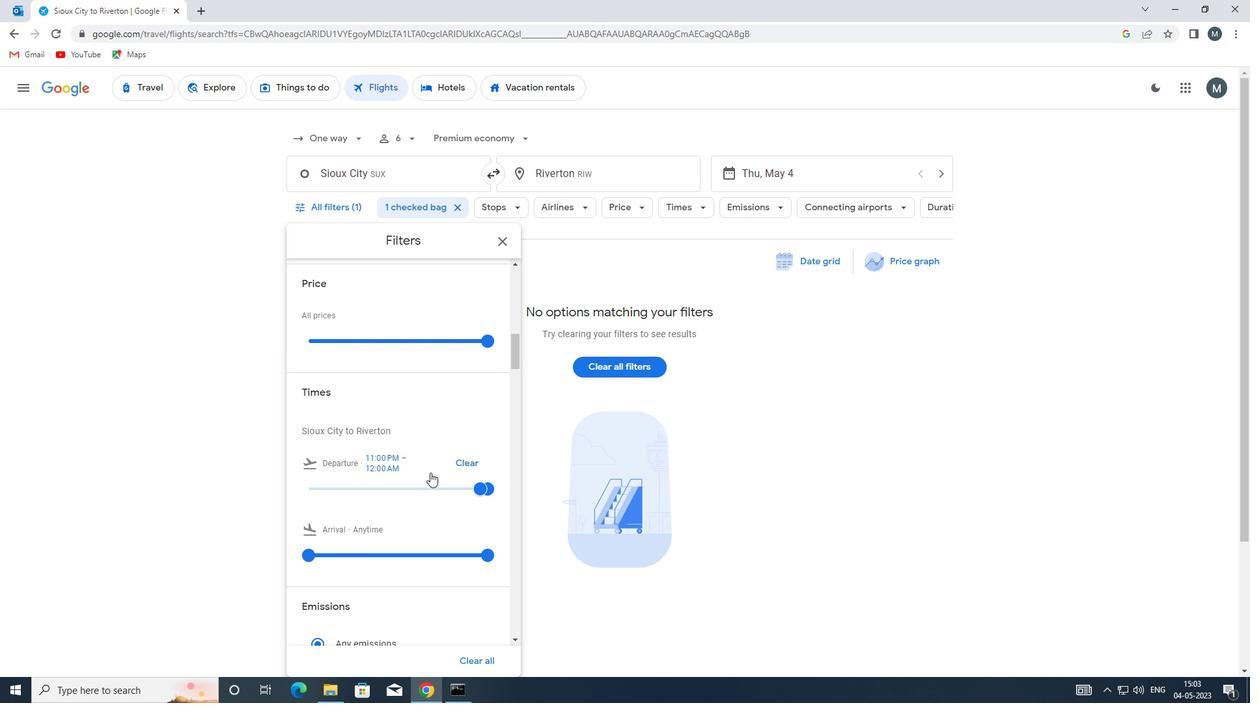 
Action: Mouse moved to (503, 242)
Screenshot: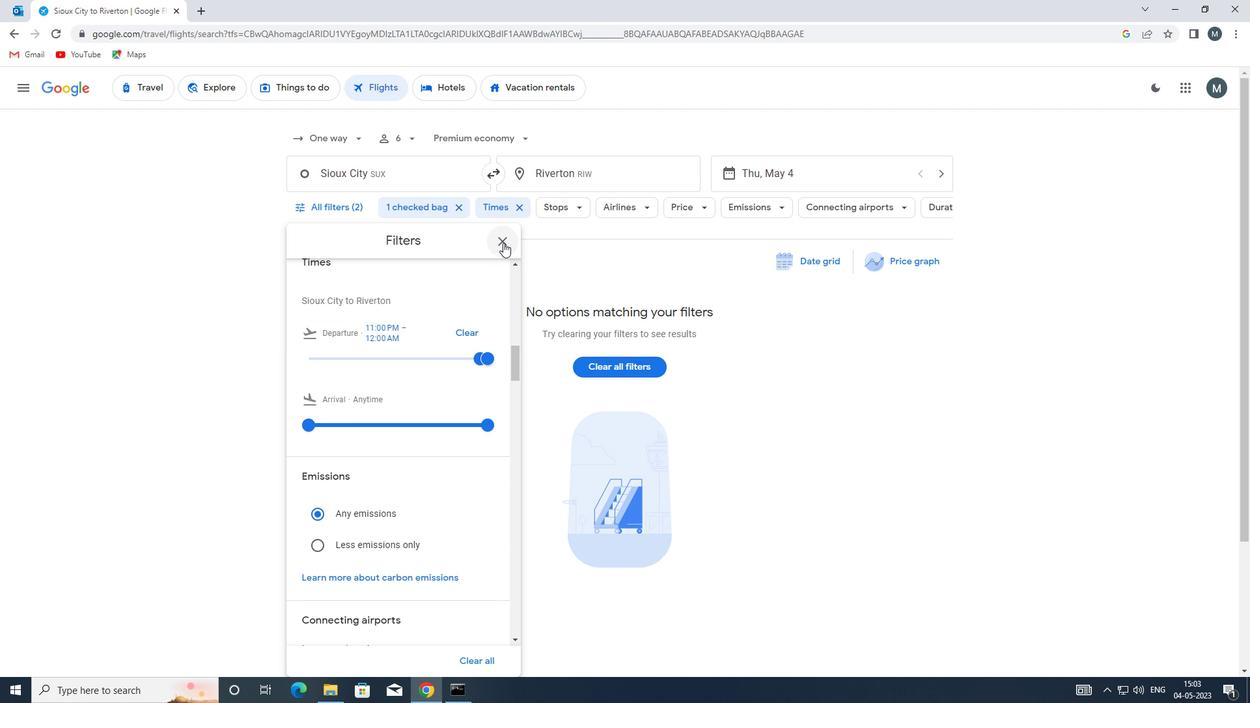 
Action: Mouse pressed left at (503, 242)
Screenshot: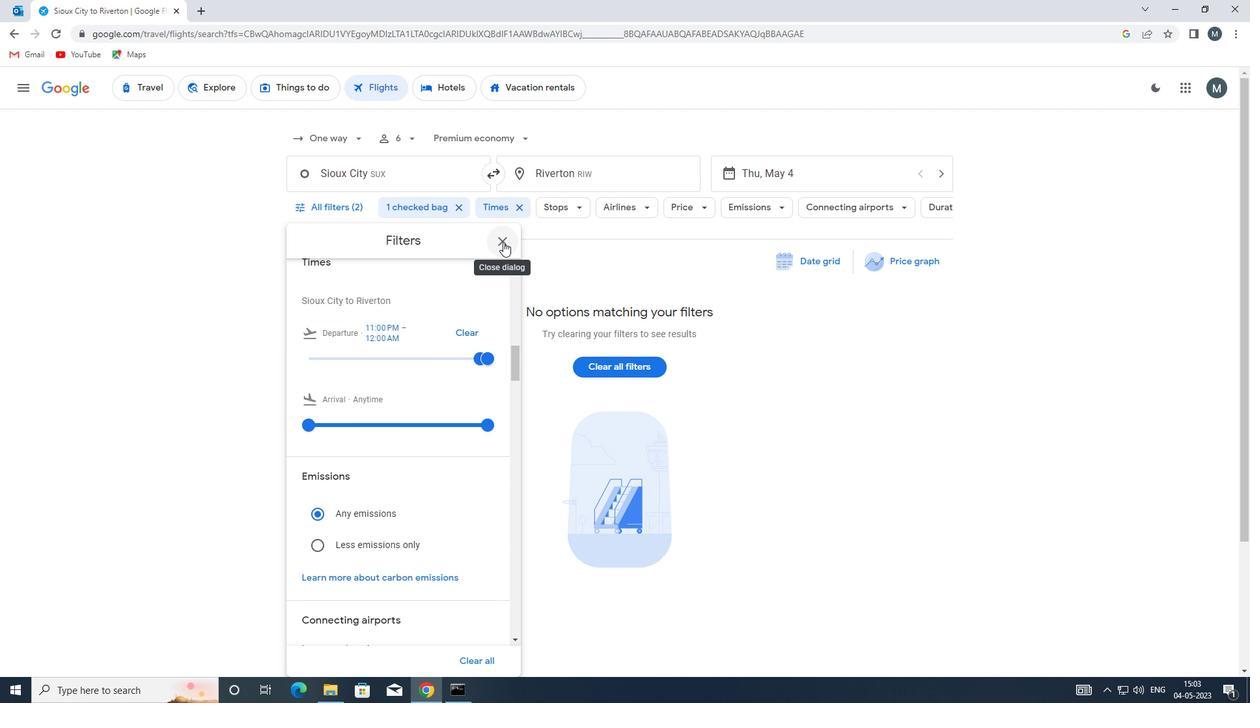 
